 Task: Slide 8 - Frosting Ingredients.
Action: Mouse moved to (23, 72)
Screenshot: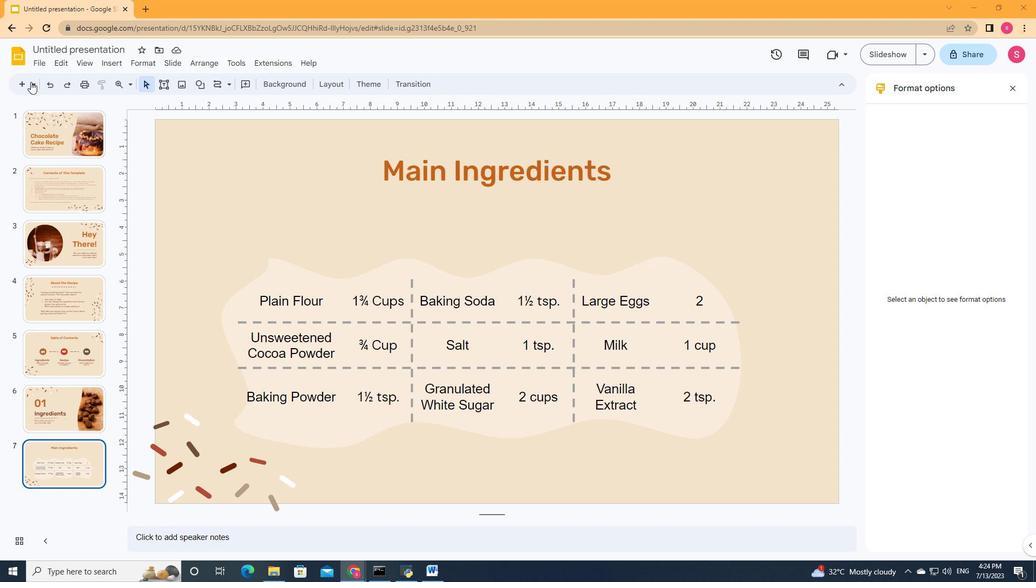 
Action: Mouse pressed left at (23, 72)
Screenshot: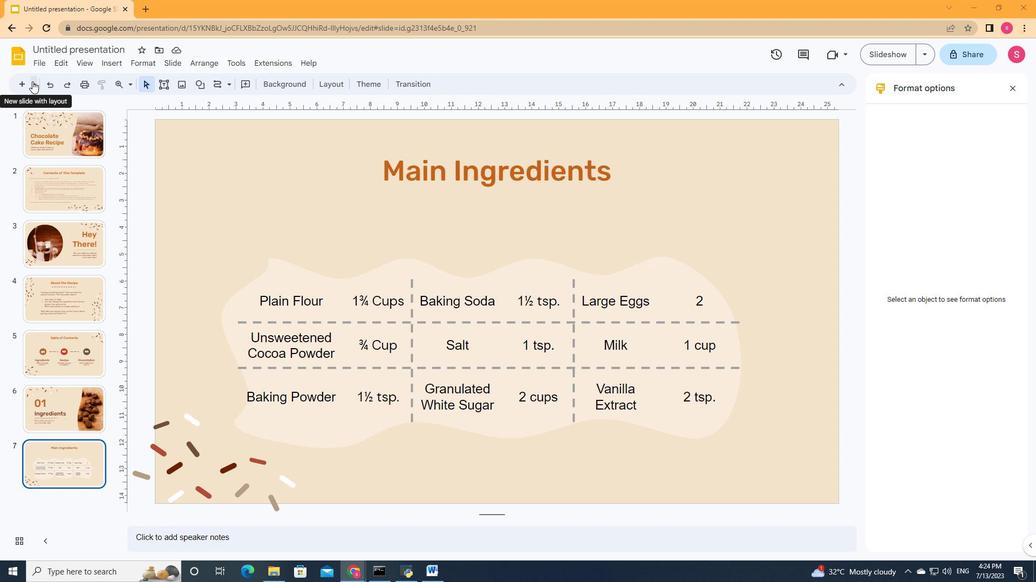 
Action: Mouse moved to (104, 219)
Screenshot: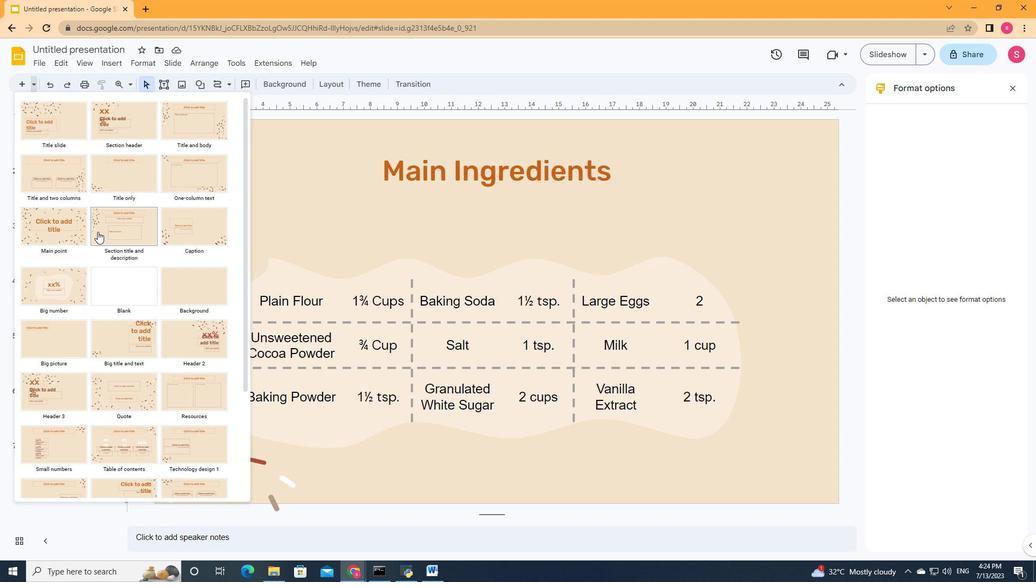 
Action: Mouse pressed left at (104, 219)
Screenshot: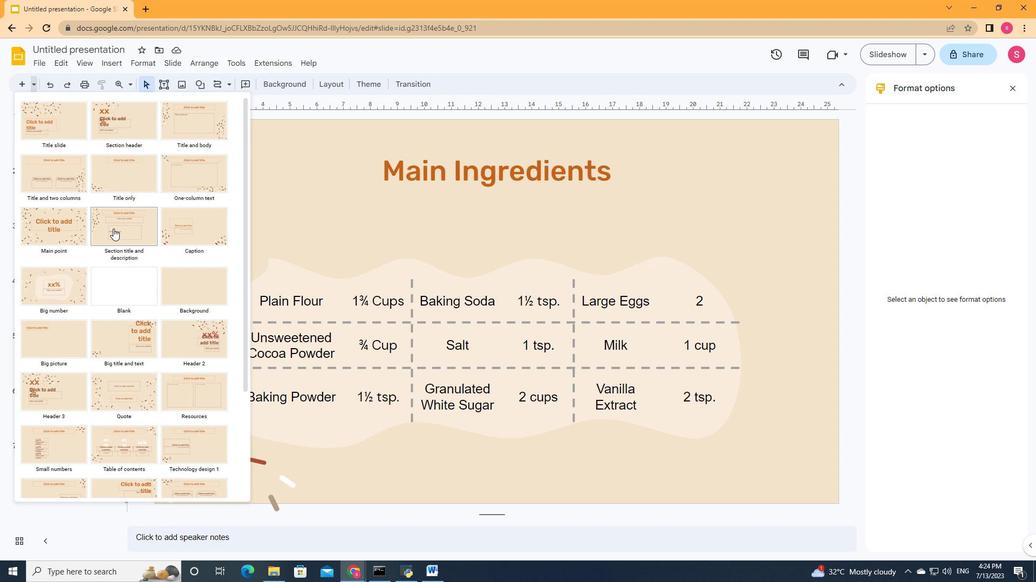 
Action: Mouse moved to (389, 171)
Screenshot: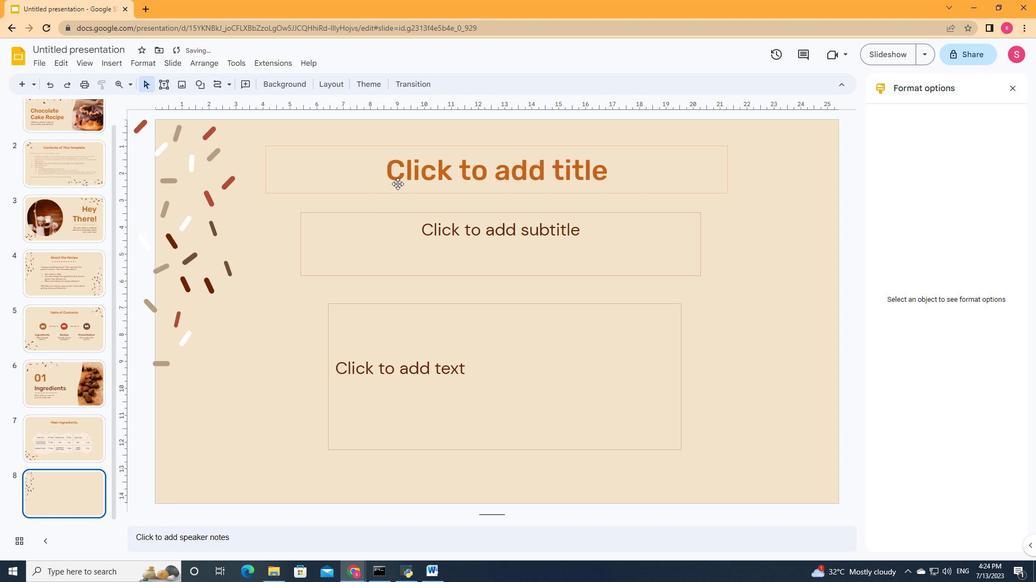 
Action: Mouse pressed left at (389, 171)
Screenshot: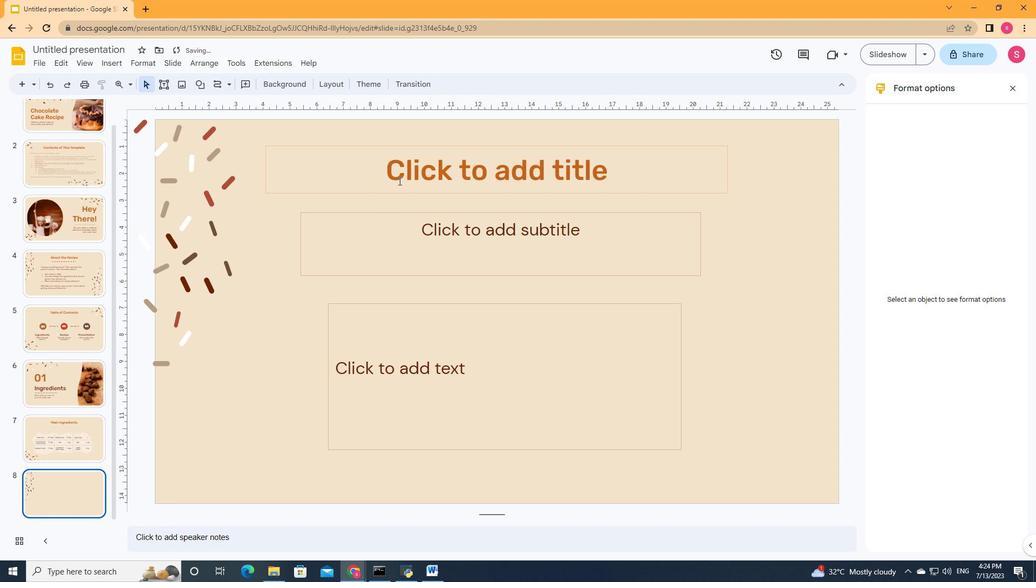 
Action: Key pressed <Key.shift><Key.shift><Key.shift><Key.shift>Frosting<Key.space><Key.shift>Ingredients
Screenshot: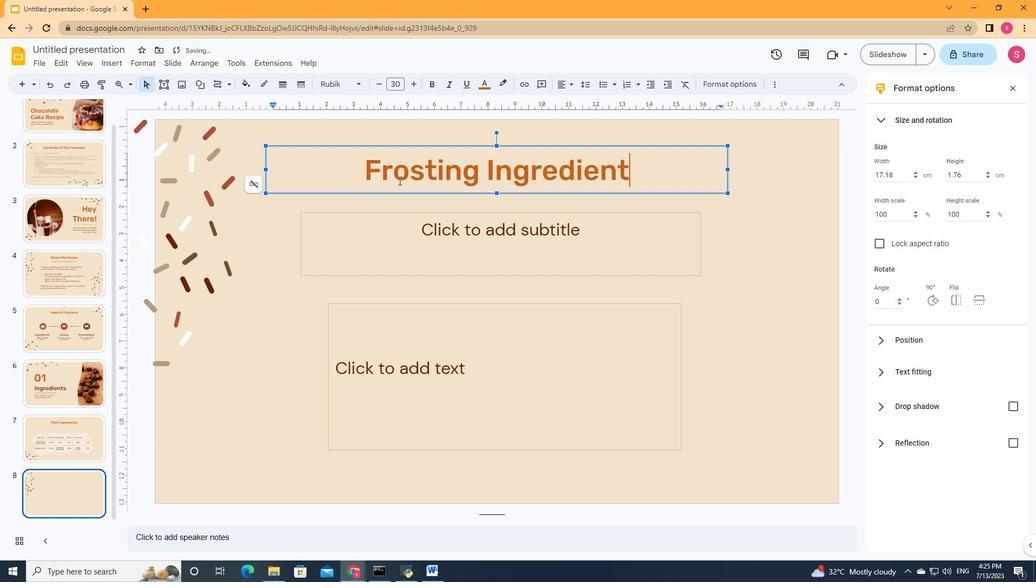 
Action: Mouse moved to (397, 236)
Screenshot: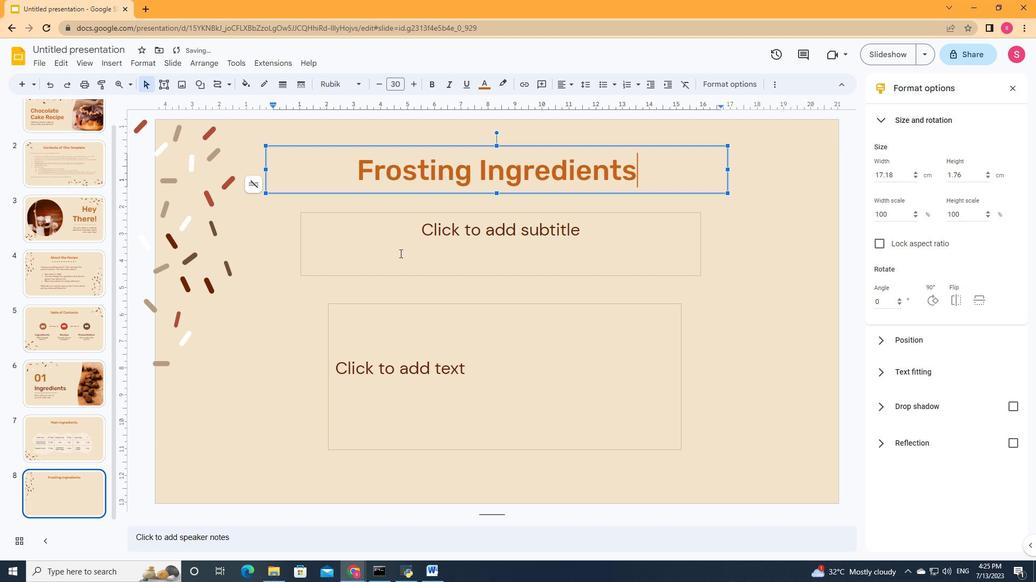 
Action: Mouse pressed left at (397, 236)
Screenshot: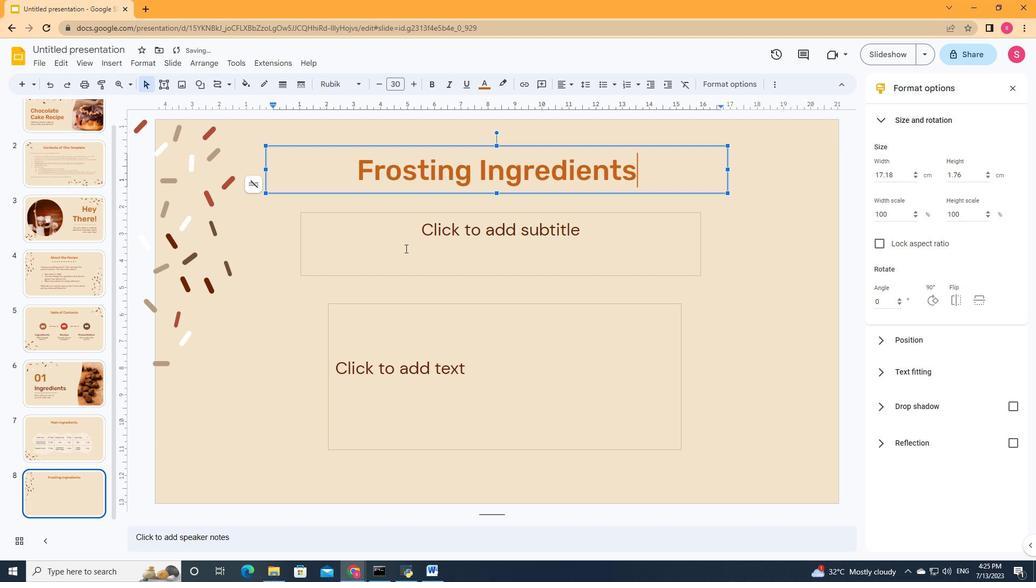 
Action: Key pressed <Key.shift>Noc<Key.backspace><Key.space>cake<Key.space>is<Key.space>complete<Key.space>without<Key.space>a<Key.space>sweet<Key.space>and<Key.space>buttery<Key.space>frosting.<Key.space><Key.shift>Here's<Key.space>what<Key.space>you<Key.space>need<Key.shift><Key.shift><Key.shift><Key.shift><Key.shift><Key.shift><Key.shift><Key.shift><Key.shift>:
Screenshot: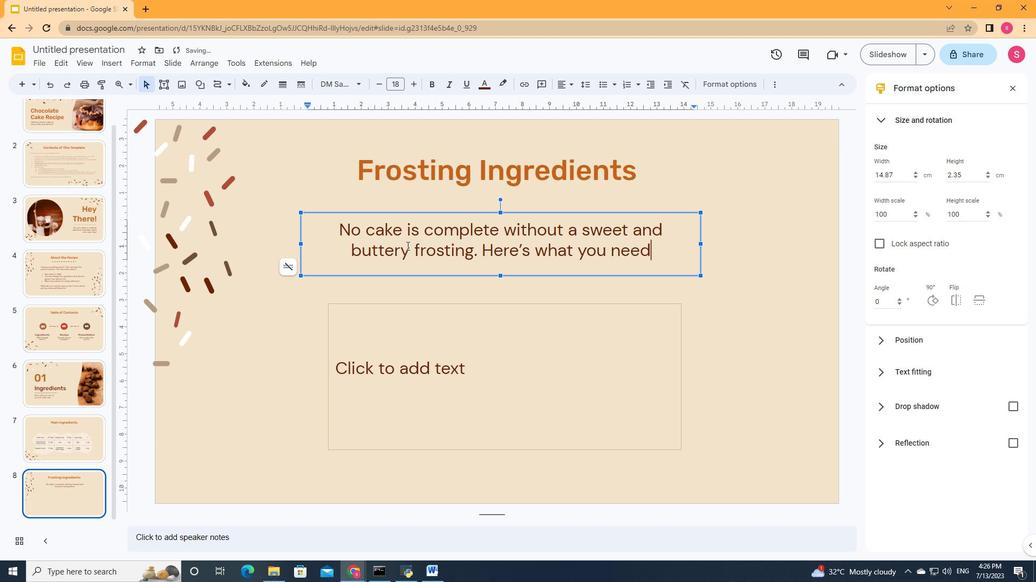 
Action: Mouse moved to (371, 396)
Screenshot: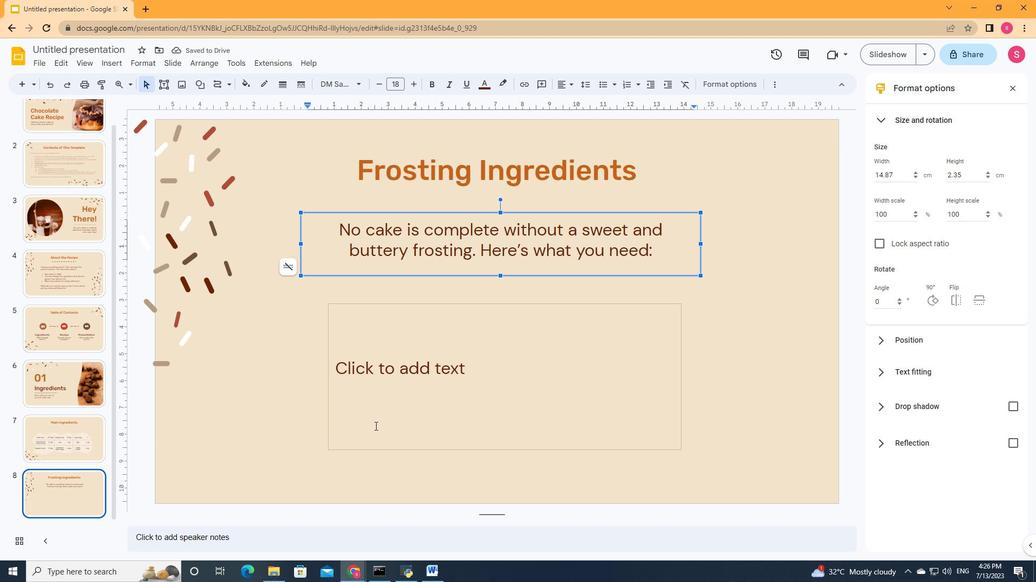 
Action: Mouse pressed left at (371, 396)
Screenshot: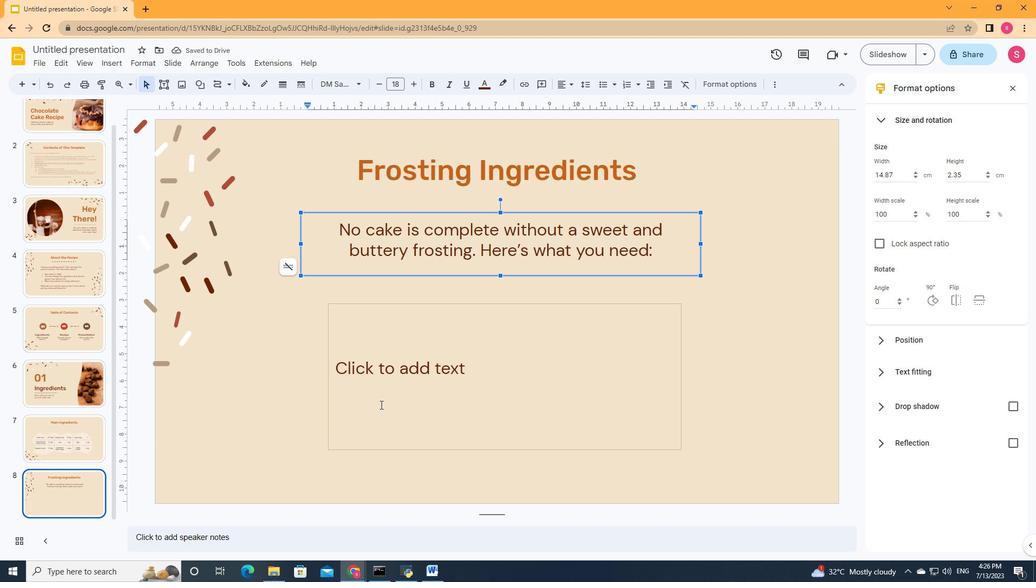 
Action: Key pressed <Key.shift><Key.shift><Key.shift><Key.shift><Key.shift><Key.shift><Key.shift><Key.shift><Key.shift><Key.shift>Butter
Screenshot: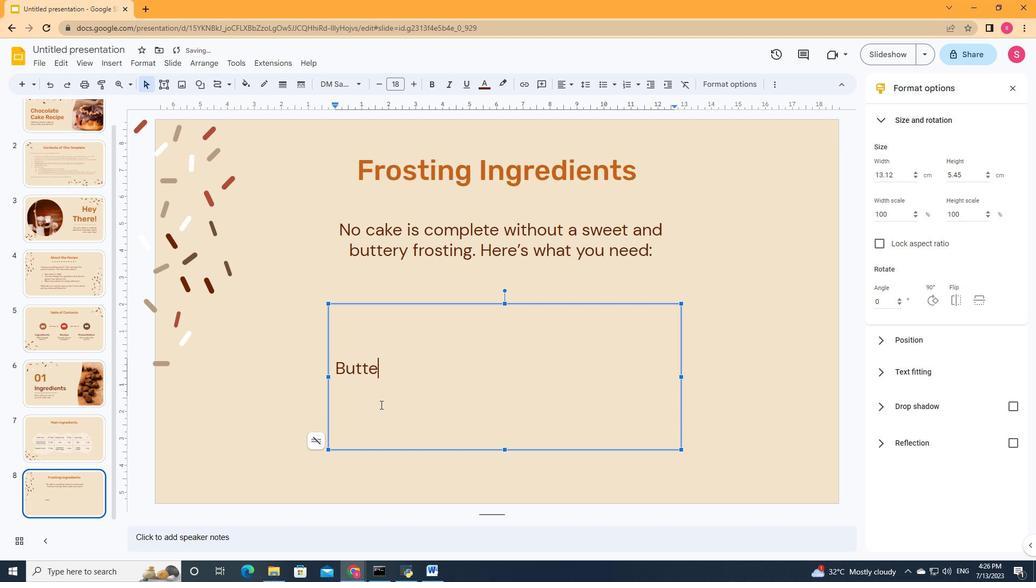 
Action: Mouse moved to (446, 362)
Screenshot: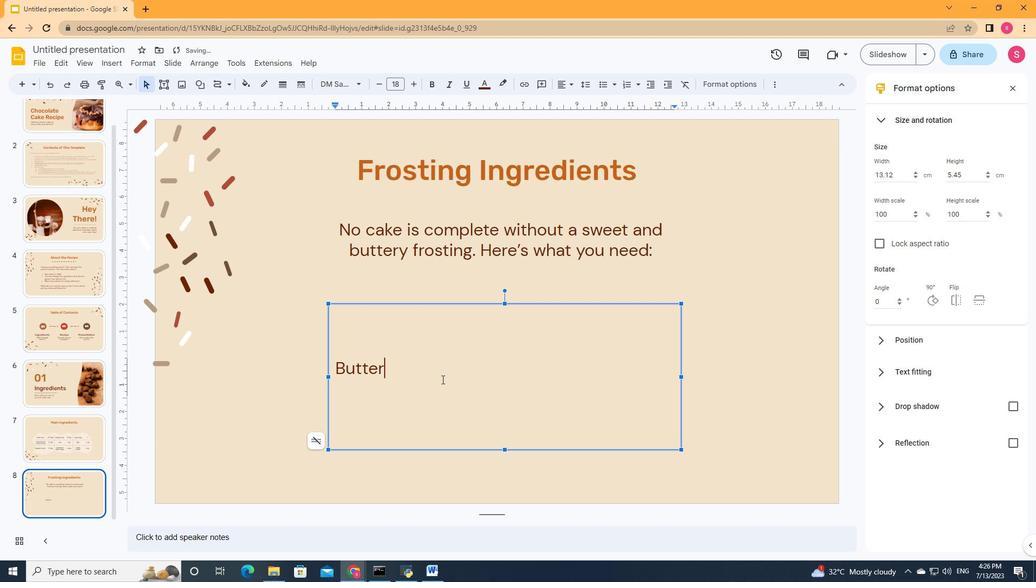 
Action: Mouse pressed left at (446, 362)
Screenshot: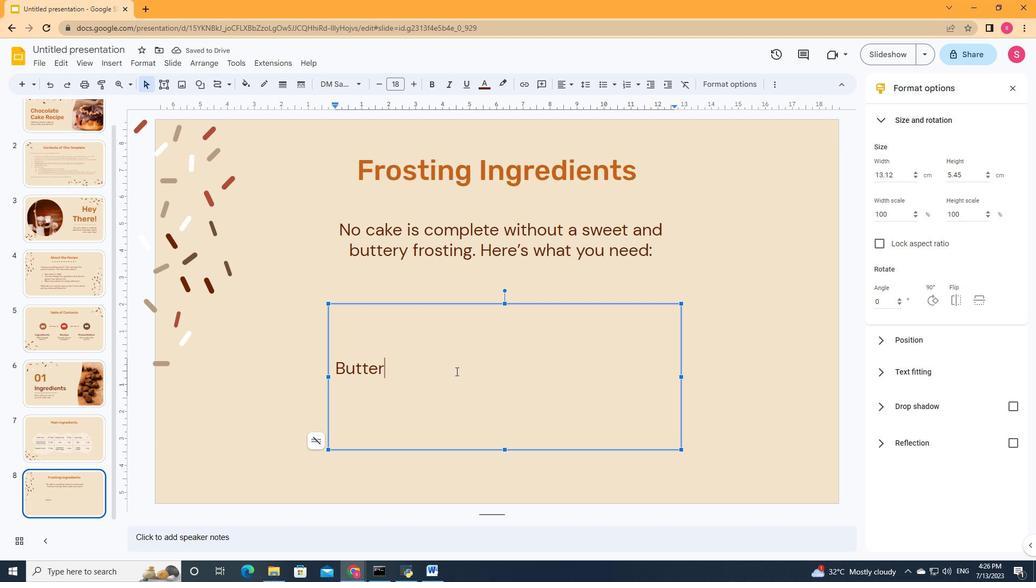
Action: Mouse moved to (219, 77)
Screenshot: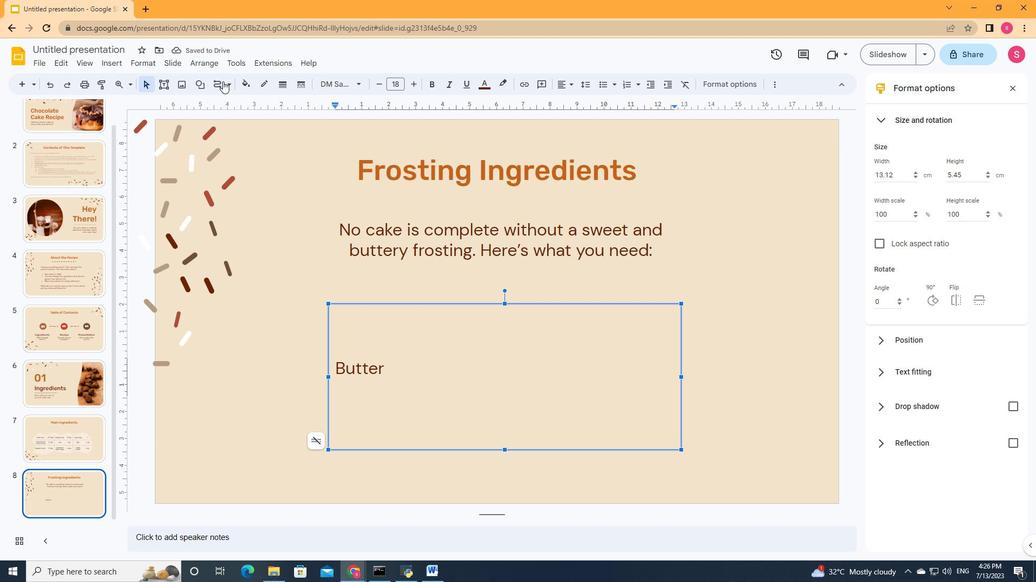 
Action: Mouse pressed left at (219, 77)
Screenshot: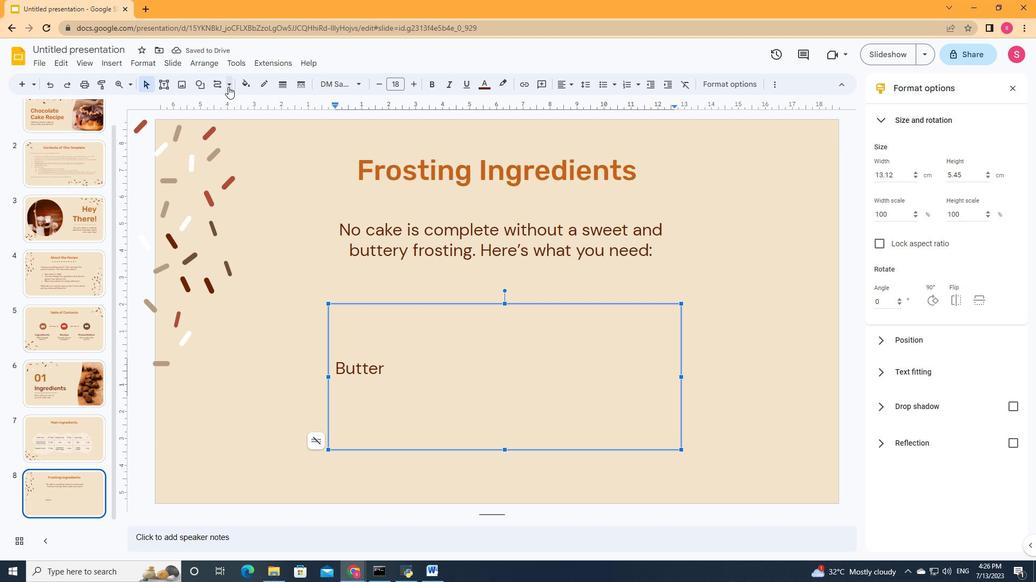 
Action: Mouse moved to (236, 159)
Screenshot: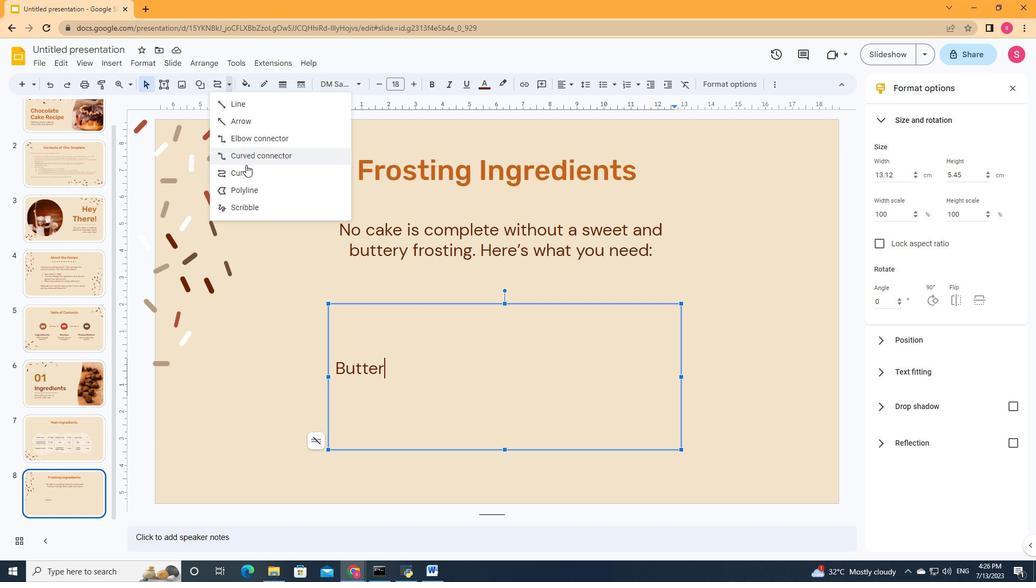 
Action: Mouse pressed left at (236, 159)
Screenshot: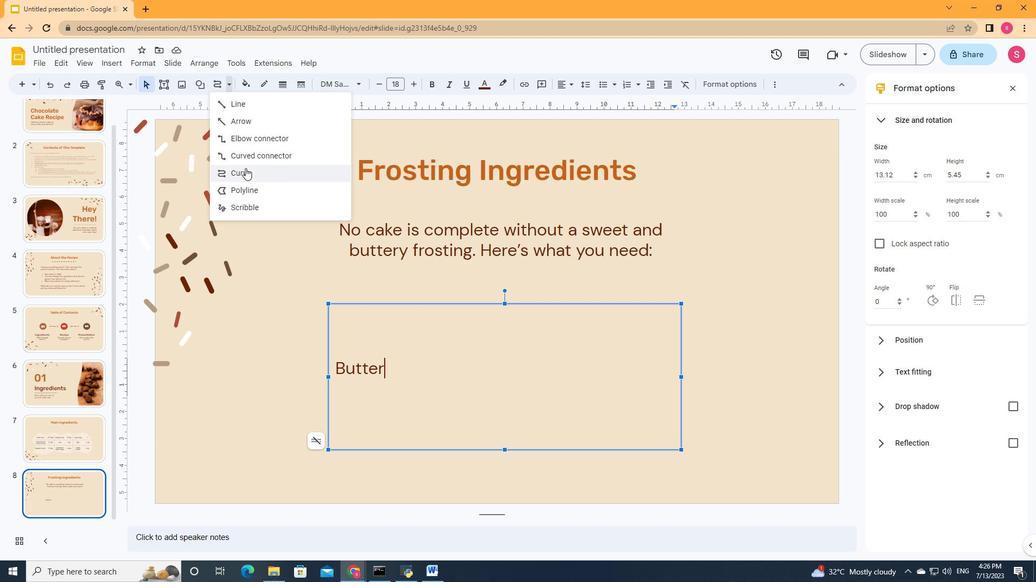 
Action: Mouse moved to (357, 310)
Screenshot: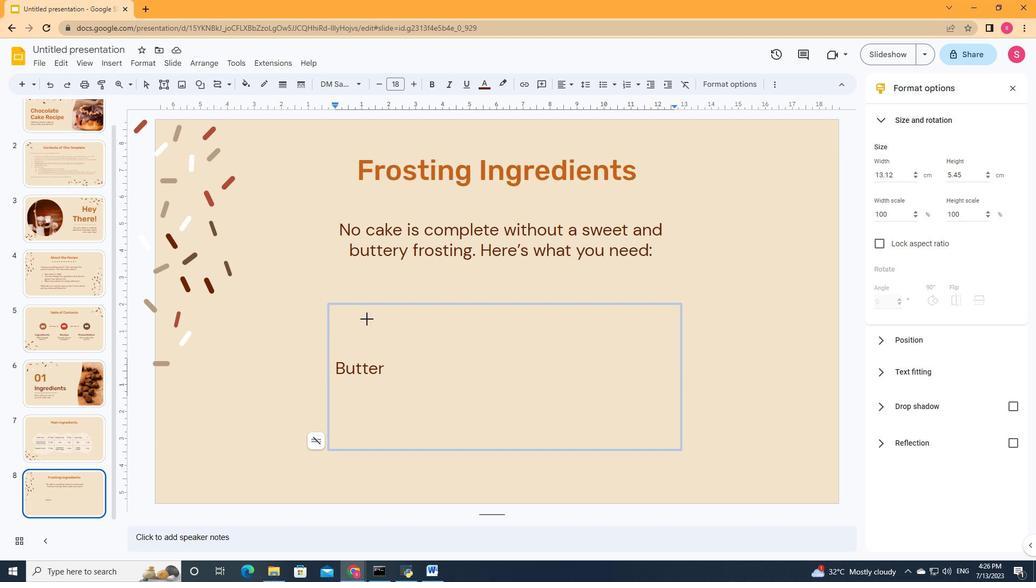 
Action: Mouse pressed left at (357, 310)
Screenshot: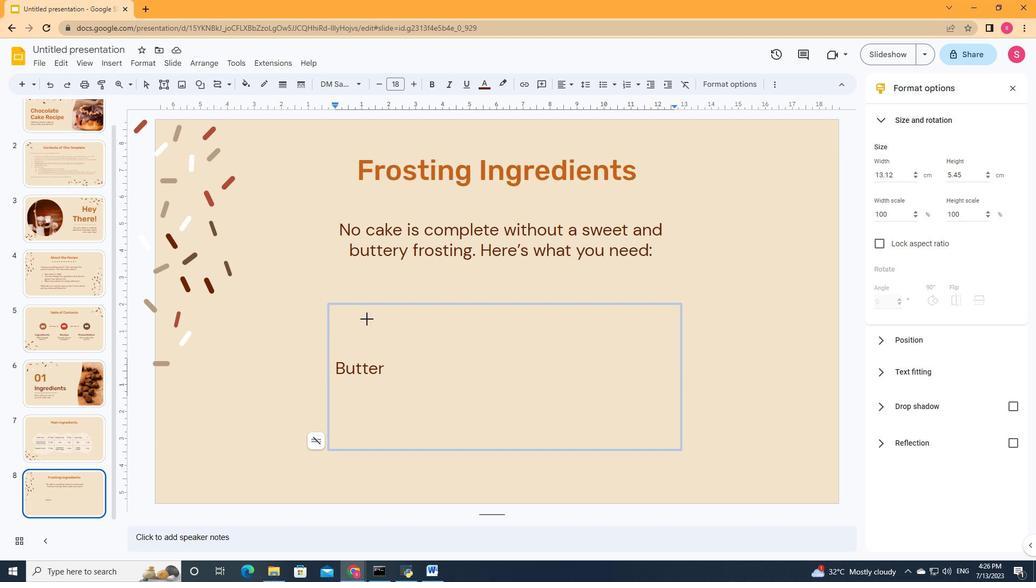 
Action: Mouse moved to (264, 351)
Screenshot: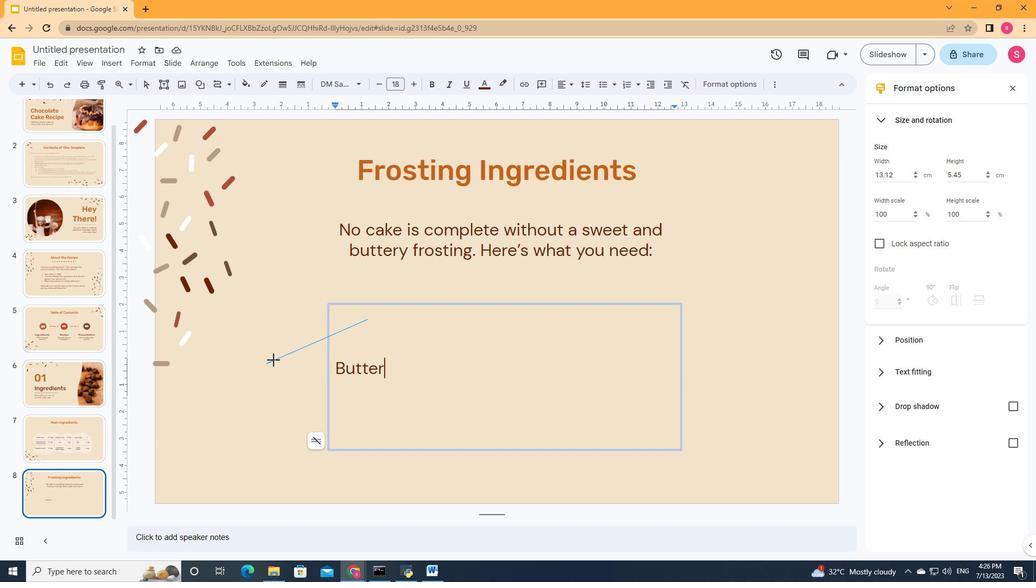 
Action: Mouse pressed left at (264, 351)
Screenshot: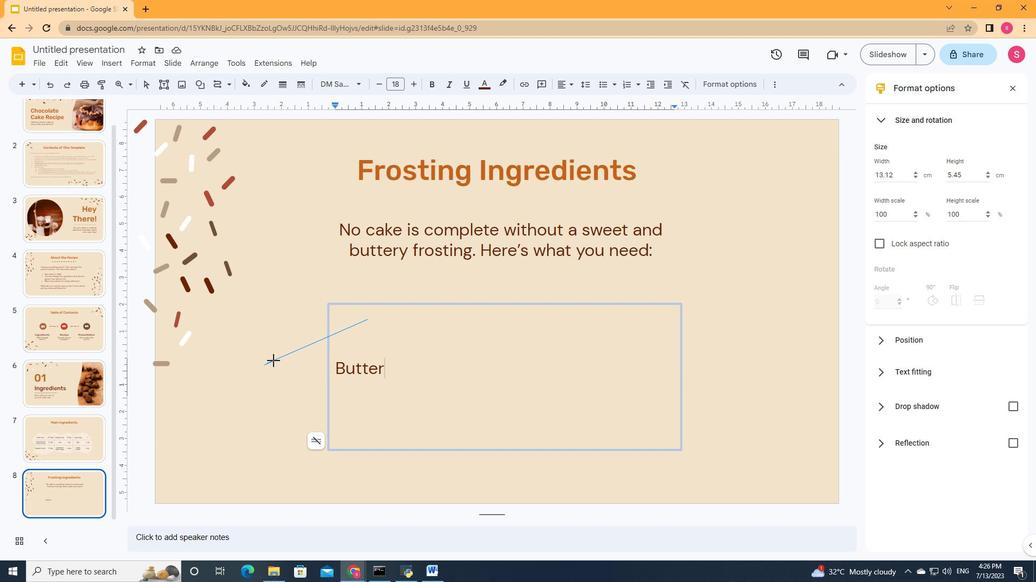 
Action: Mouse moved to (284, 392)
Screenshot: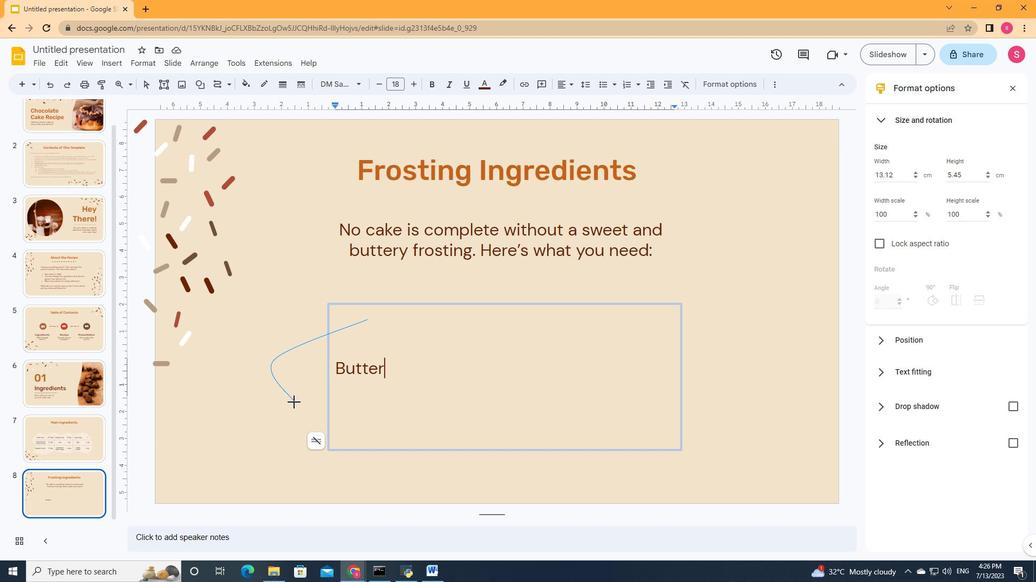 
Action: Key pressed ctrl+Z<'\x1a'><'\x1a'><'\x1a'>
Screenshot: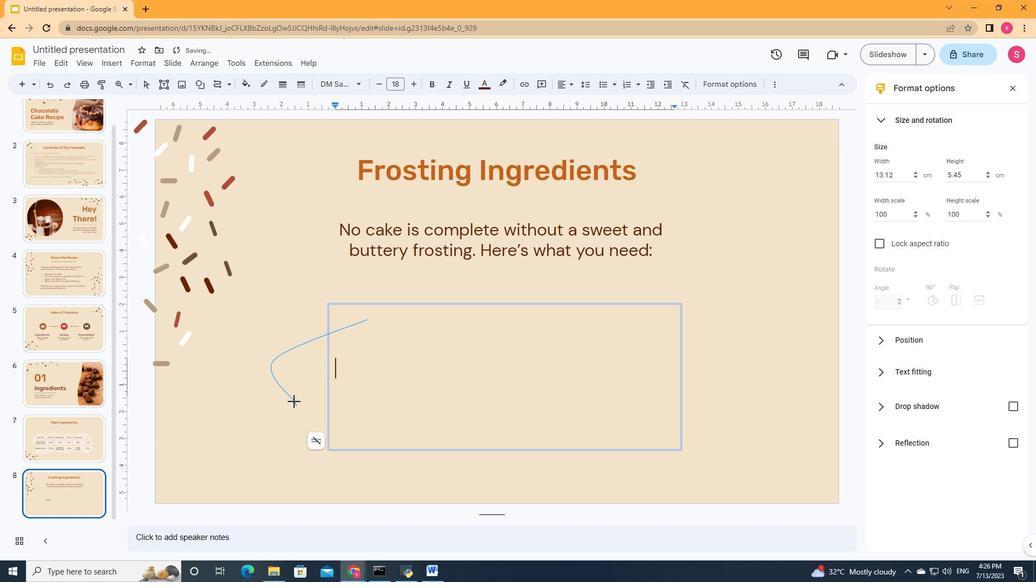 
Action: Mouse moved to (365, 353)
Screenshot: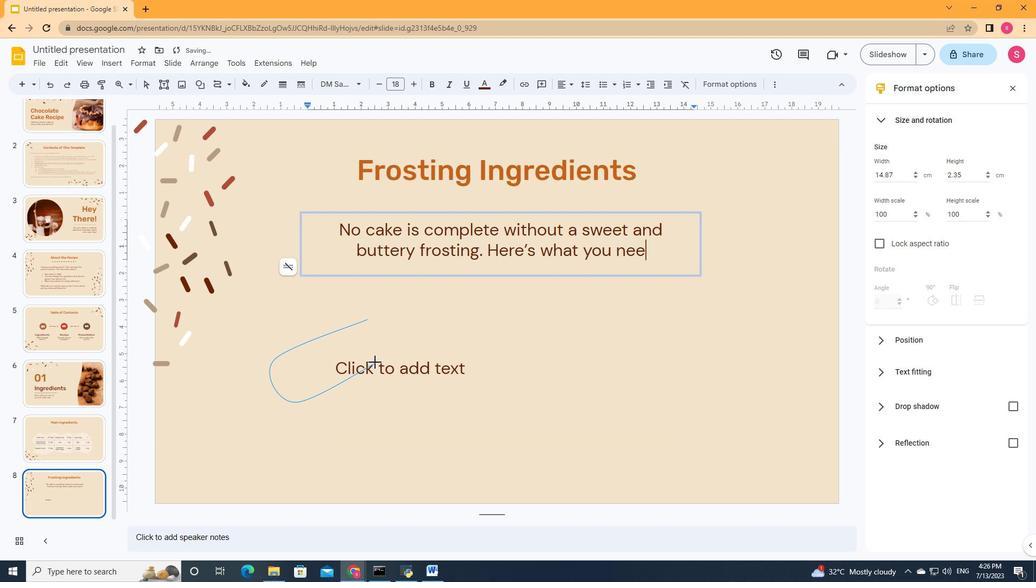 
Action: Mouse pressed left at (365, 353)
Screenshot: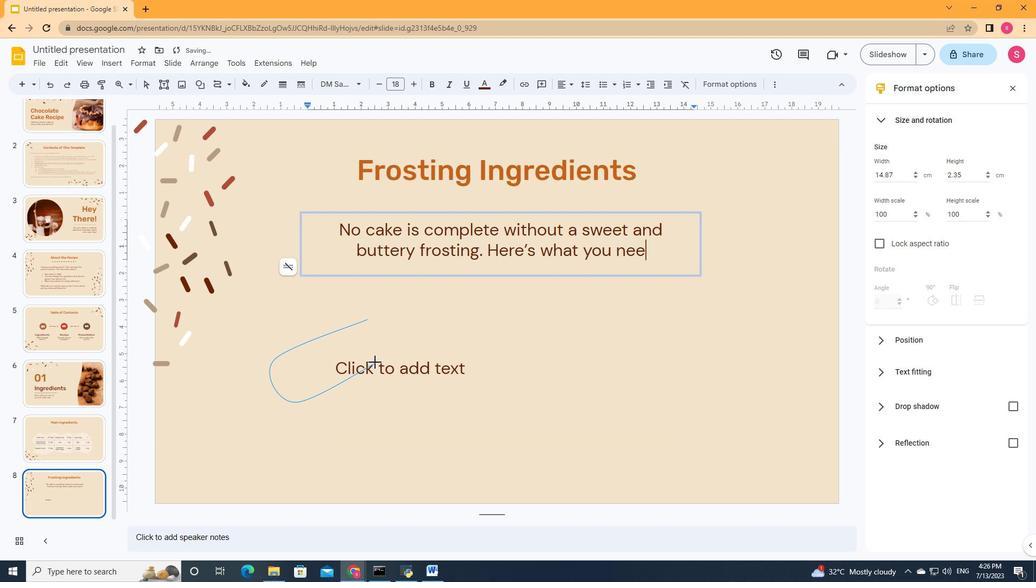 
Action: Mouse moved to (339, 334)
Screenshot: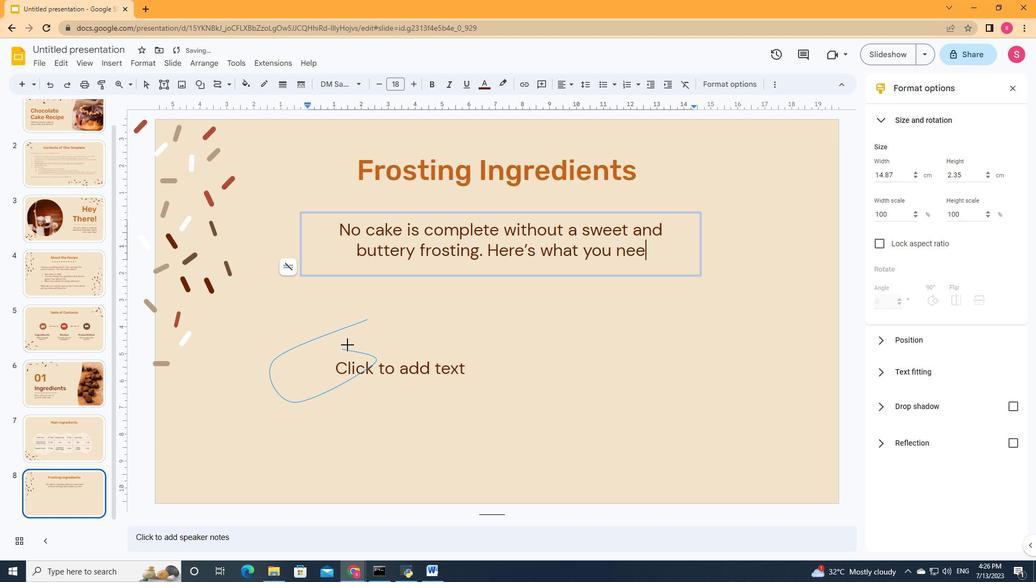 
Action: Mouse pressed left at (339, 334)
Screenshot: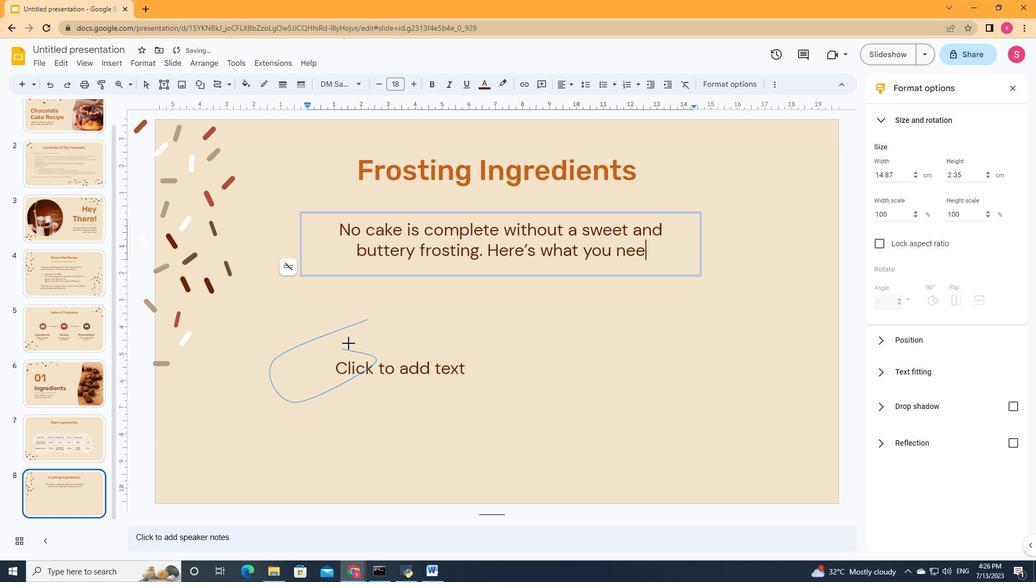 
Action: Mouse moved to (386, 329)
Screenshot: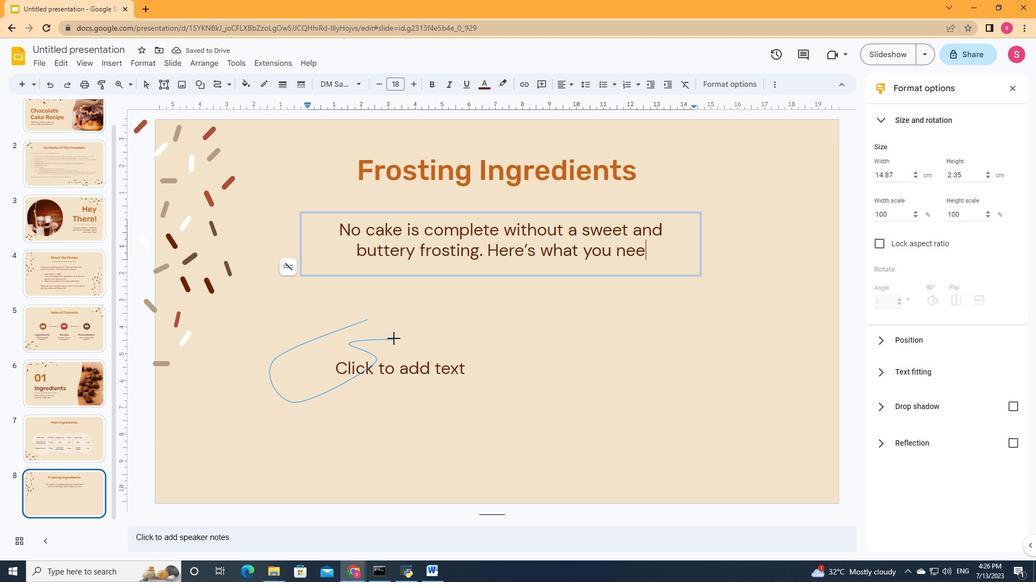 
Action: Key pressed d<Key.shift>:<Key.enter><Key.backspace>
Screenshot: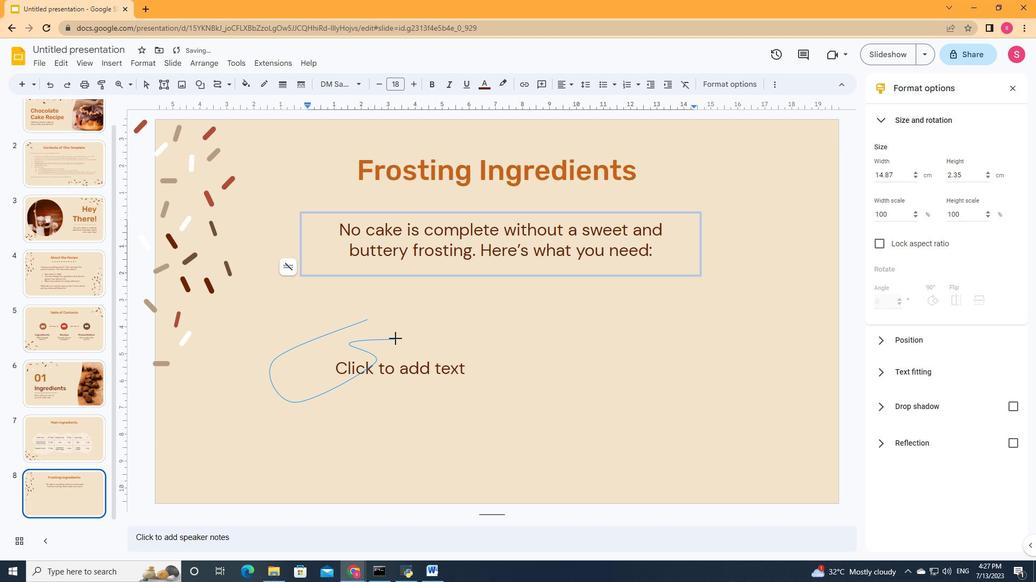 
Action: Mouse moved to (372, 334)
Screenshot: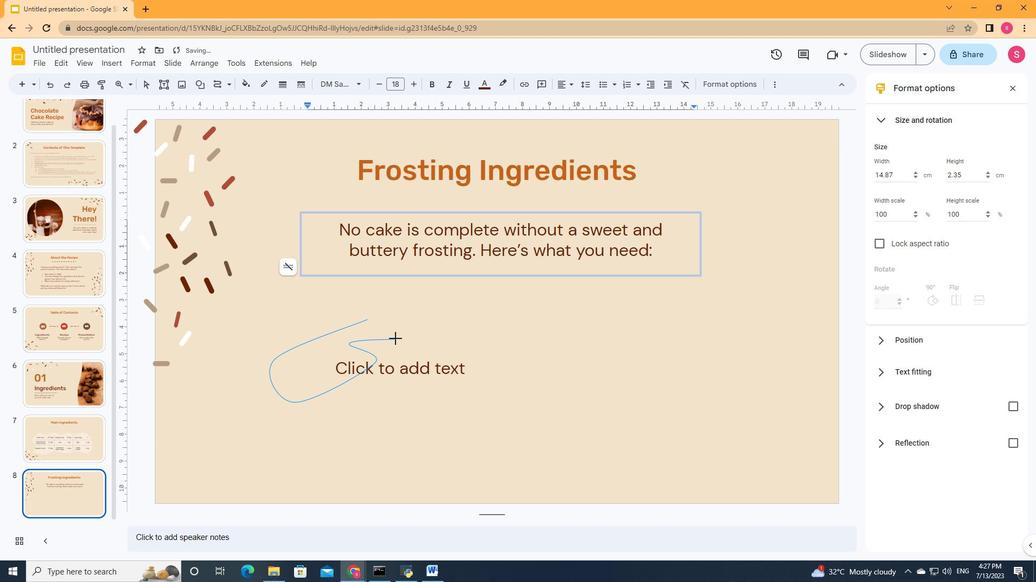 
Action: Mouse pressed left at (372, 334)
Screenshot: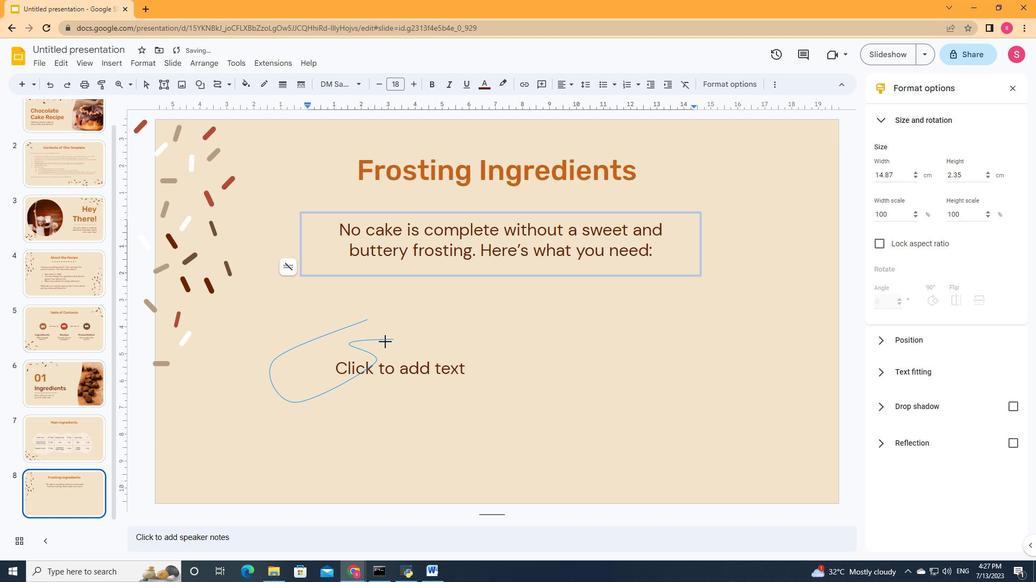 
Action: Mouse pressed left at (372, 334)
Screenshot: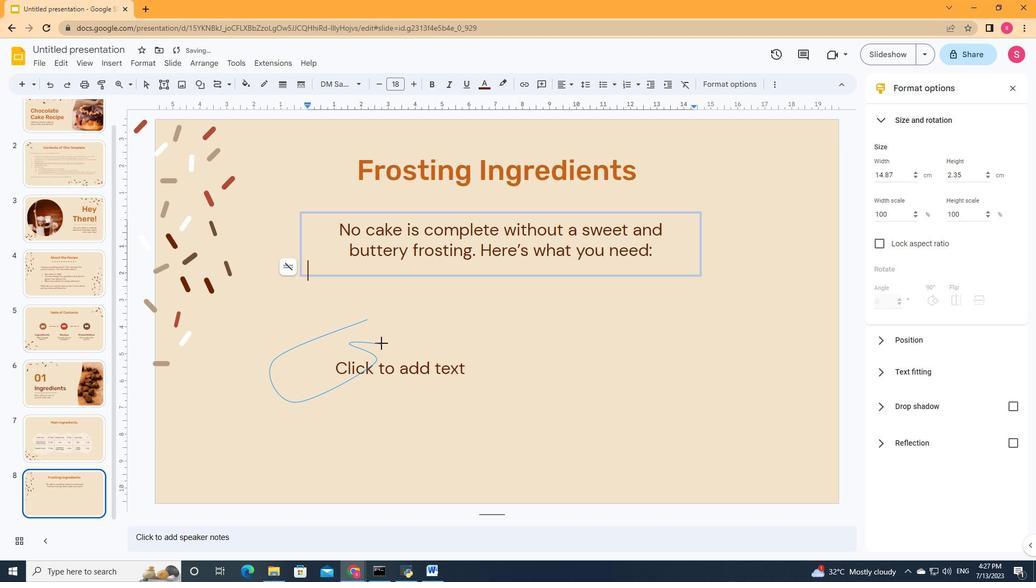 
Action: Mouse moved to (403, 328)
Screenshot: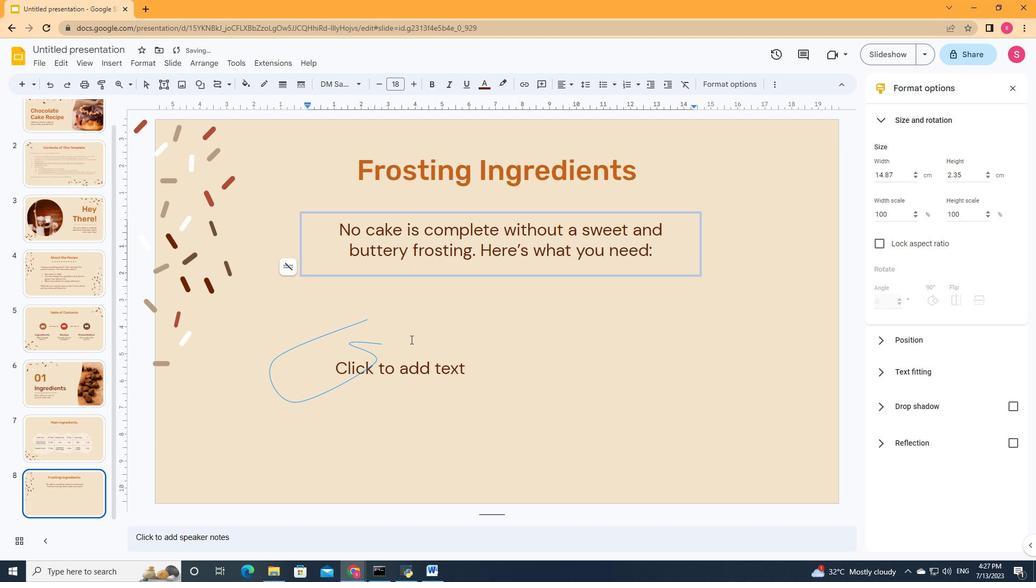 
Action: Mouse pressed left at (403, 328)
Screenshot: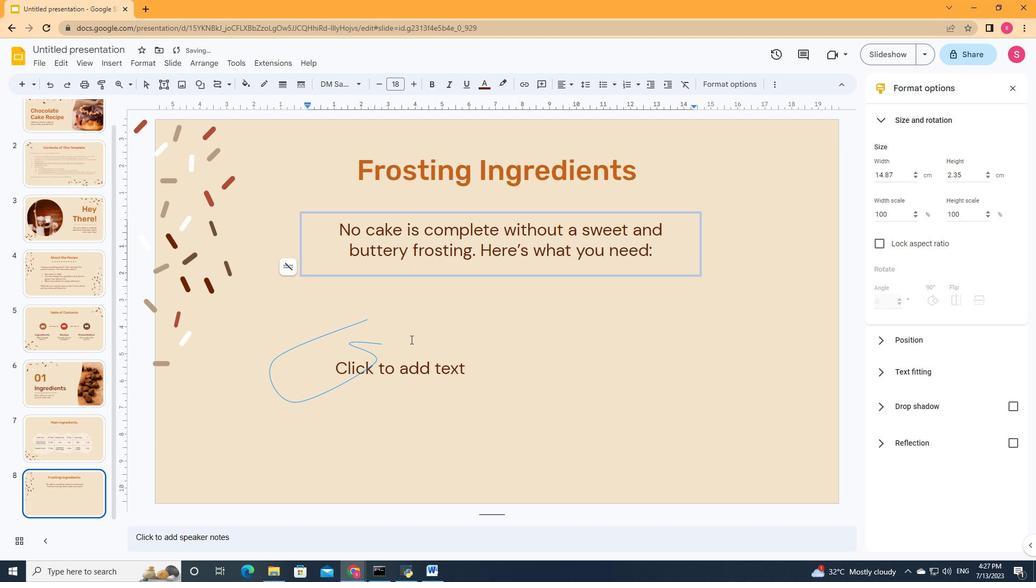
Action: Mouse moved to (395, 340)
Screenshot: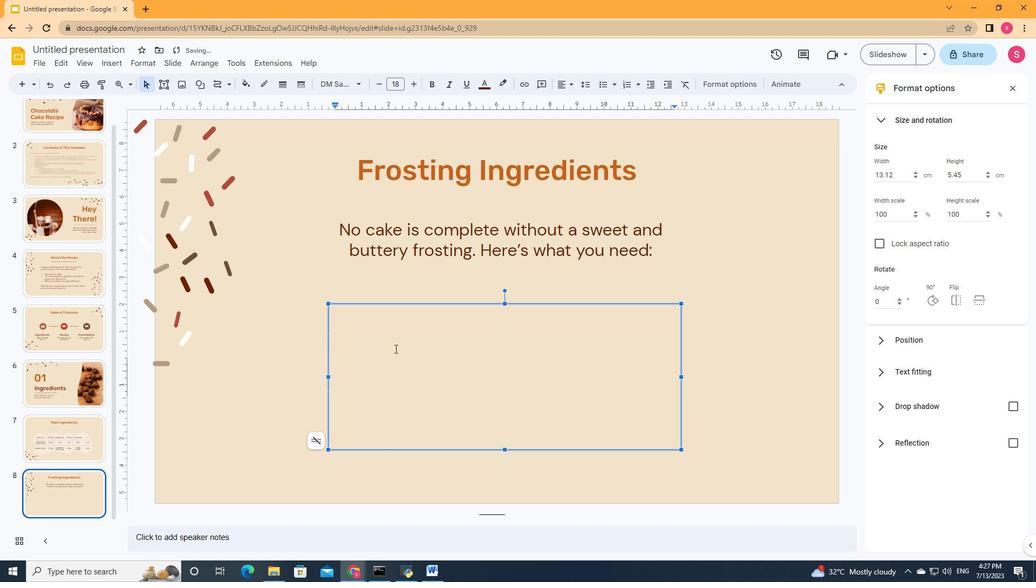
Action: Mouse pressed left at (395, 340)
Screenshot: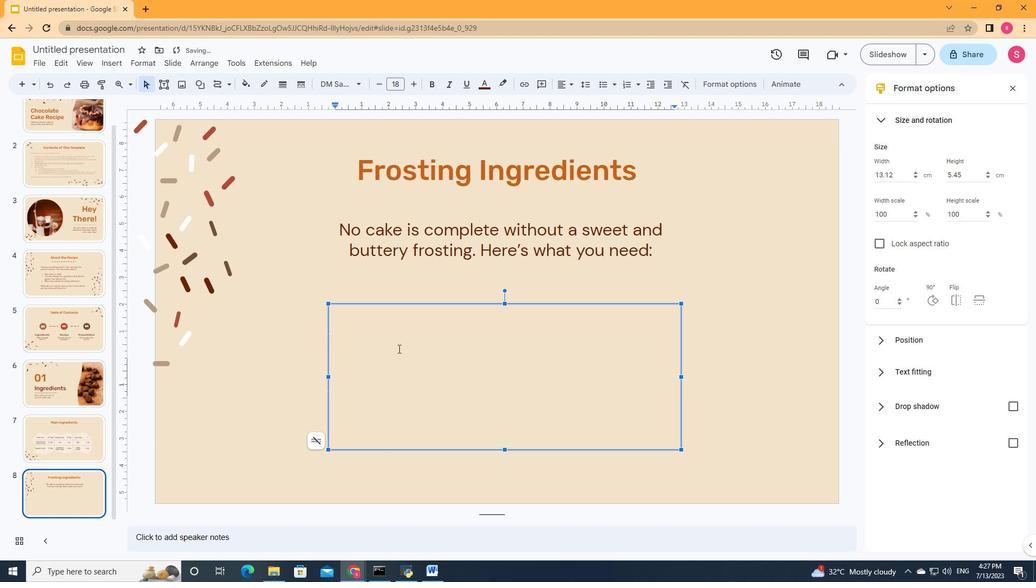 
Action: Mouse moved to (240, 351)
Screenshot: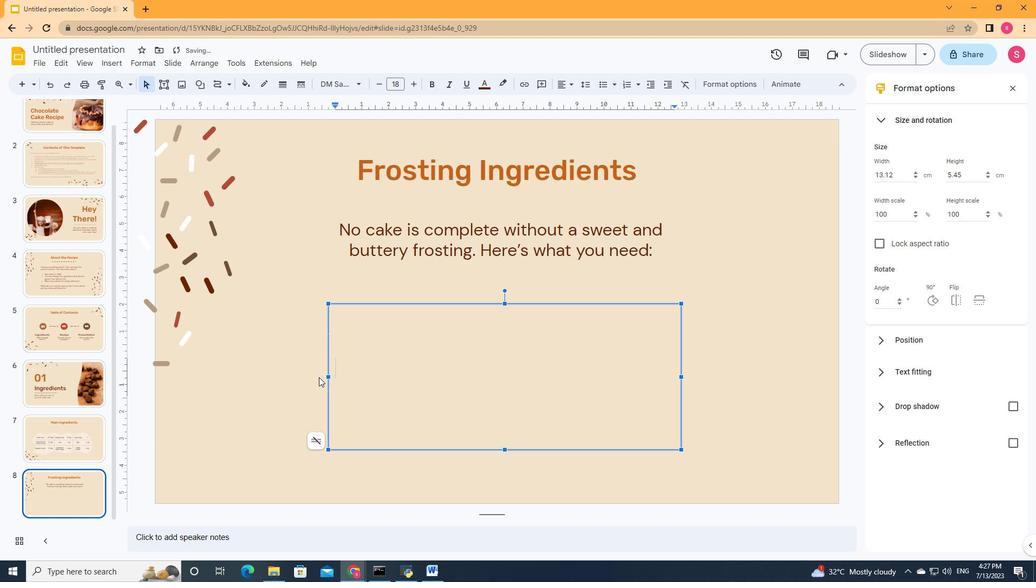 
Action: Mouse pressed left at (240, 351)
Screenshot: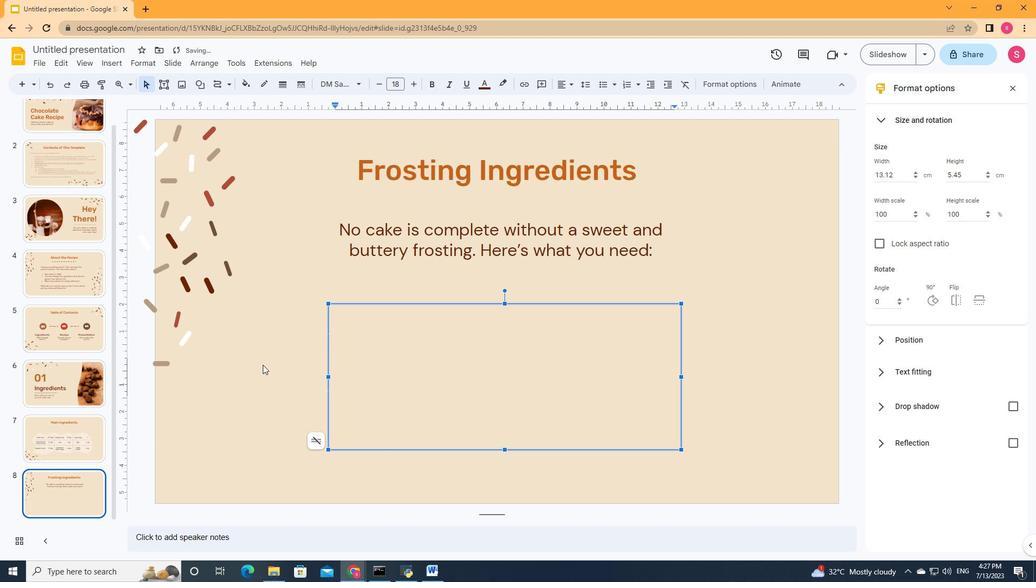 
Action: Mouse moved to (369, 362)
Screenshot: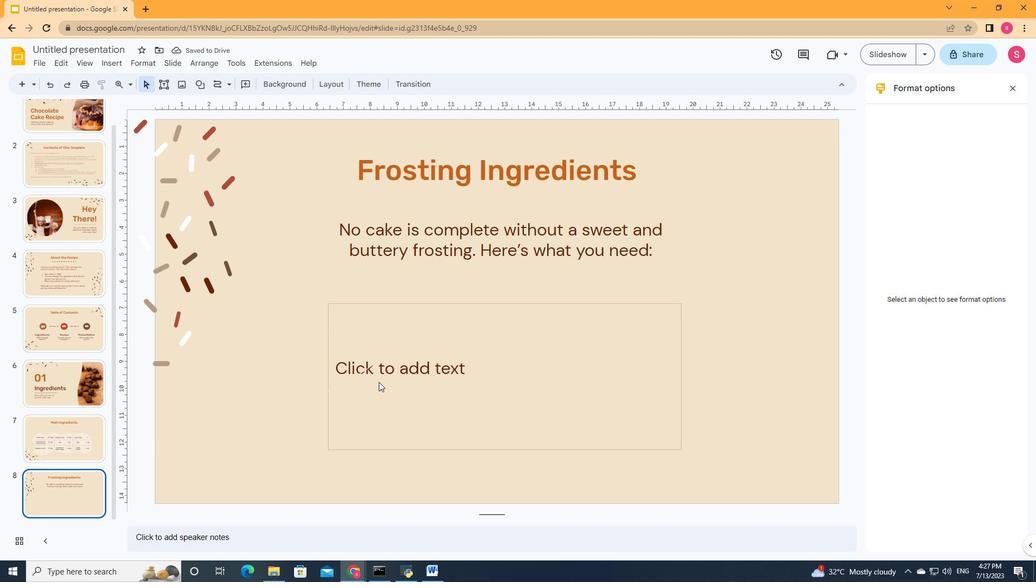 
Action: Mouse pressed left at (369, 362)
Screenshot: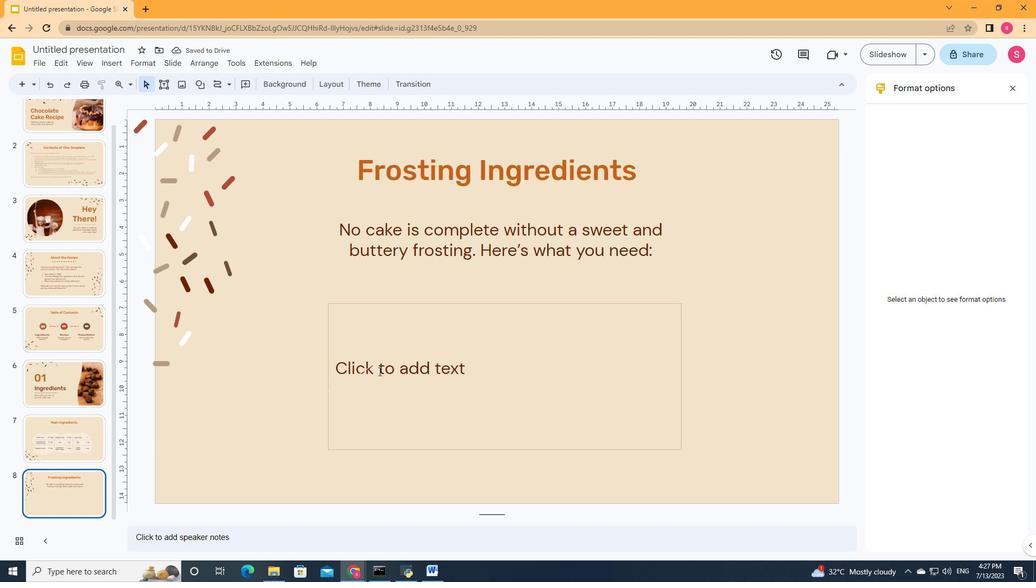 
Action: Mouse moved to (266, 352)
Screenshot: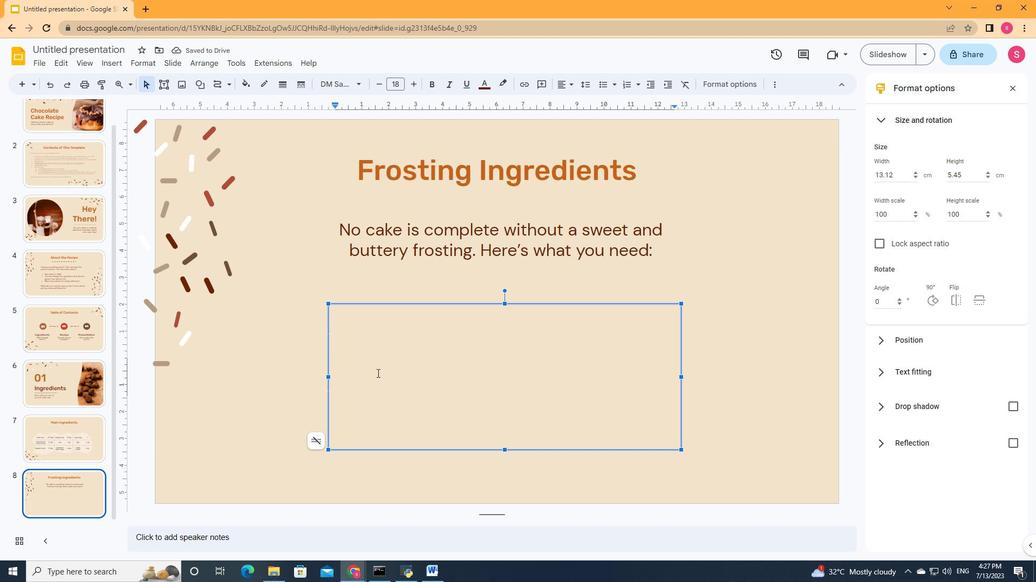 
Action: Mouse pressed left at (266, 352)
Screenshot: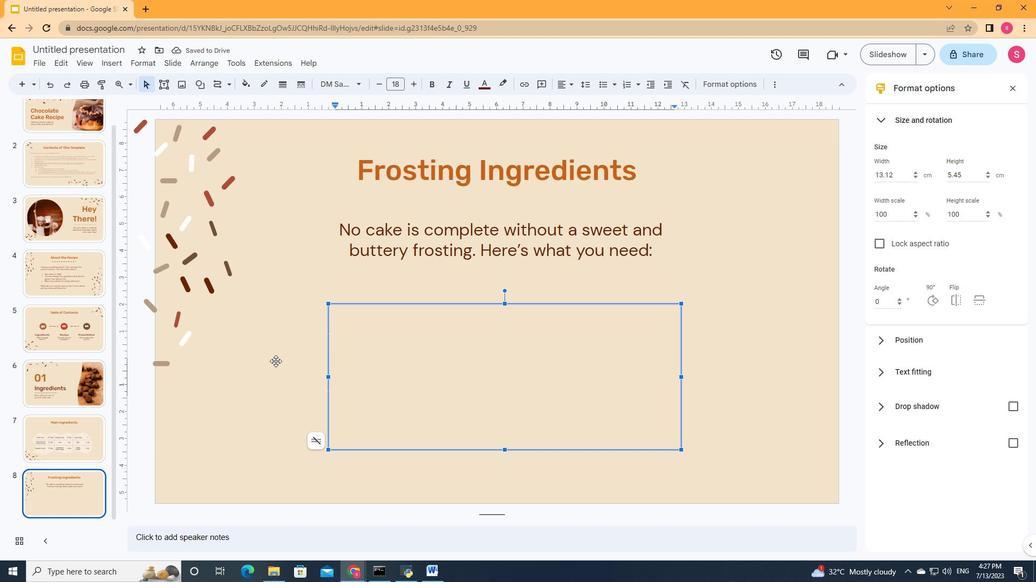 
Action: Mouse moved to (358, 362)
Screenshot: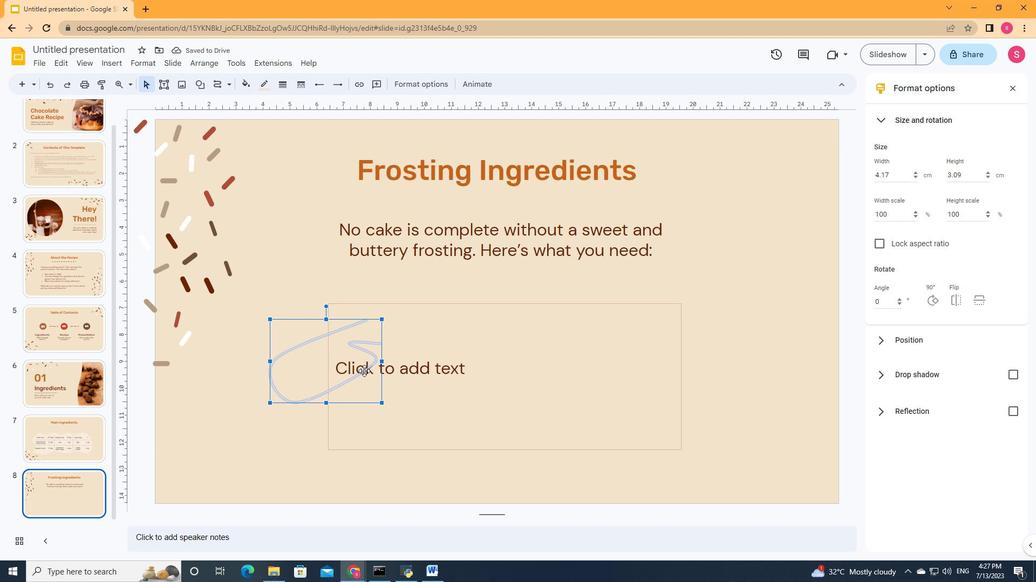 
Action: Key pressed <Key.delete>
Screenshot: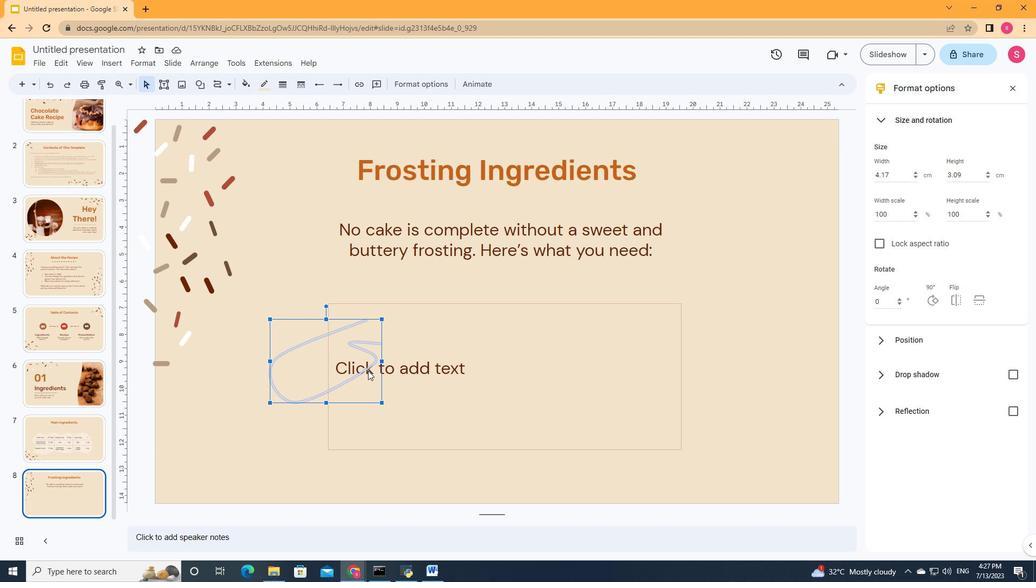 
Action: Mouse moved to (366, 348)
Screenshot: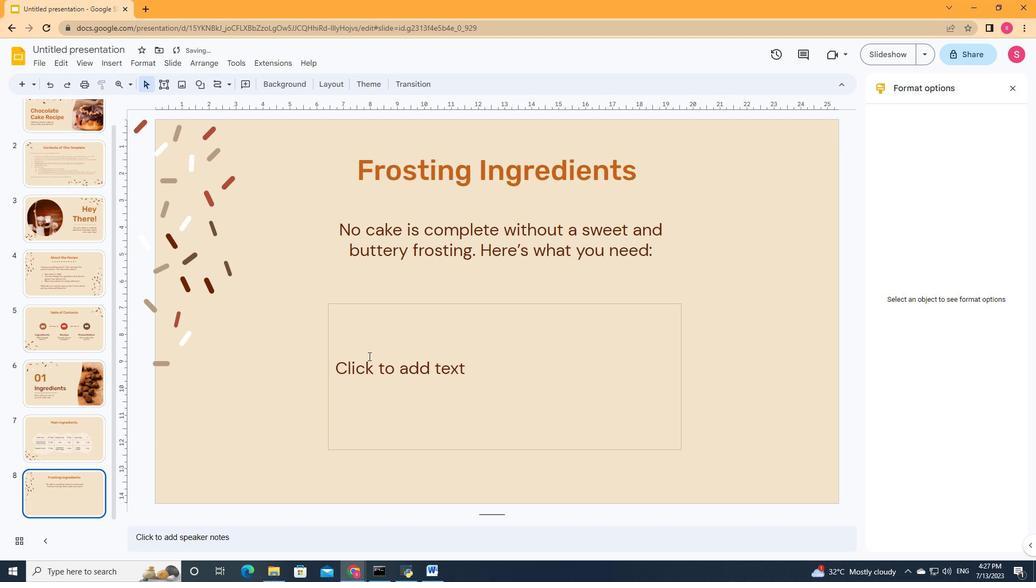 
Action: Mouse pressed left at (366, 348)
Screenshot: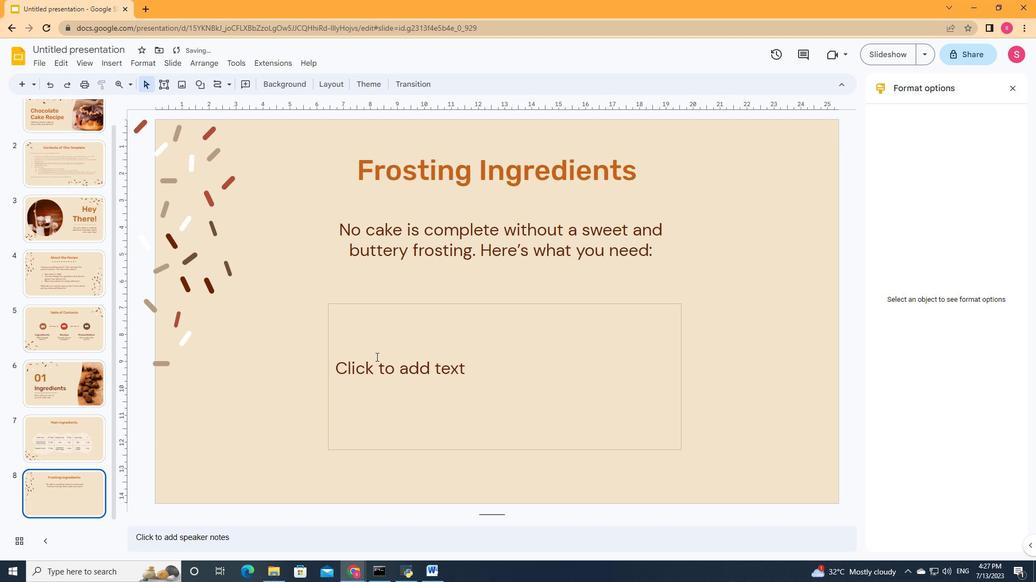 
Action: Mouse moved to (449, 359)
Screenshot: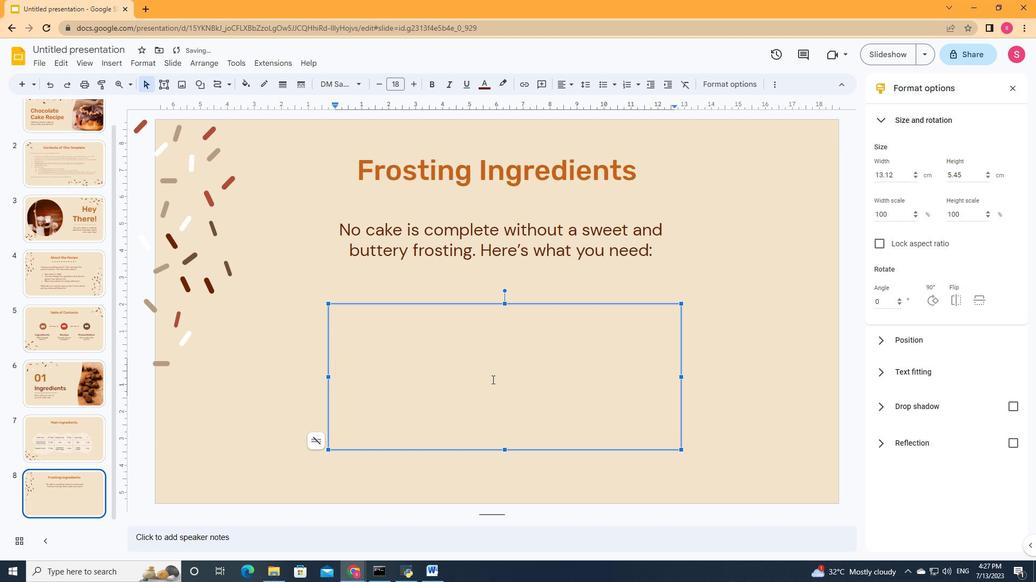 
Action: Mouse pressed left at (449, 359)
Screenshot: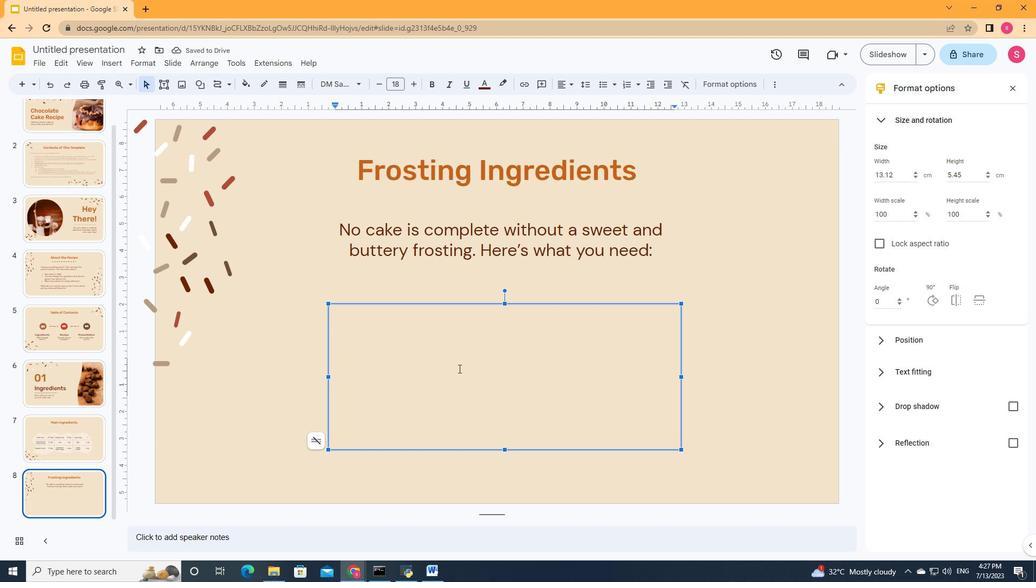 
Action: Mouse moved to (468, 338)
Screenshot: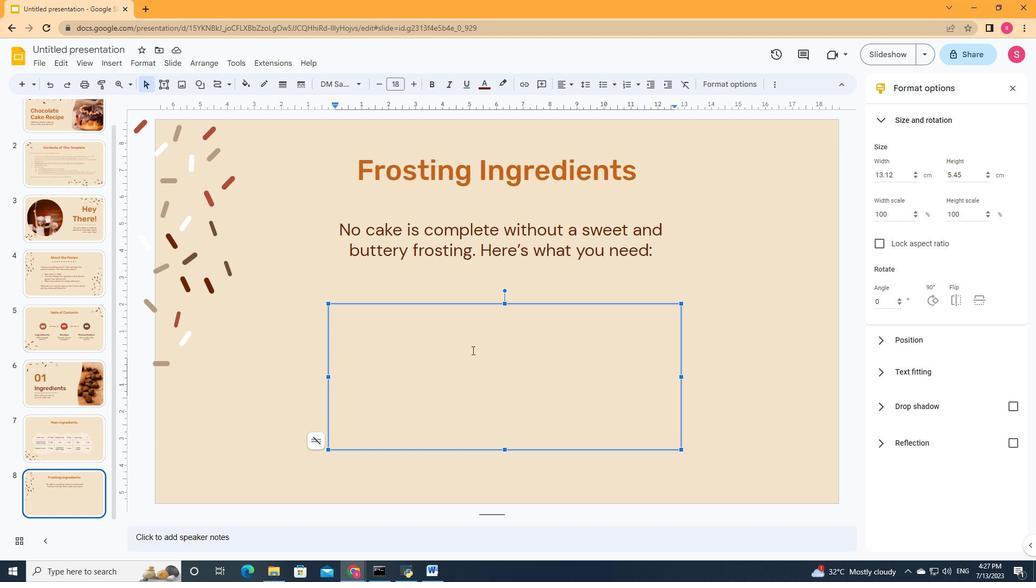 
Action: Key pressed <Key.delete>
Screenshot: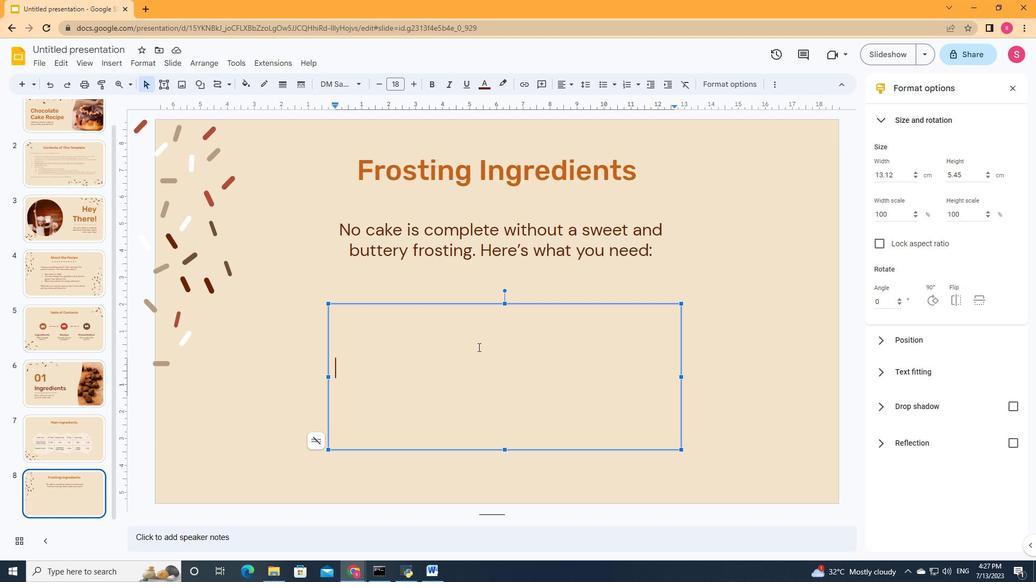 
Action: Mouse moved to (320, 294)
Screenshot: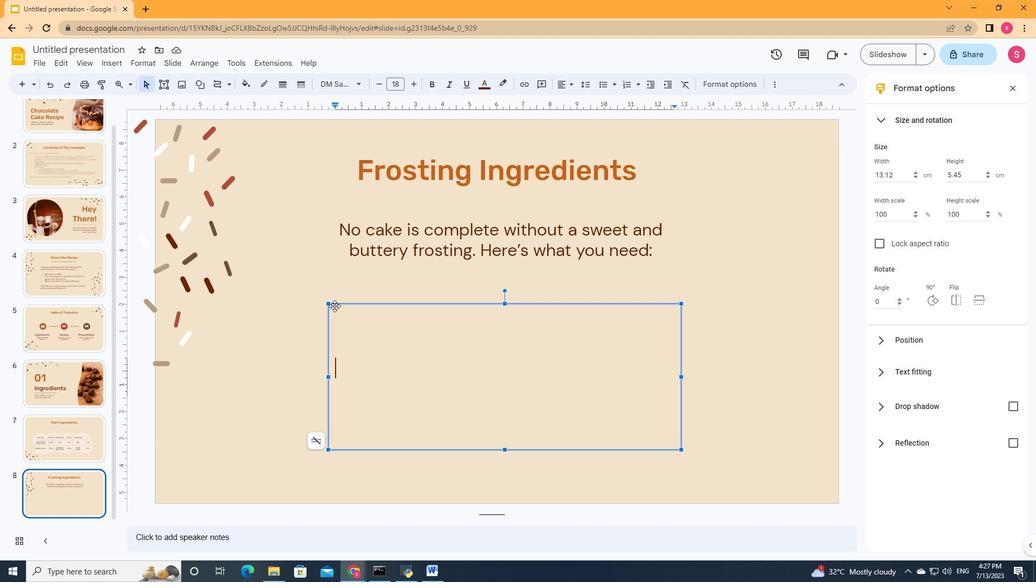 
Action: Mouse pressed left at (320, 294)
Screenshot: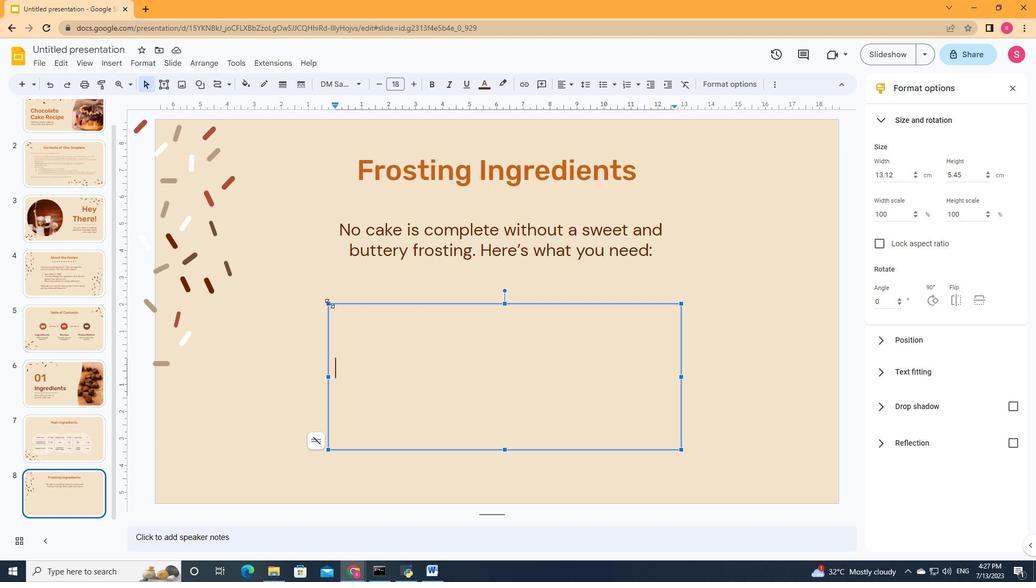
Action: Key pressed <Key.delete>
Screenshot: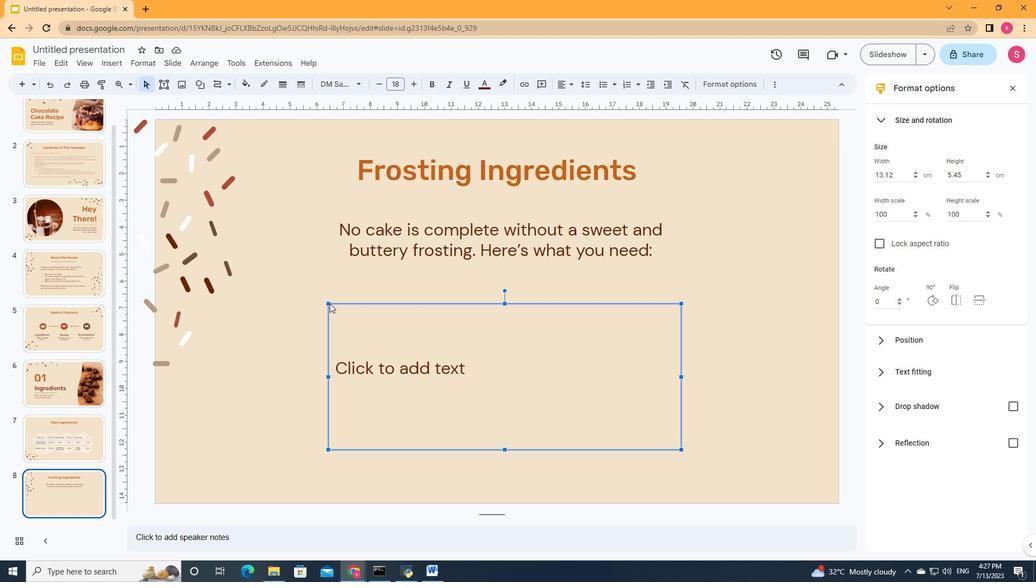 
Action: Mouse moved to (204, 75)
Screenshot: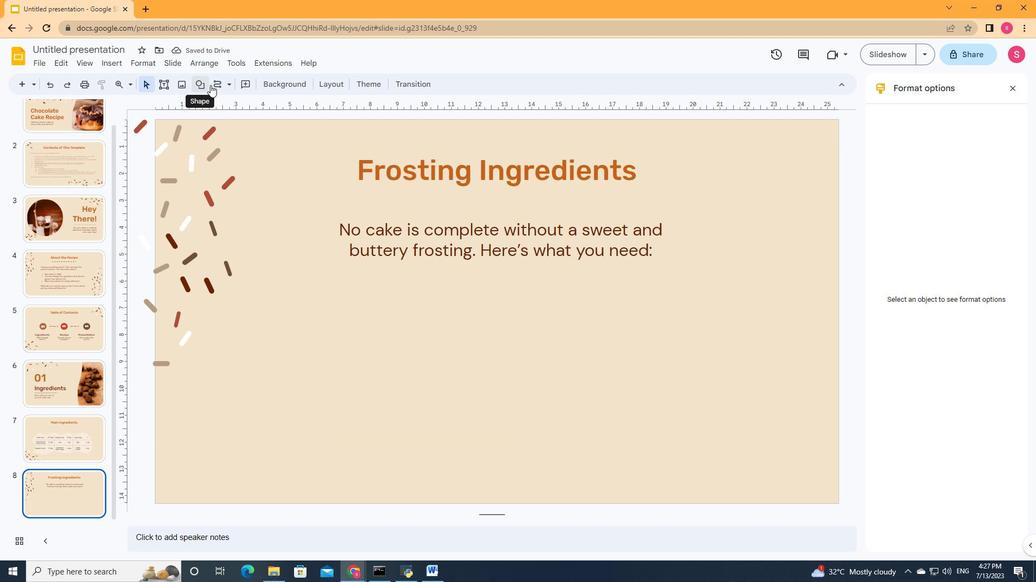
Action: Mouse pressed left at (204, 75)
Screenshot: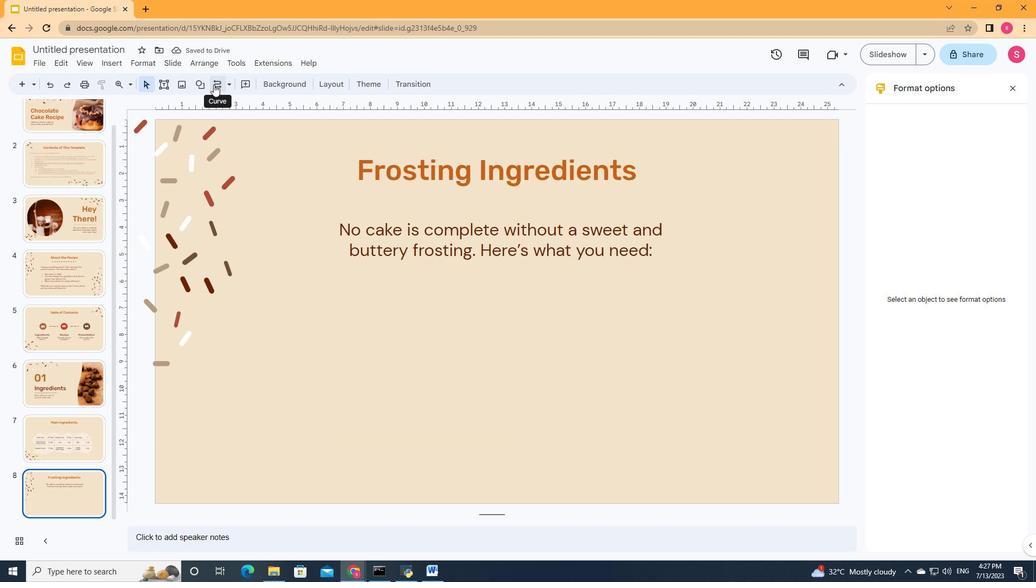 
Action: Mouse moved to (454, 299)
Screenshot: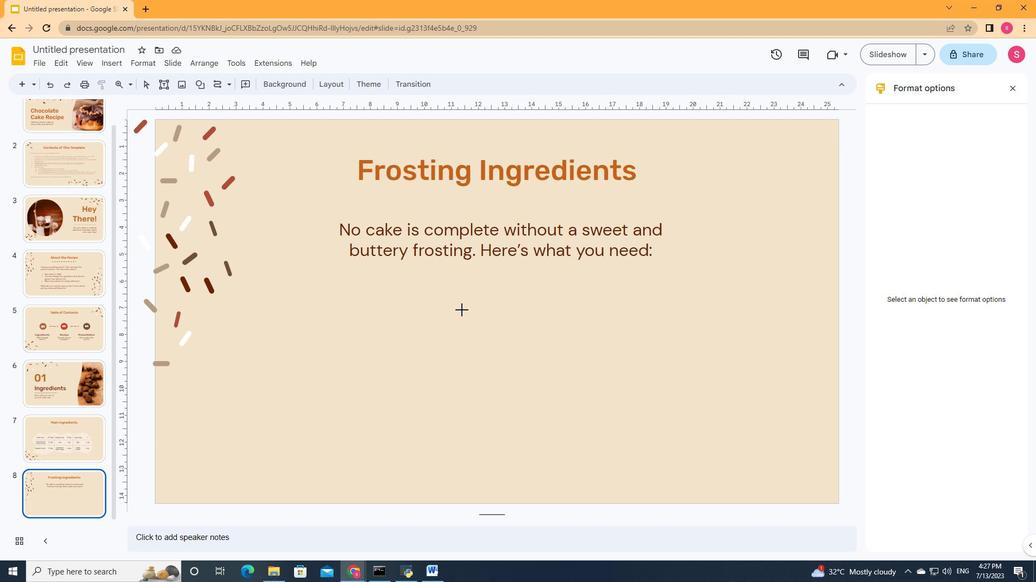 
Action: Mouse pressed left at (454, 299)
Screenshot: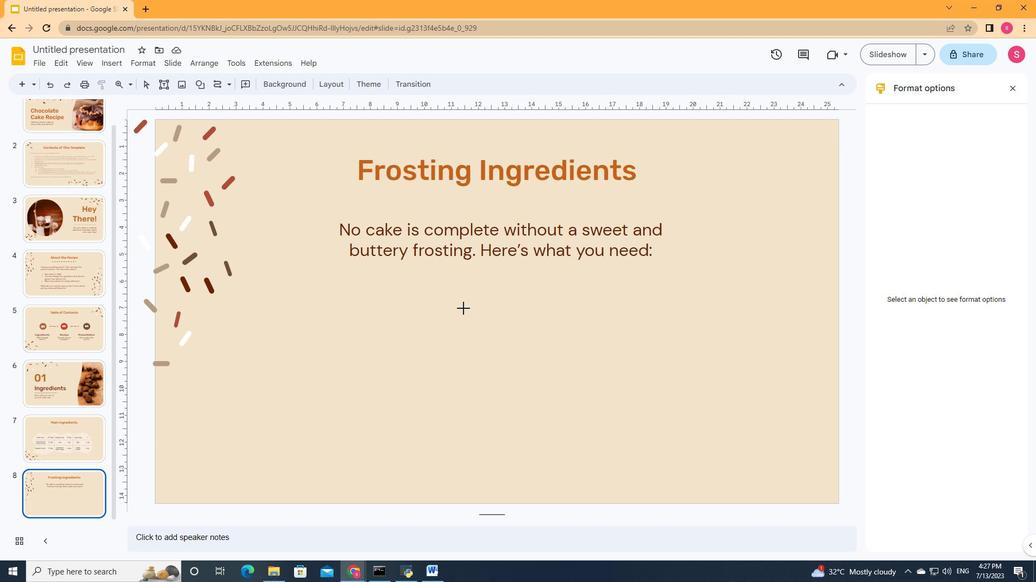 
Action: Mouse moved to (398, 296)
Screenshot: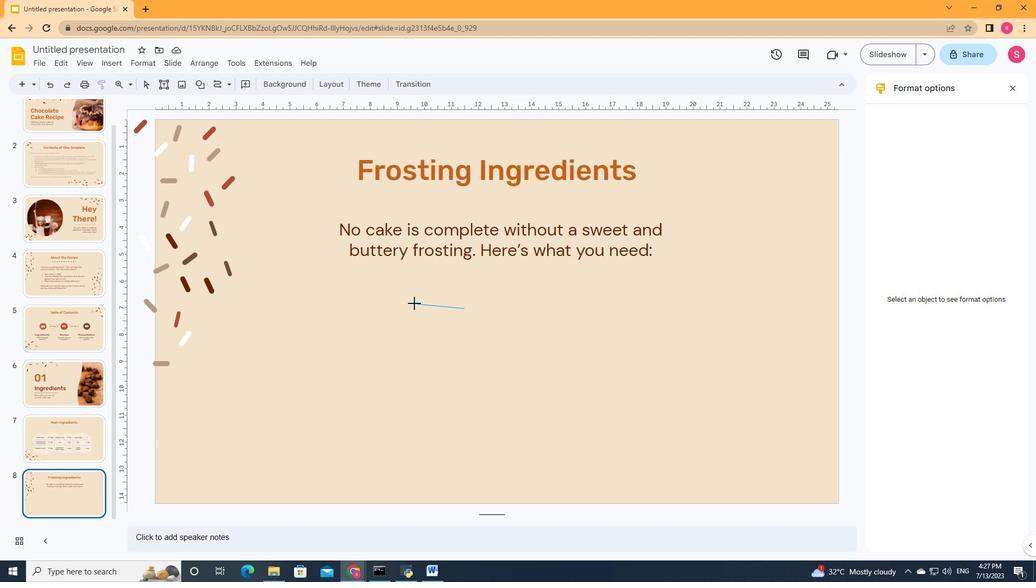 
Action: Mouse pressed left at (398, 296)
Screenshot: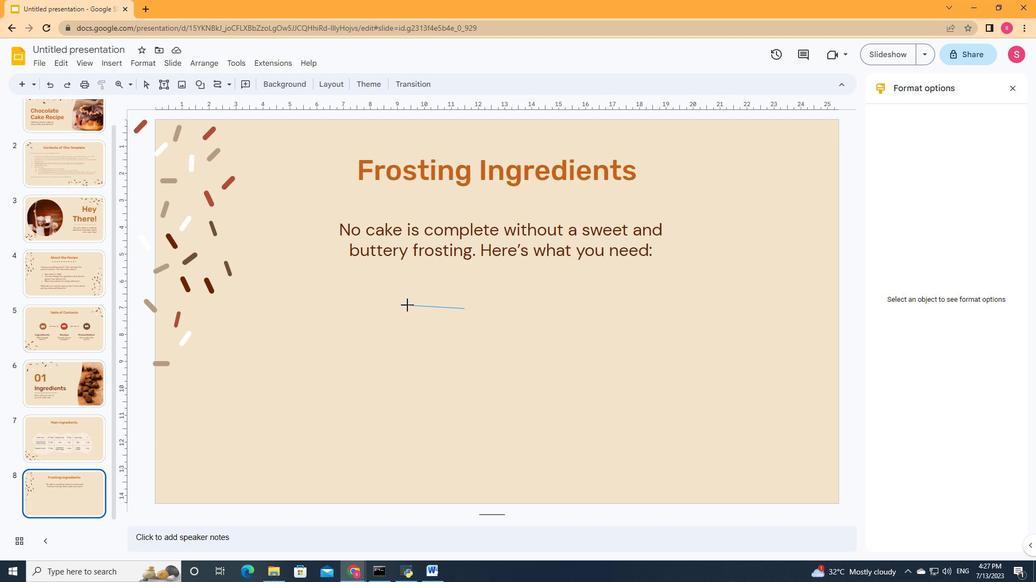 
Action: Mouse moved to (375, 325)
Screenshot: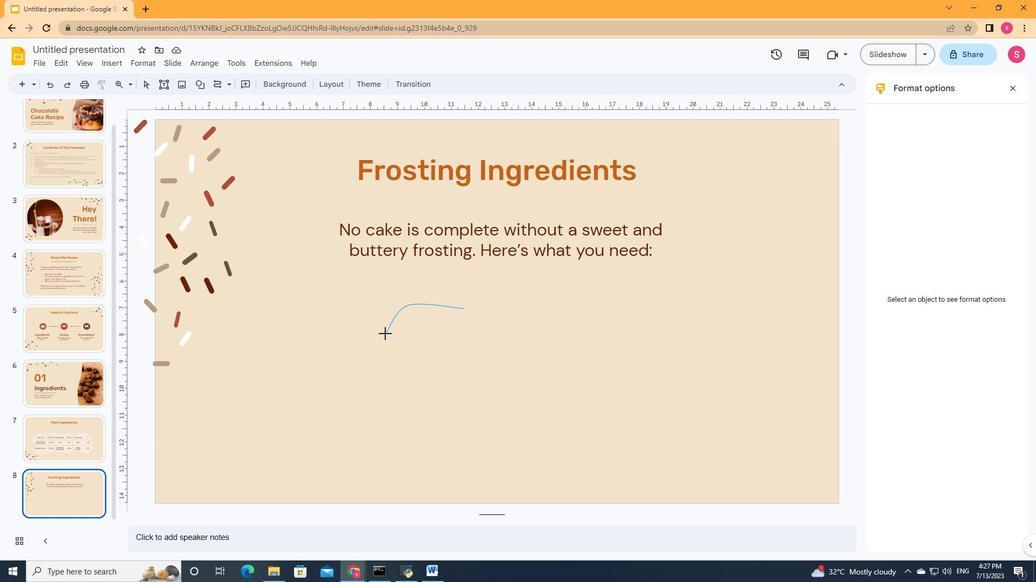 
Action: Mouse pressed left at (375, 325)
Screenshot: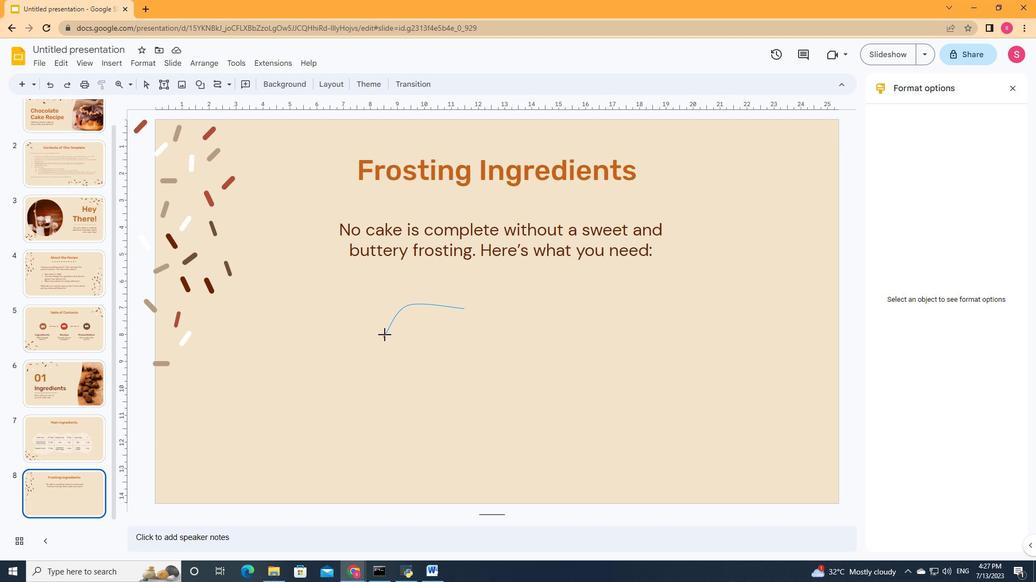 
Action: Mouse moved to (385, 365)
Screenshot: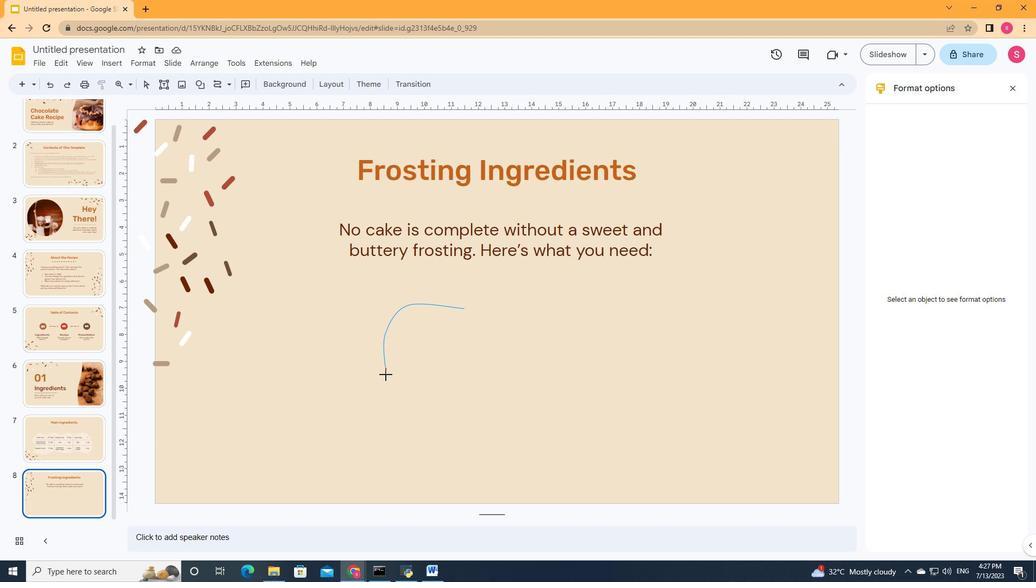 
Action: Mouse pressed left at (385, 365)
Screenshot: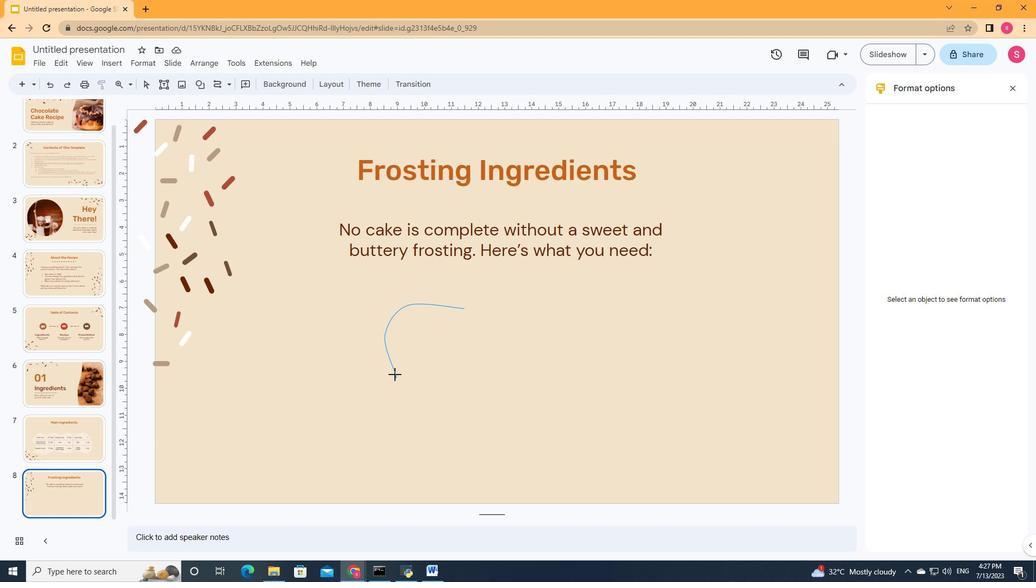 
Action: Mouse moved to (373, 393)
Screenshot: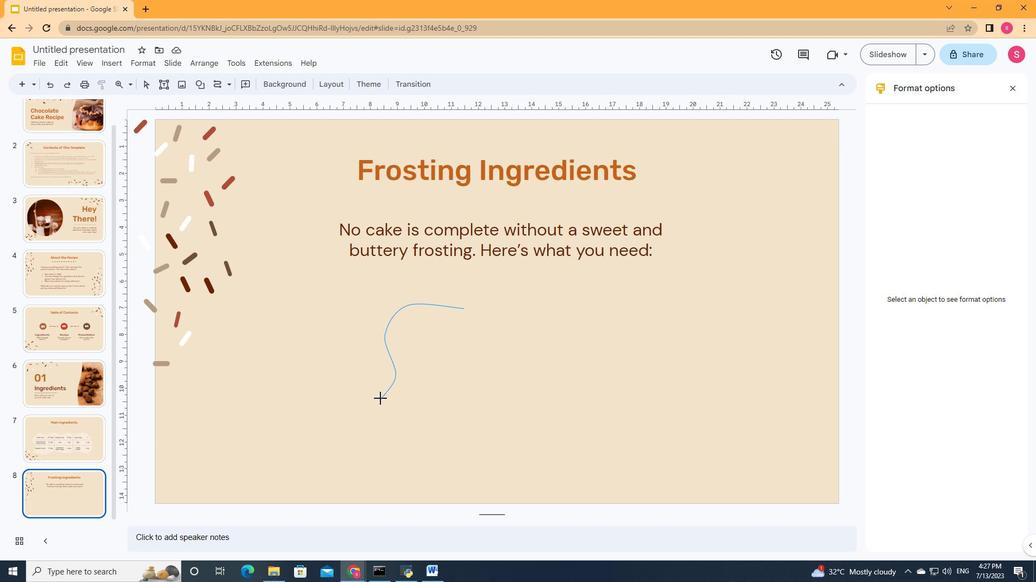 
Action: Mouse pressed left at (373, 393)
Screenshot: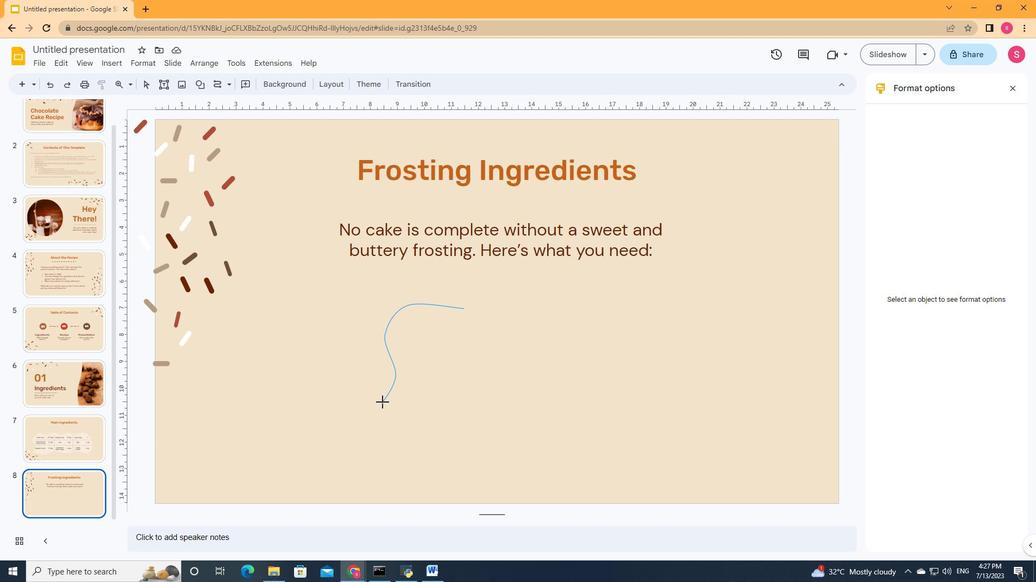 
Action: Mouse moved to (393, 422)
Screenshot: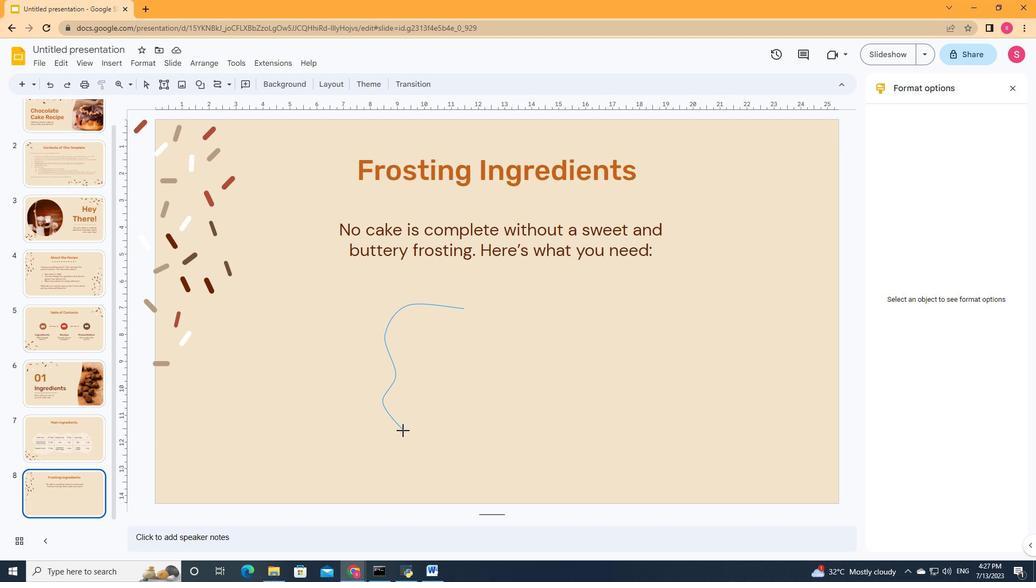 
Action: Mouse pressed left at (393, 422)
Screenshot: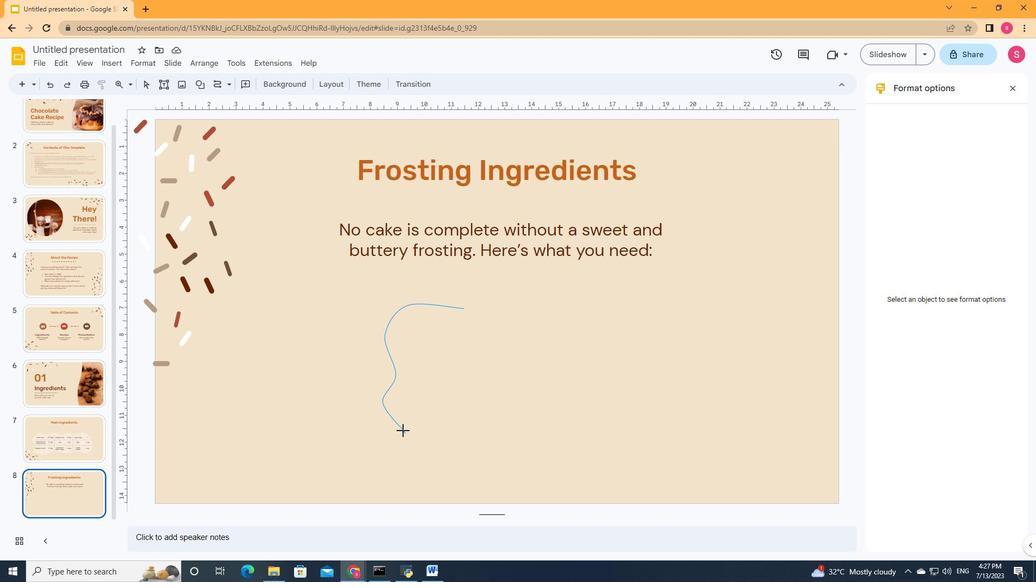 
Action: Mouse moved to (438, 423)
Screenshot: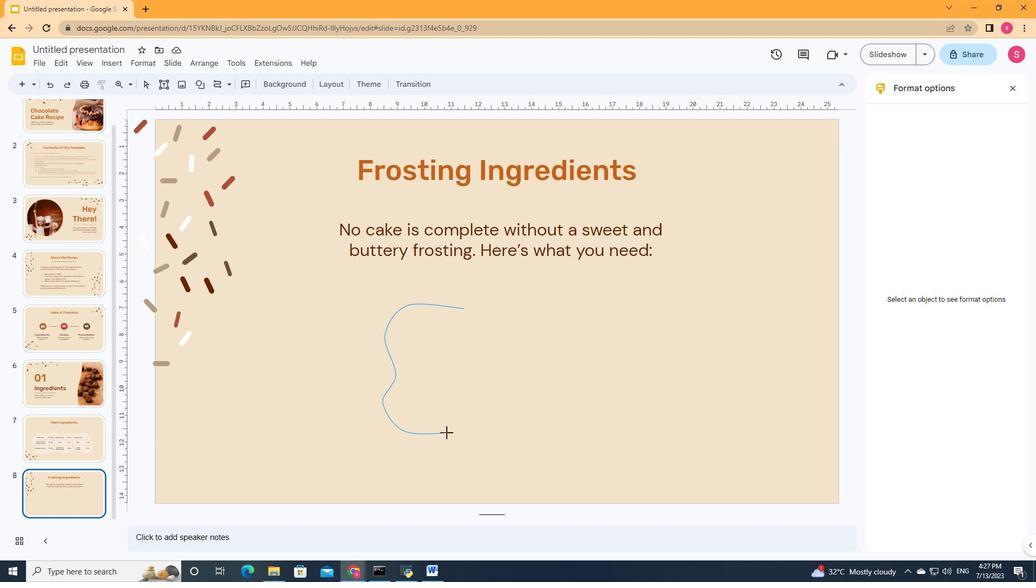 
Action: Mouse pressed left at (438, 423)
Screenshot: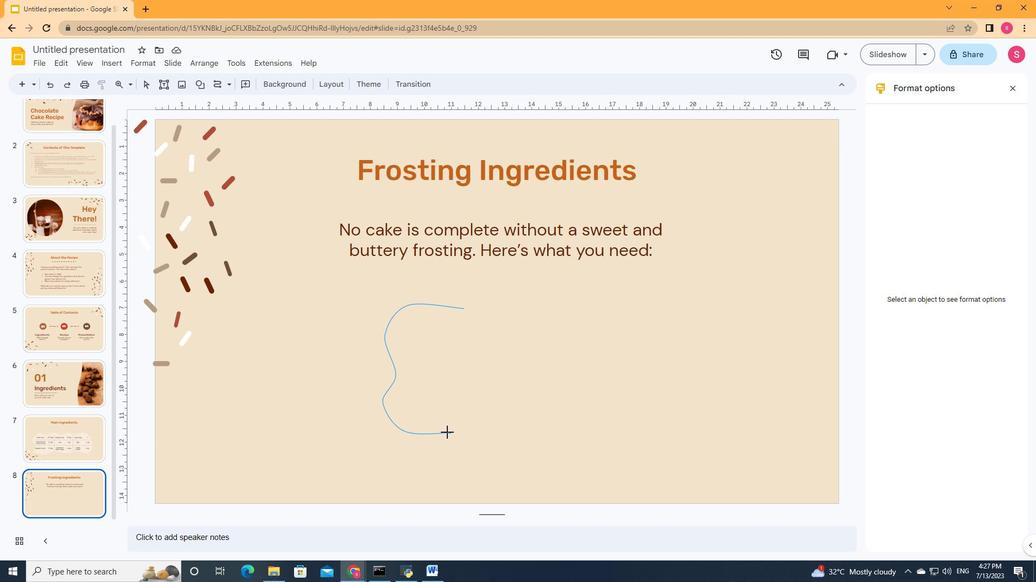
Action: Mouse moved to (492, 415)
Screenshot: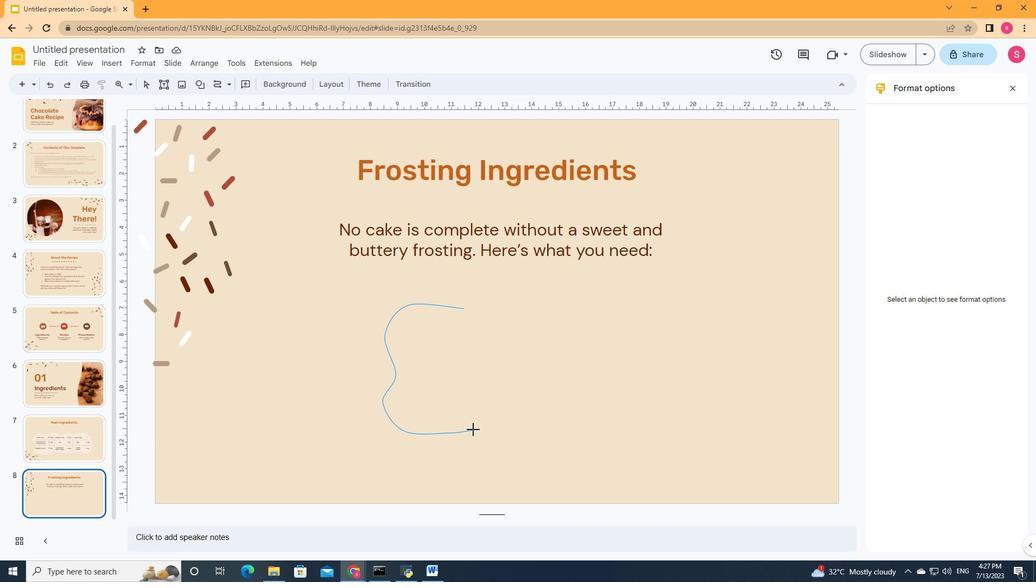 
Action: Mouse pressed left at (492, 415)
Screenshot: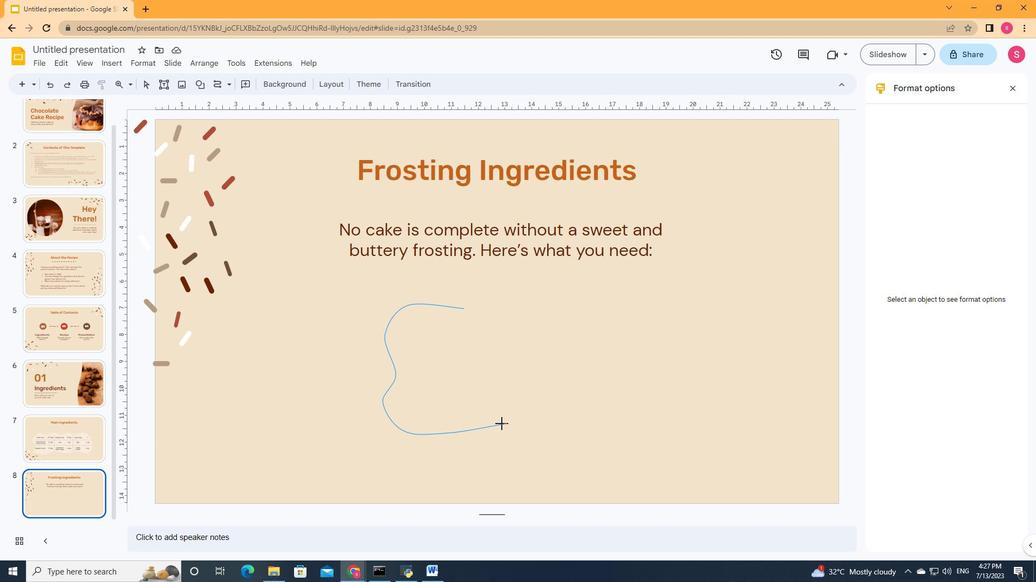 
Action: Mouse moved to (547, 425)
Screenshot: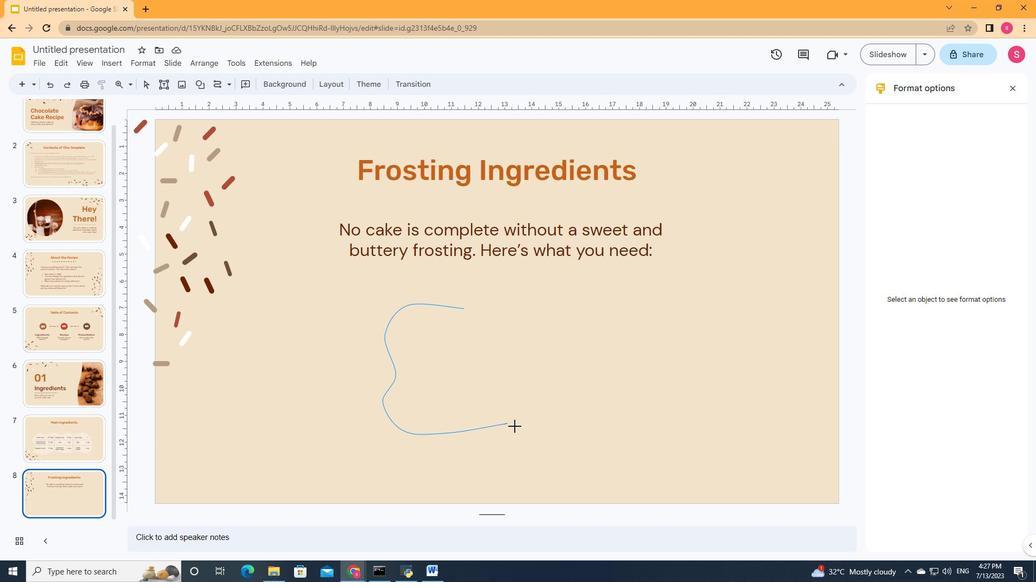 
Action: Mouse pressed left at (547, 425)
Screenshot: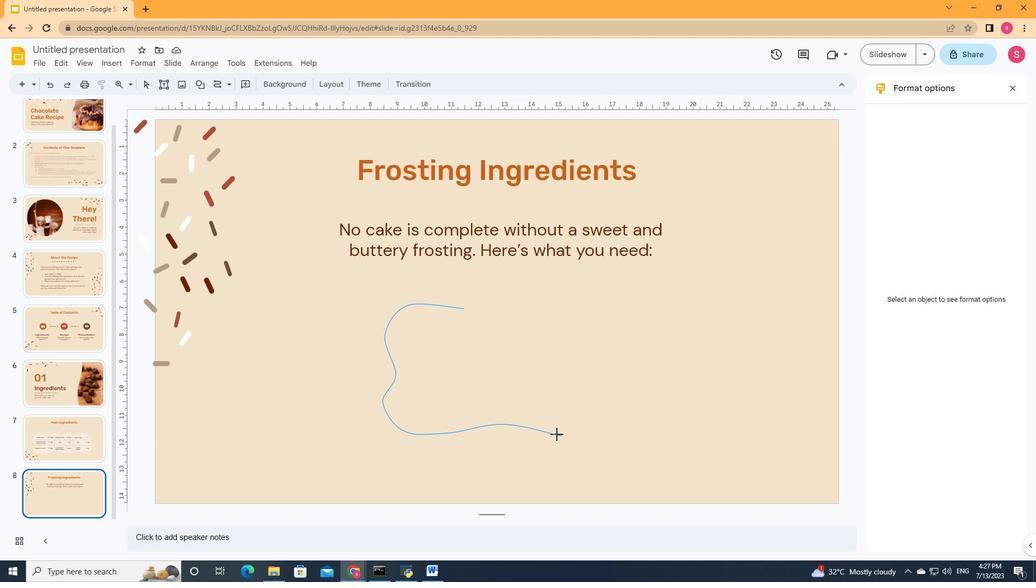 
Action: Mouse moved to (604, 431)
Screenshot: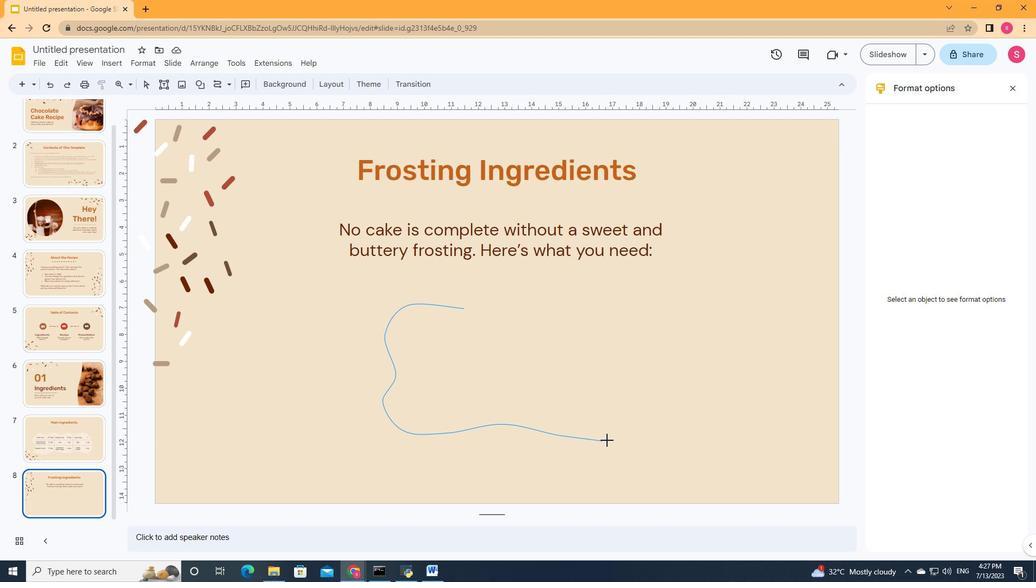 
Action: Mouse pressed left at (604, 431)
Screenshot: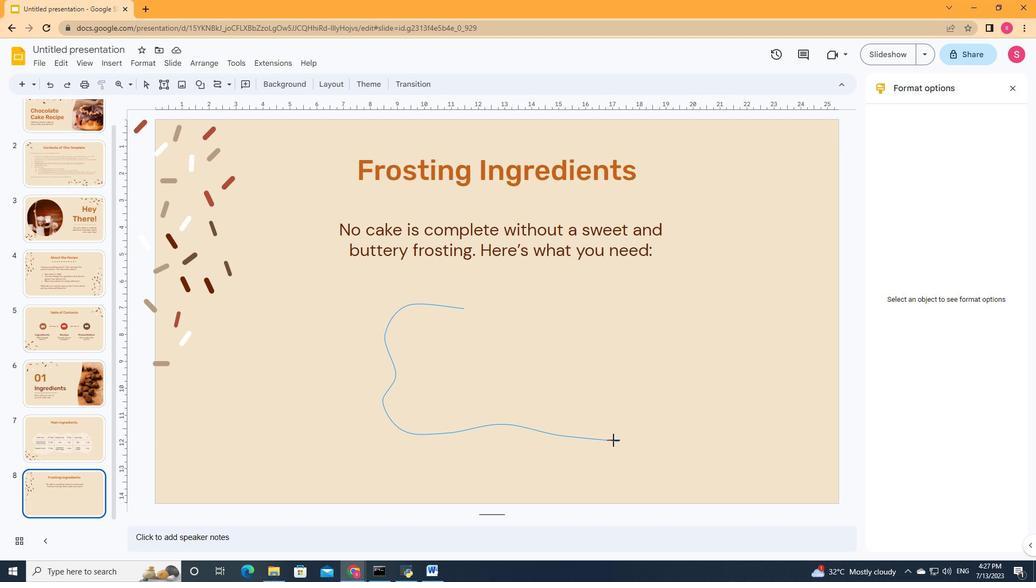 
Action: Mouse moved to (627, 418)
Screenshot: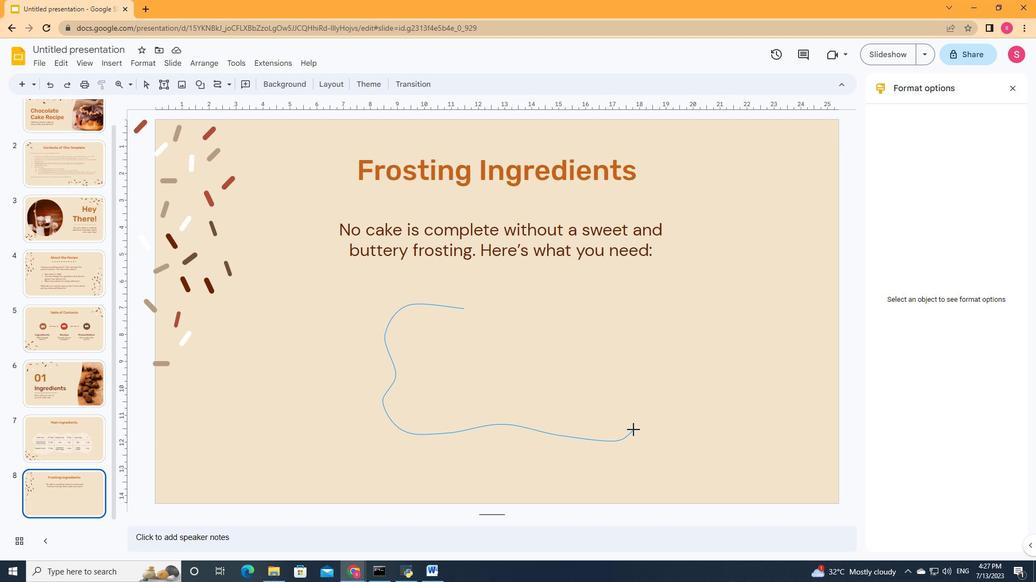 
Action: Mouse pressed left at (627, 418)
Screenshot: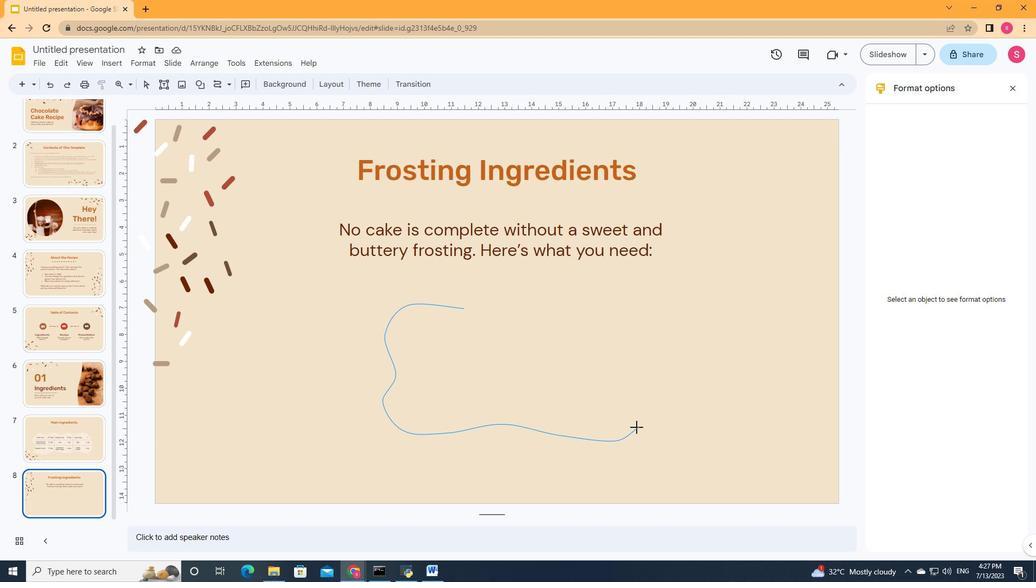 
Action: Mouse moved to (631, 381)
Screenshot: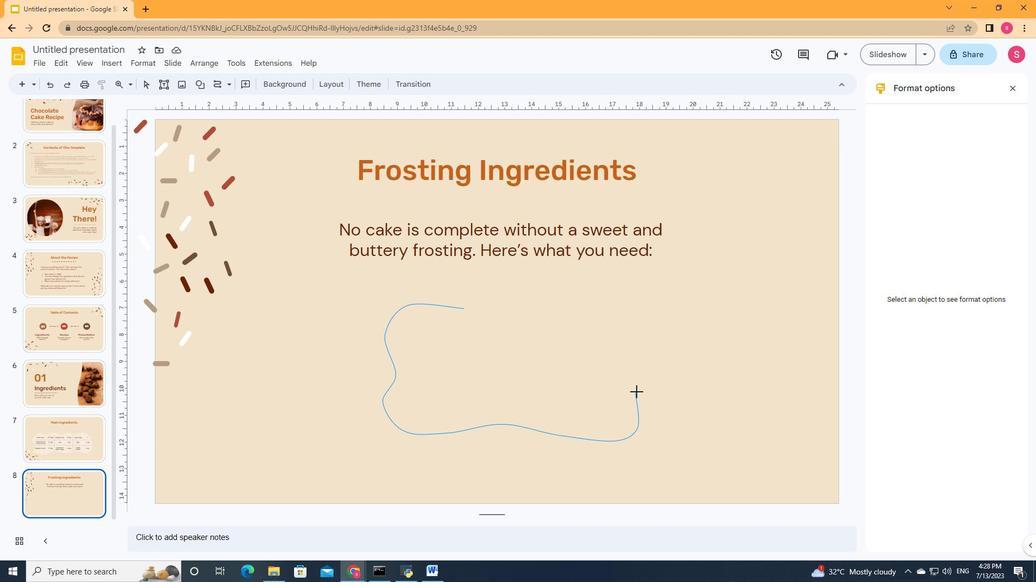 
Action: Mouse pressed left at (631, 381)
Screenshot: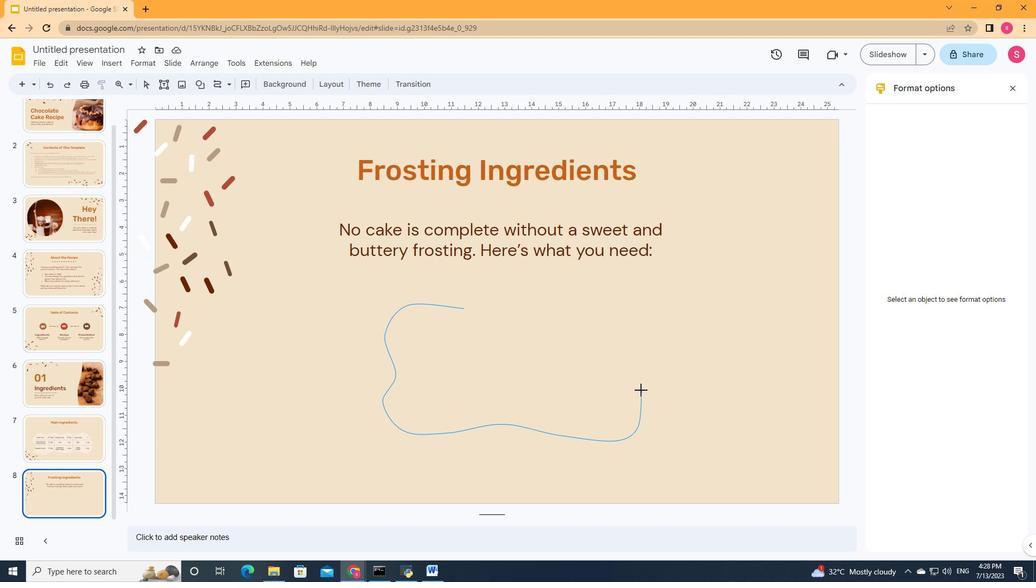 
Action: Mouse moved to (620, 351)
Screenshot: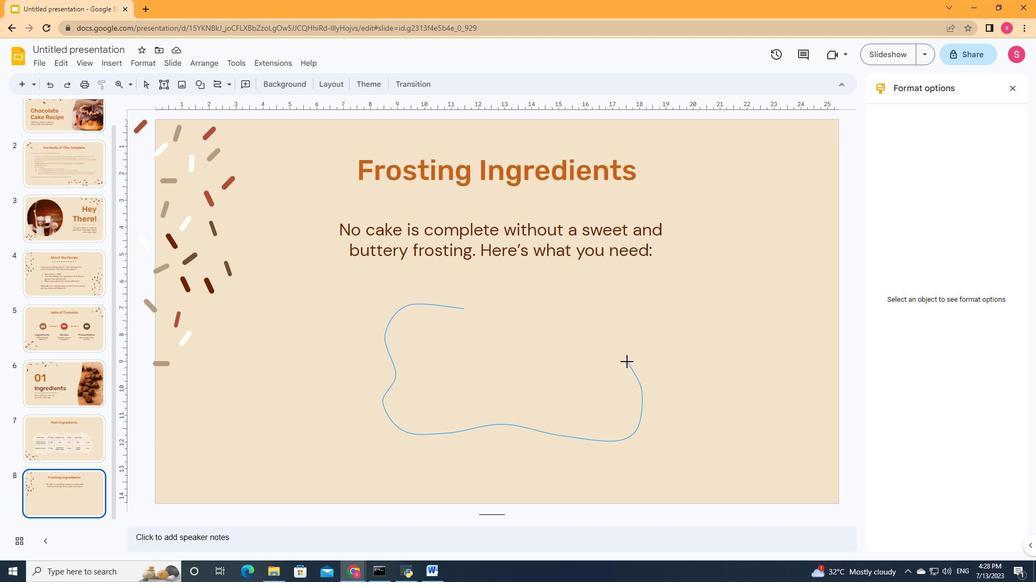 
Action: Mouse pressed left at (620, 351)
Screenshot: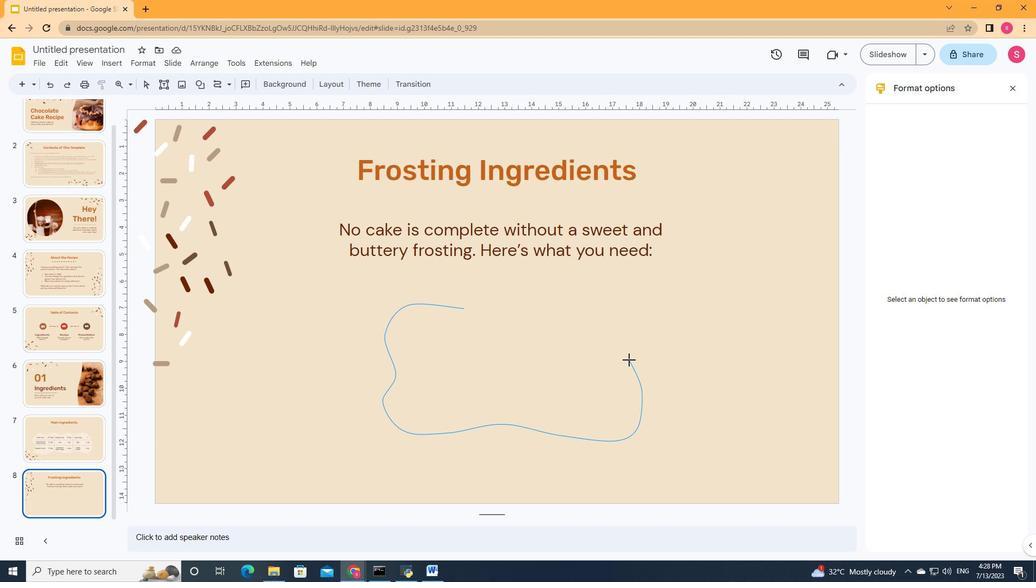 
Action: Mouse moved to (624, 313)
Screenshot: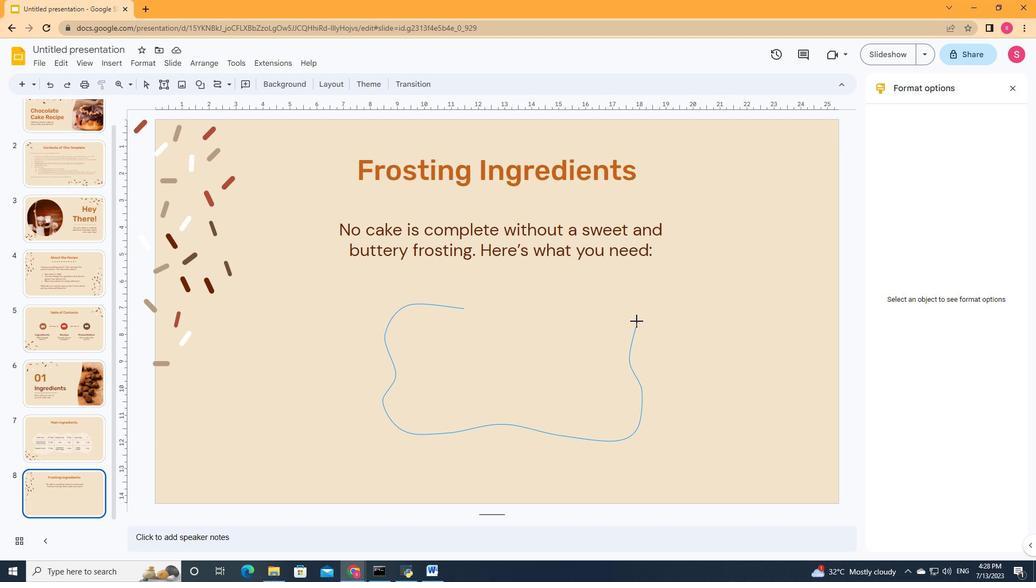 
Action: Mouse pressed left at (624, 313)
Screenshot: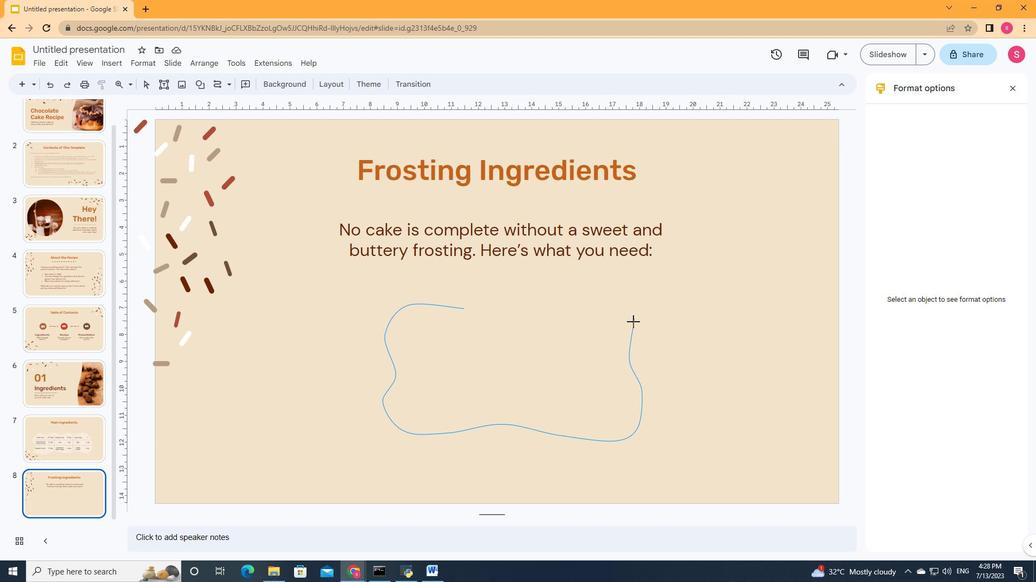 
Action: Mouse moved to (603, 296)
Screenshot: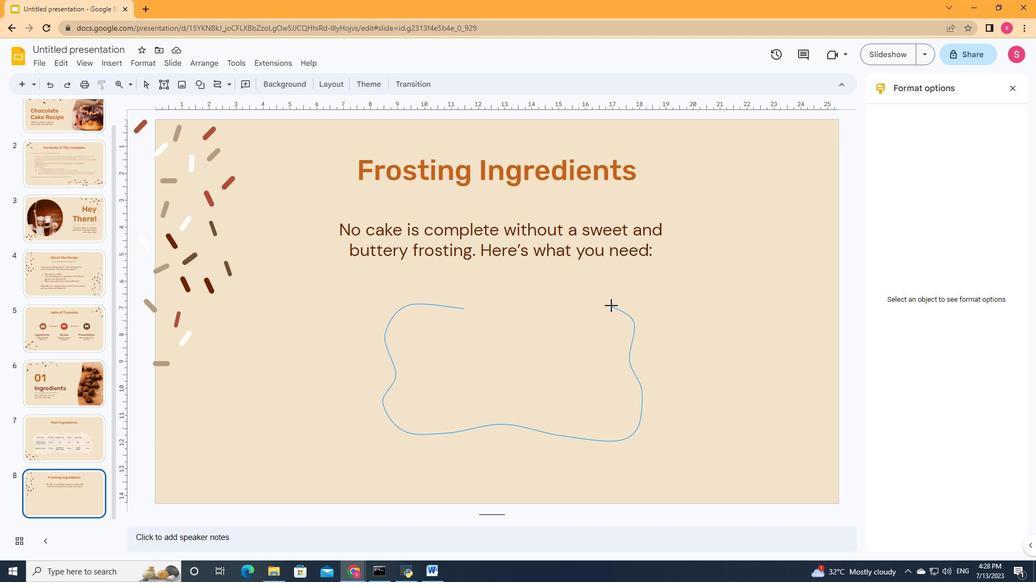 
Action: Mouse pressed left at (603, 296)
Screenshot: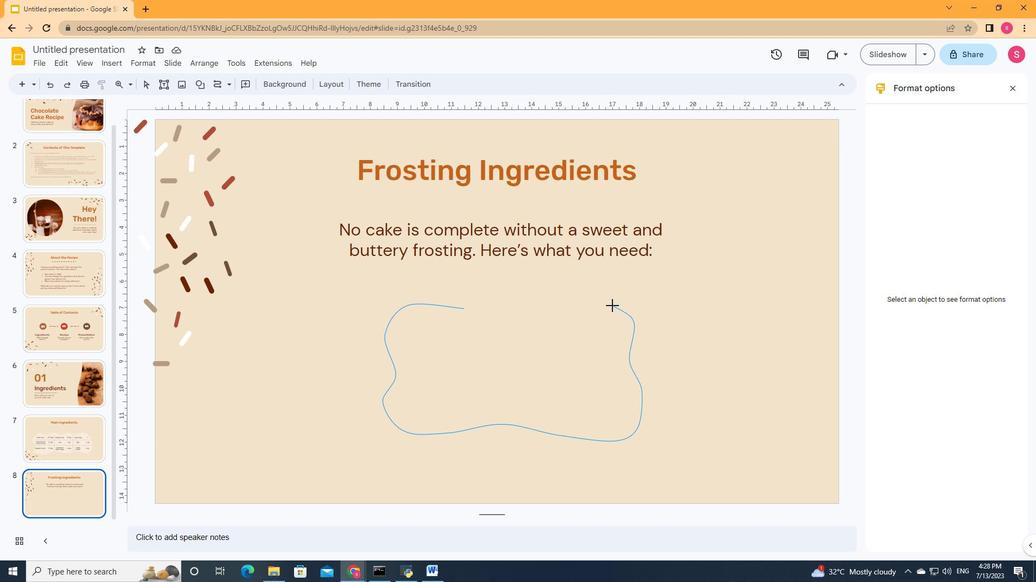 
Action: Mouse moved to (566, 300)
Screenshot: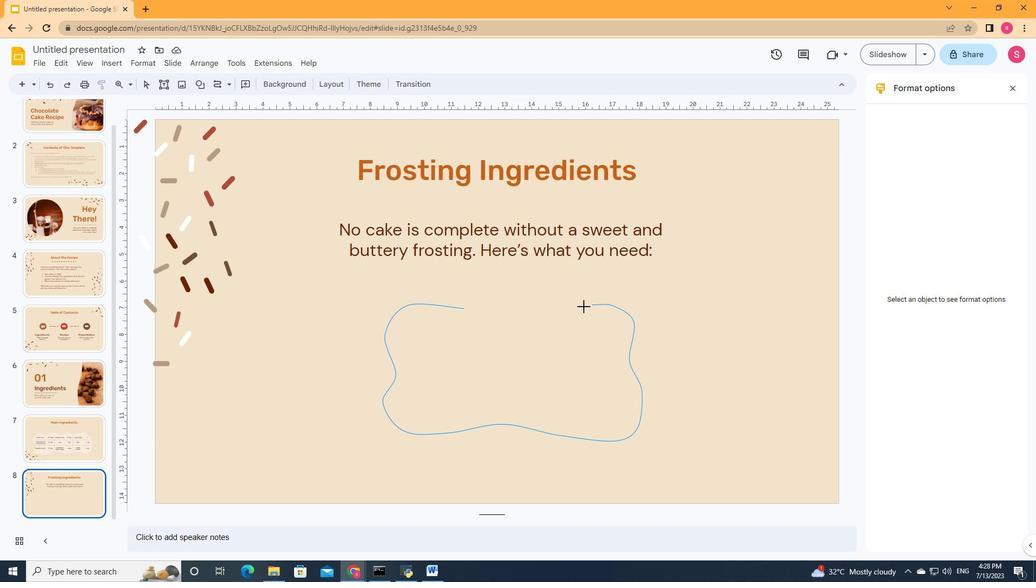 
Action: Mouse pressed left at (566, 300)
Screenshot: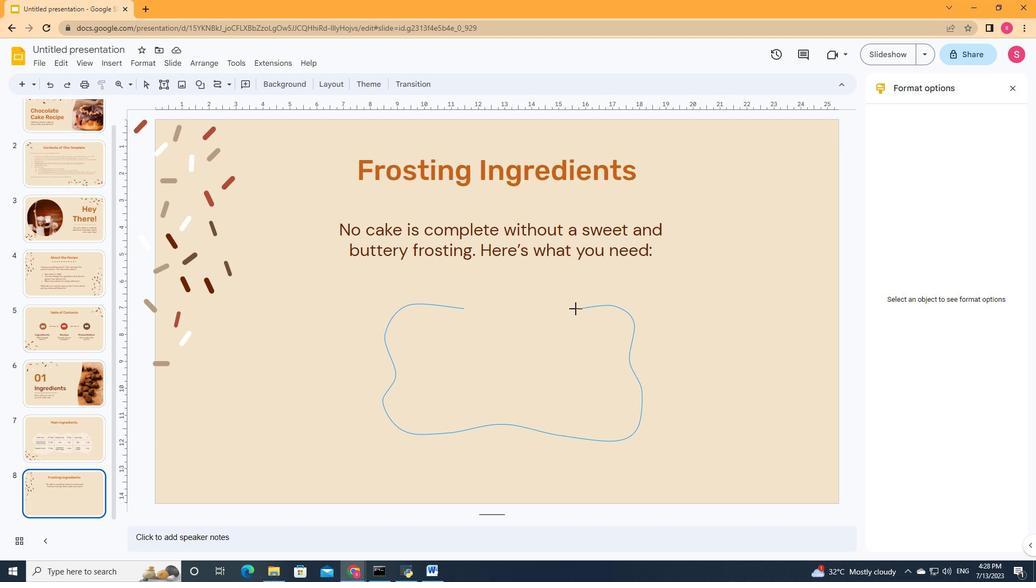 
Action: Mouse moved to (542, 294)
Screenshot: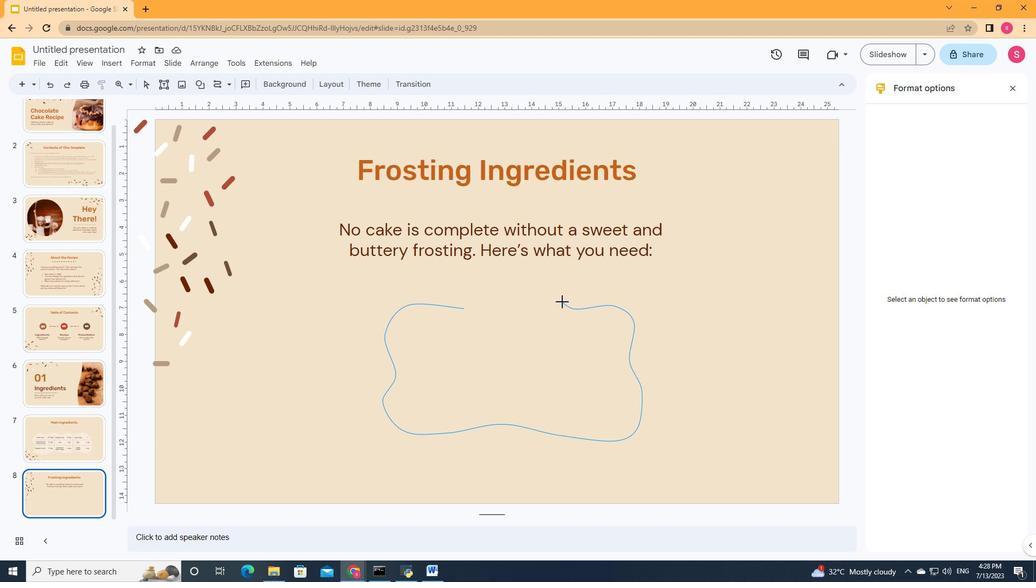 
Action: Mouse pressed left at (542, 294)
Screenshot: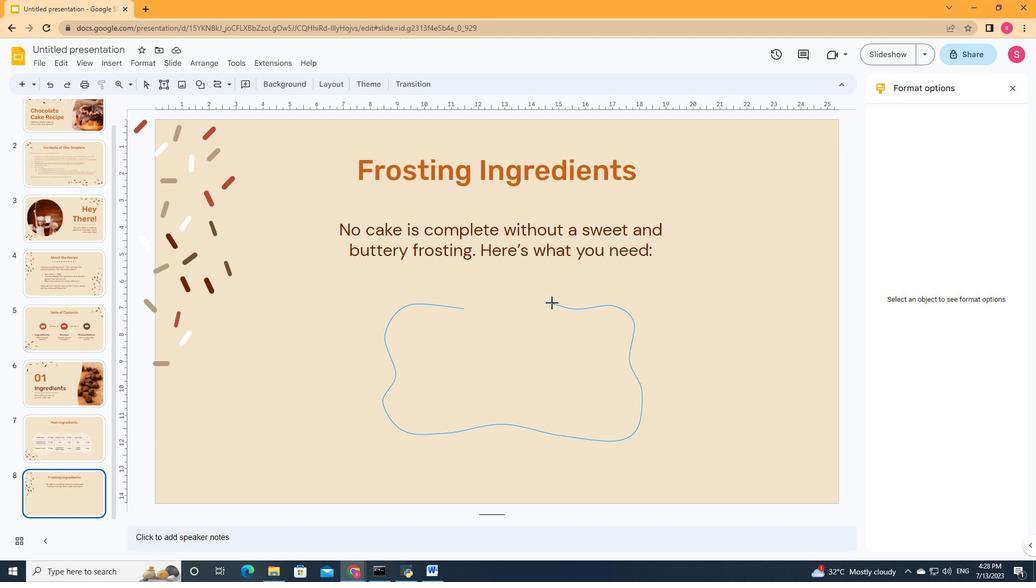 
Action: Mouse moved to (511, 301)
Screenshot: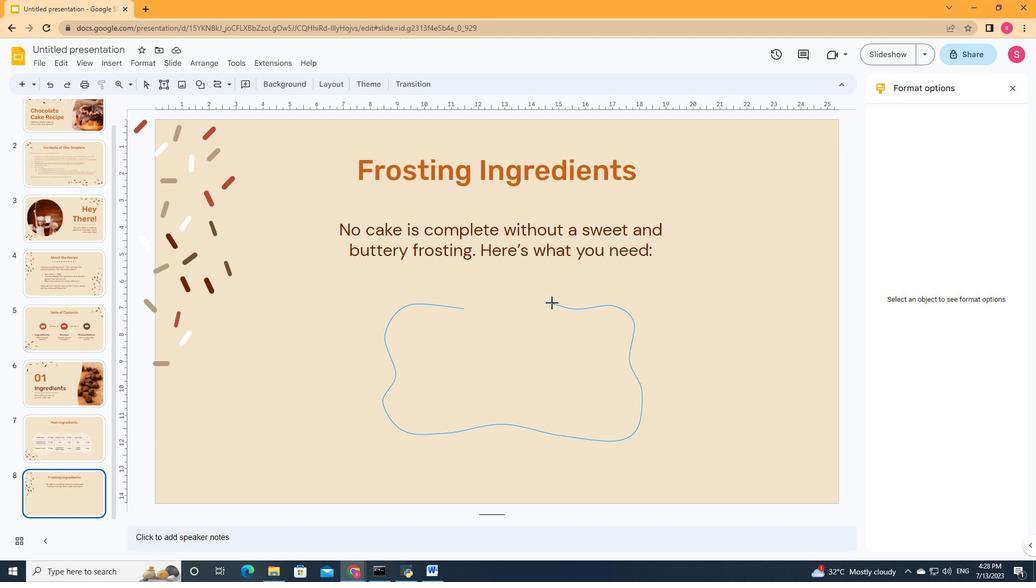 
Action: Mouse pressed left at (511, 301)
Screenshot: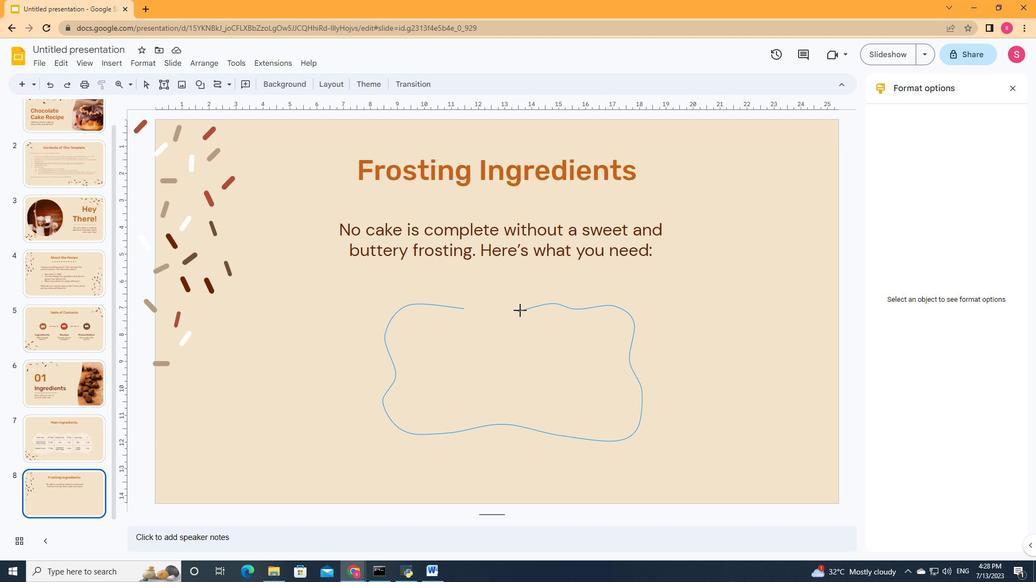 
Action: Mouse moved to (481, 285)
Screenshot: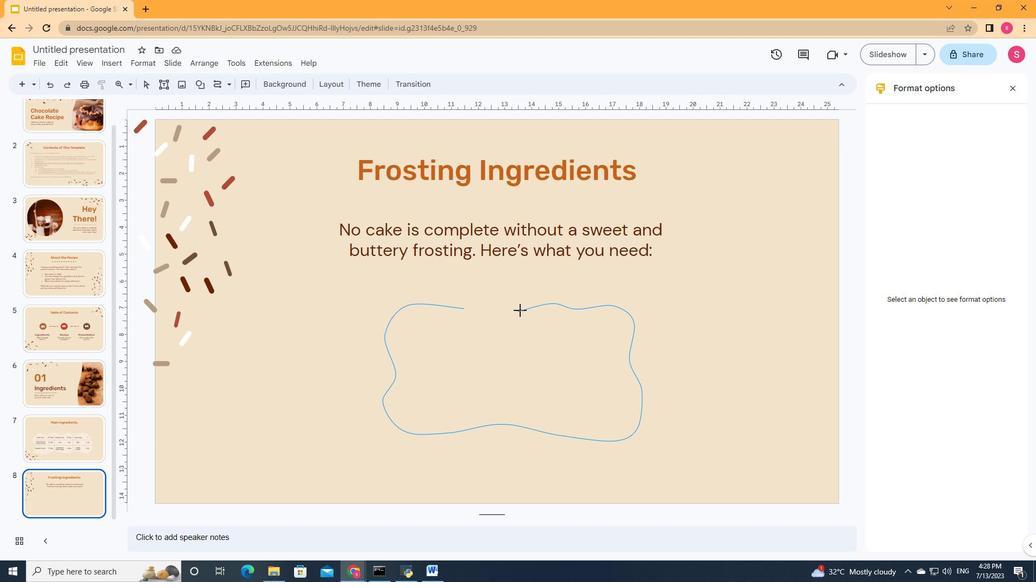 
Action: Mouse pressed left at (481, 285)
Screenshot: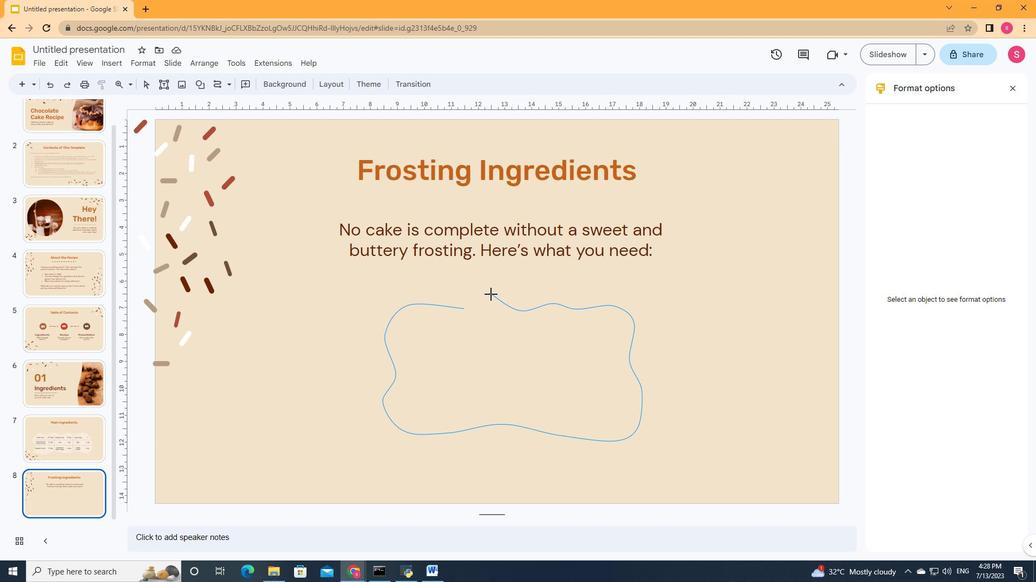 
Action: Mouse moved to (234, 78)
Screenshot: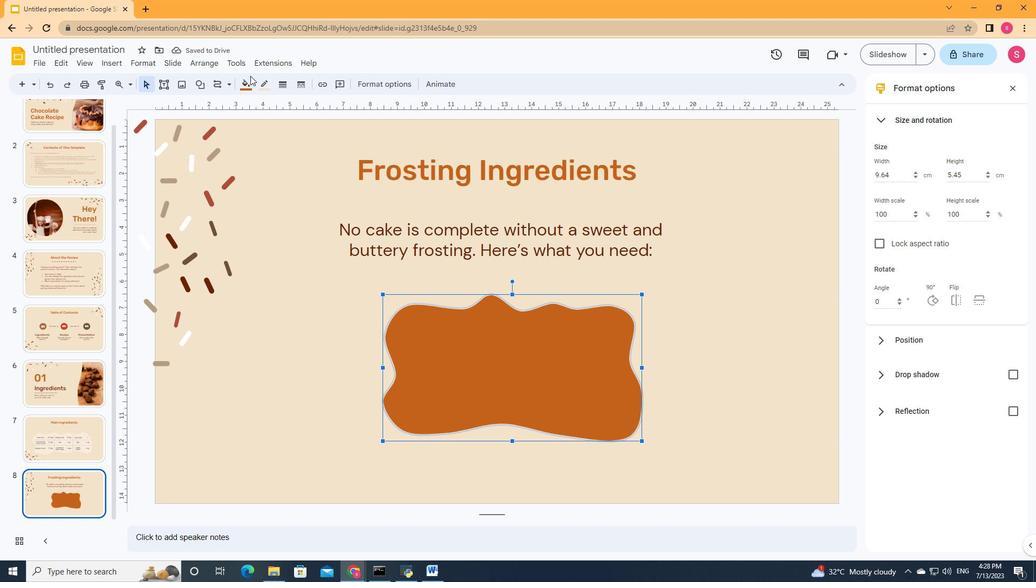 
Action: Mouse pressed left at (234, 78)
Screenshot: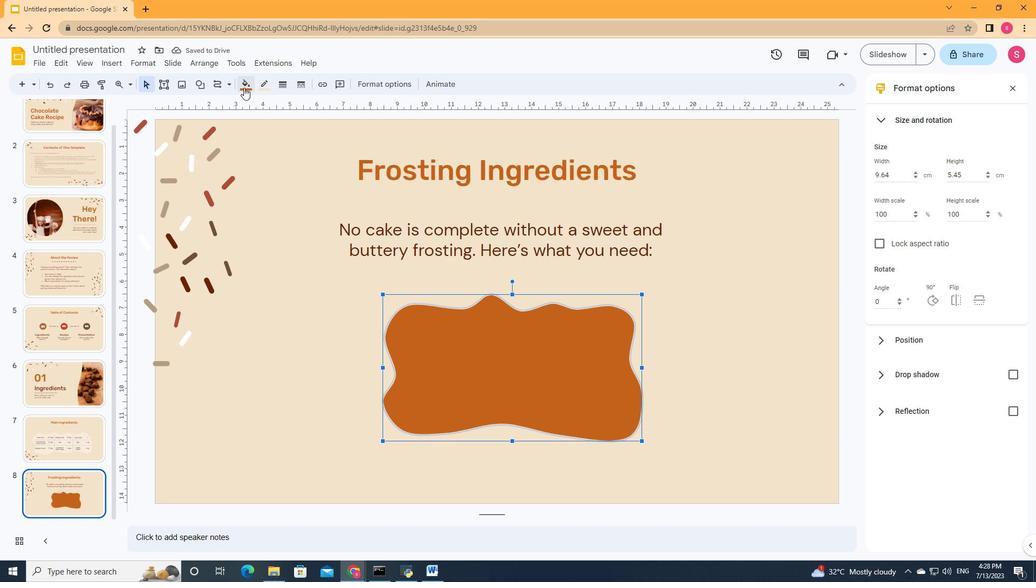 
Action: Mouse moved to (331, 129)
Screenshot: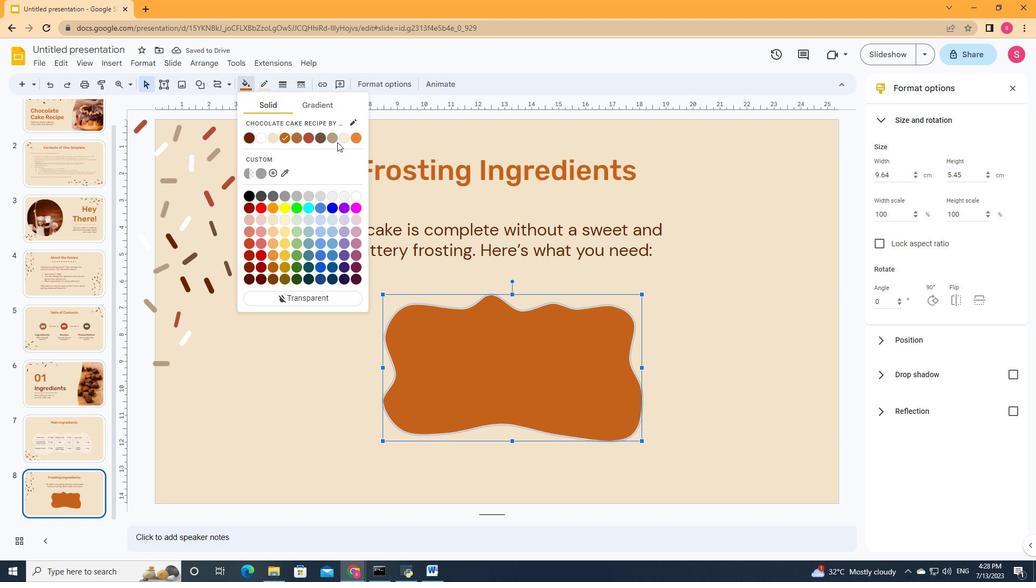 
Action: Mouse pressed left at (331, 129)
Screenshot: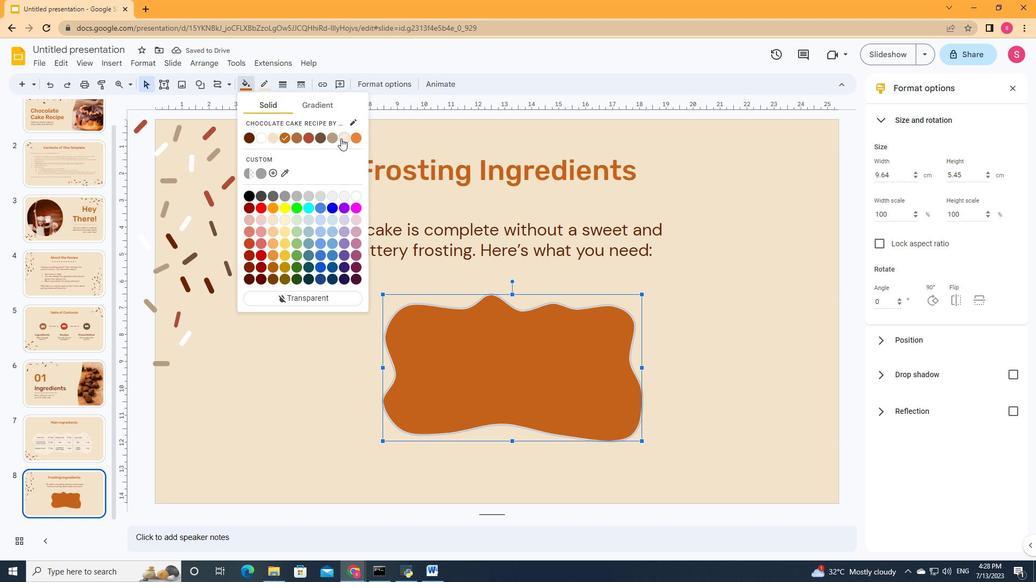 
Action: Mouse moved to (520, 322)
Screenshot: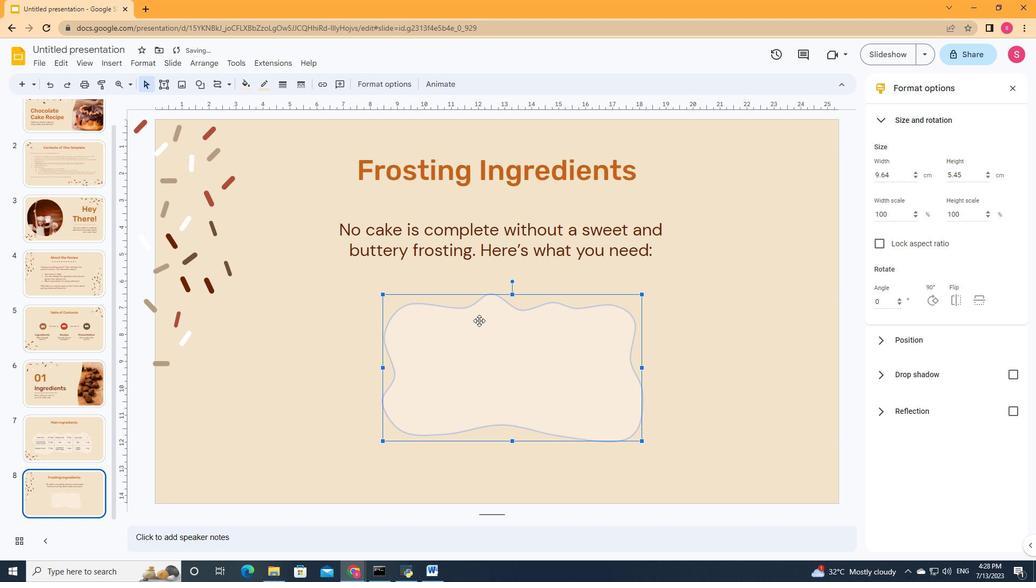 
Action: Mouse pressed left at (520, 322)
Screenshot: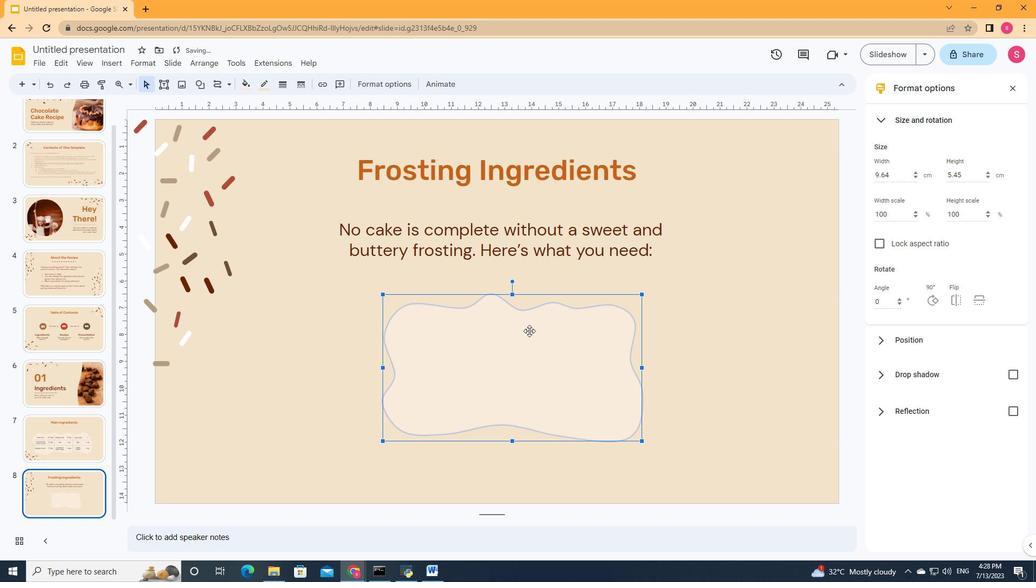
Action: Mouse moved to (507, 328)
Screenshot: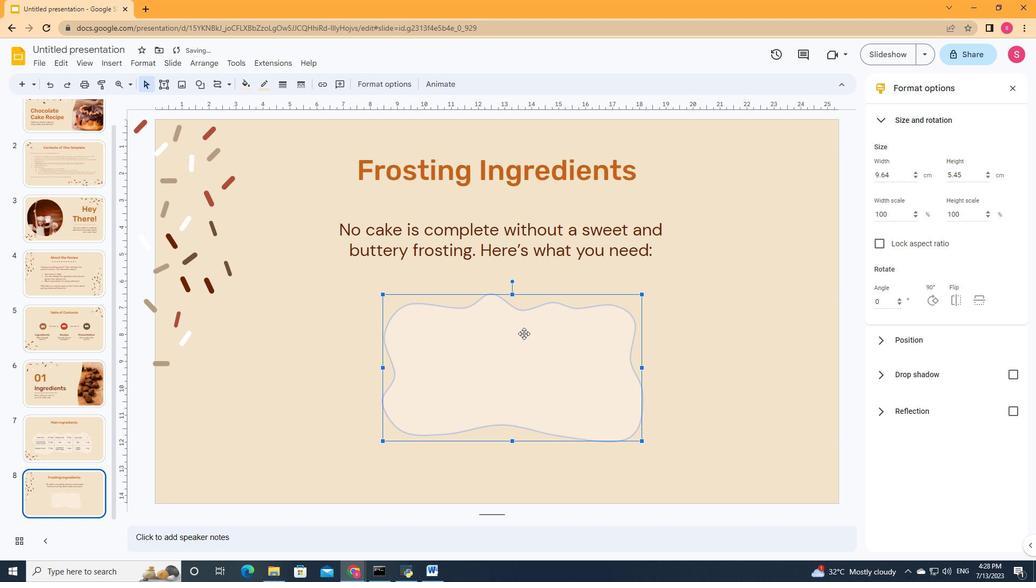 
Action: Mouse pressed left at (507, 328)
Screenshot: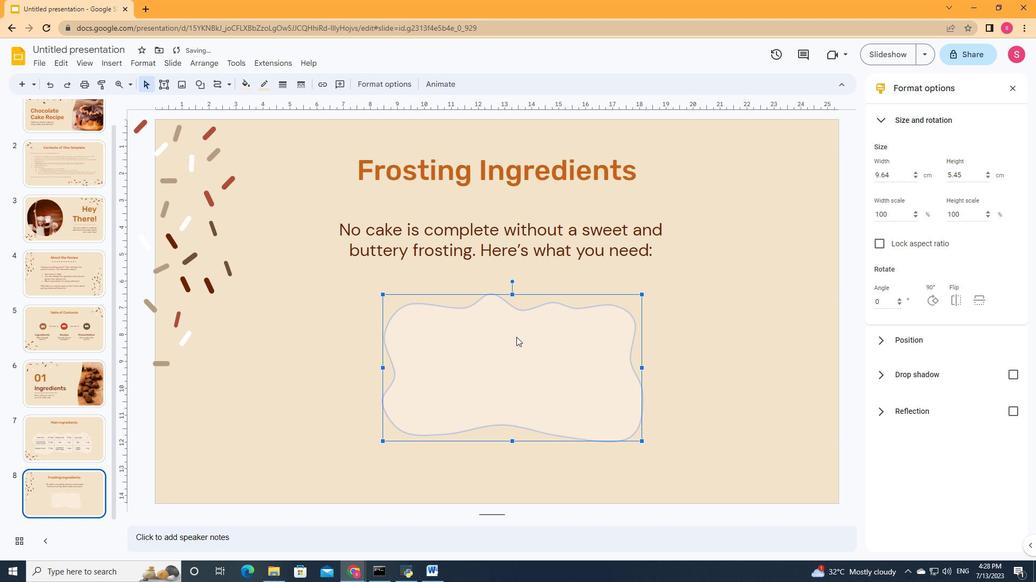 
Action: Mouse moved to (478, 326)
Screenshot: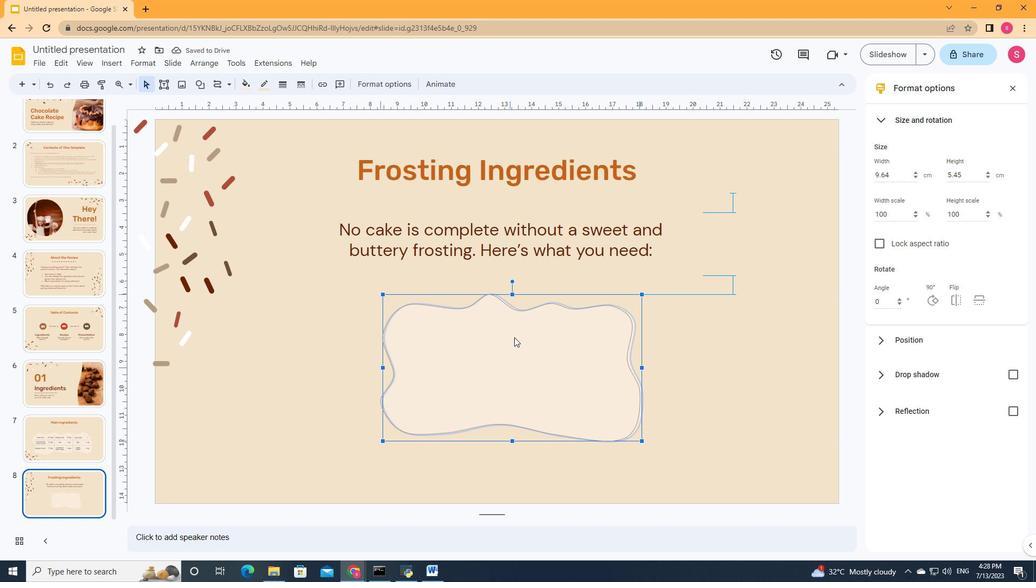 
Action: Mouse pressed left at (478, 326)
Screenshot: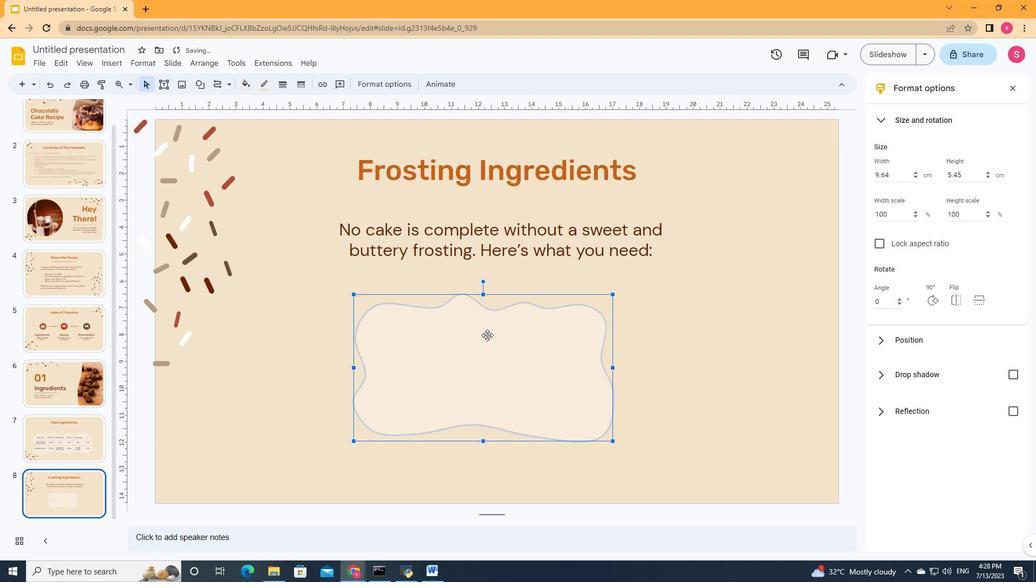 
Action: Mouse moved to (487, 326)
Screenshot: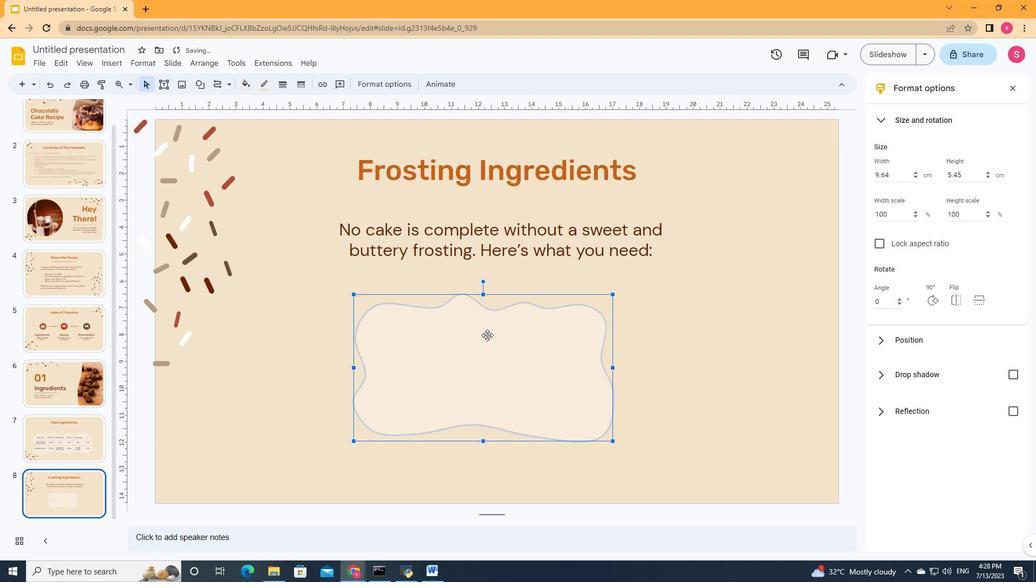 
Action: Mouse pressed left at (487, 326)
Screenshot: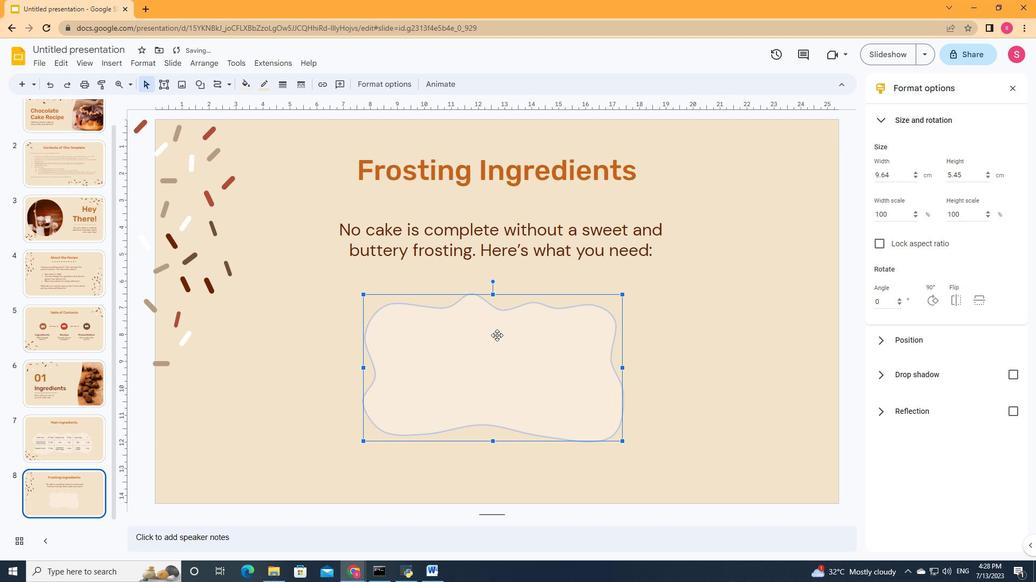 
Action: Mouse moved to (359, 428)
Screenshot: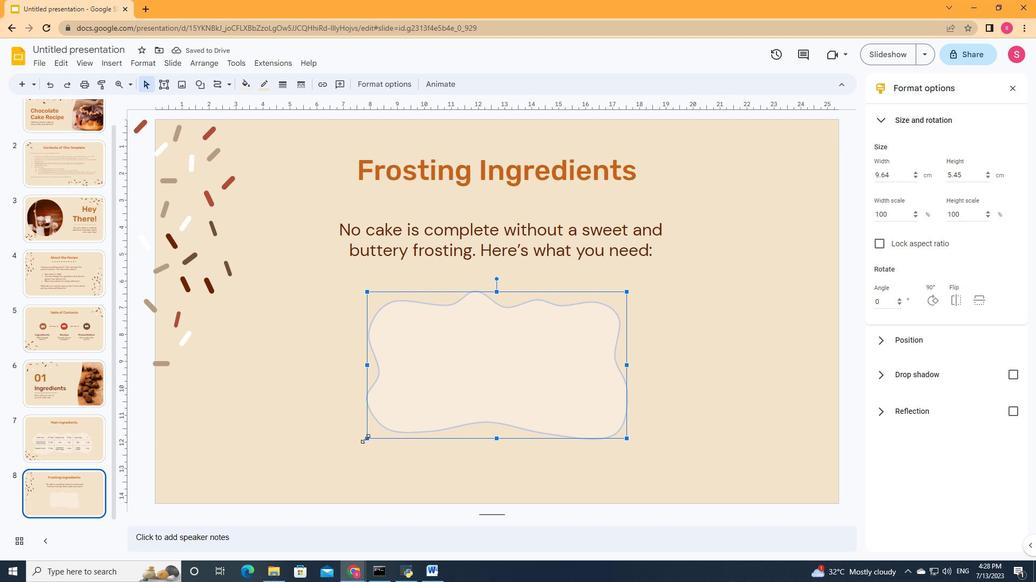 
Action: Mouse pressed left at (359, 428)
Screenshot: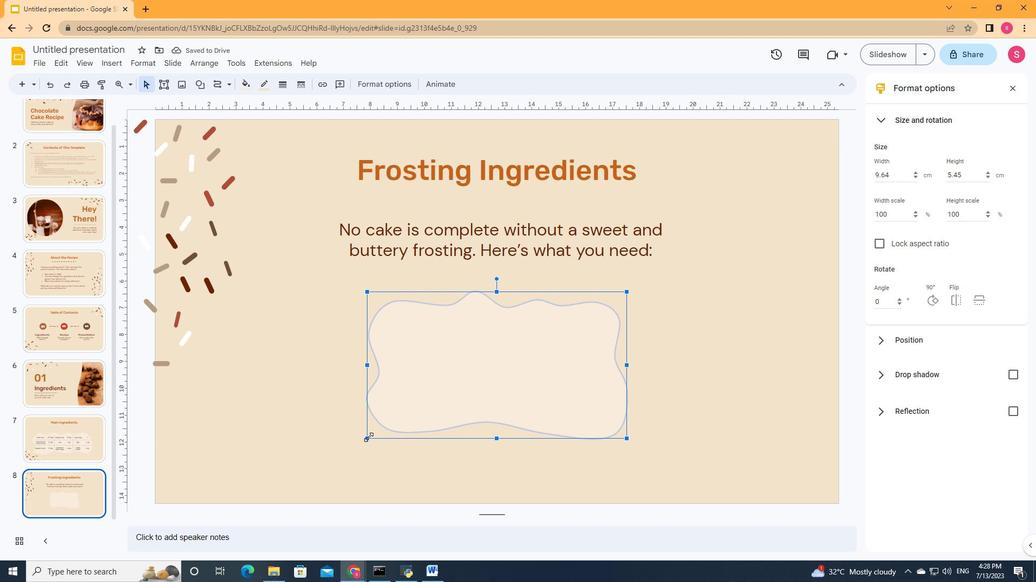 
Action: Mouse moved to (454, 393)
Screenshot: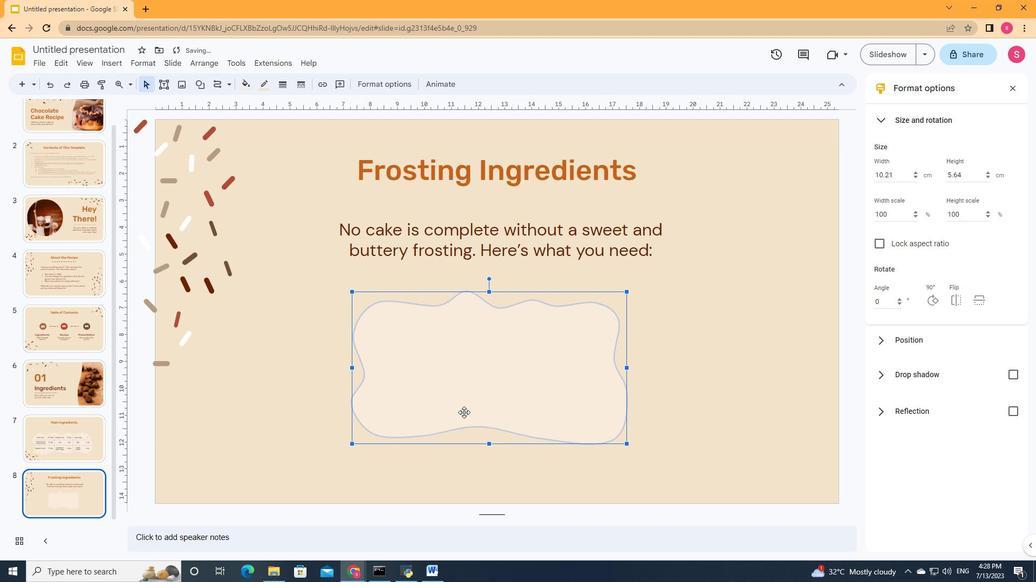 
Action: Mouse pressed left at (454, 393)
Screenshot: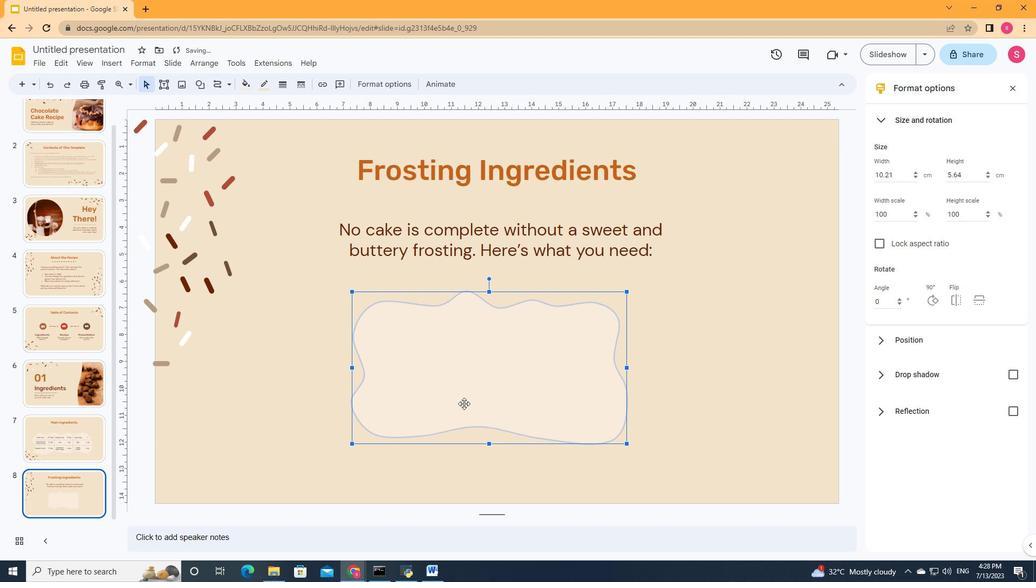
Action: Mouse moved to (468, 390)
Screenshot: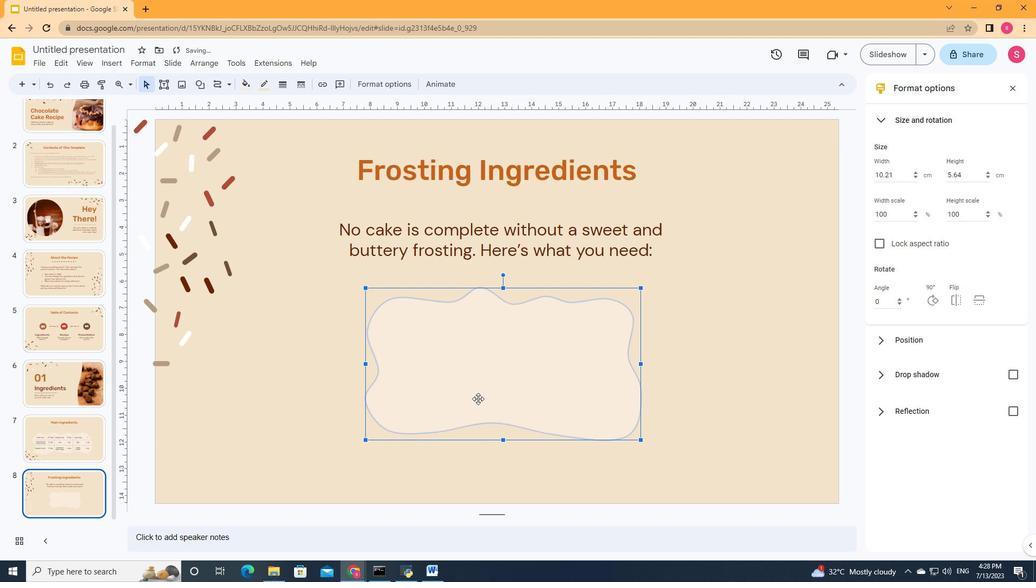 
Action: Mouse pressed left at (468, 390)
Screenshot: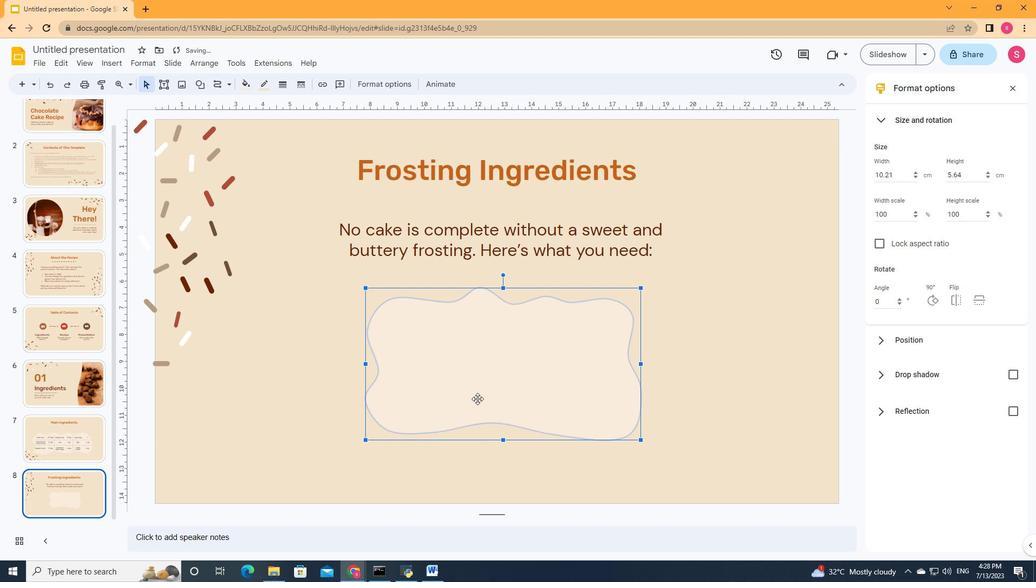 
Action: Mouse moved to (152, 77)
Screenshot: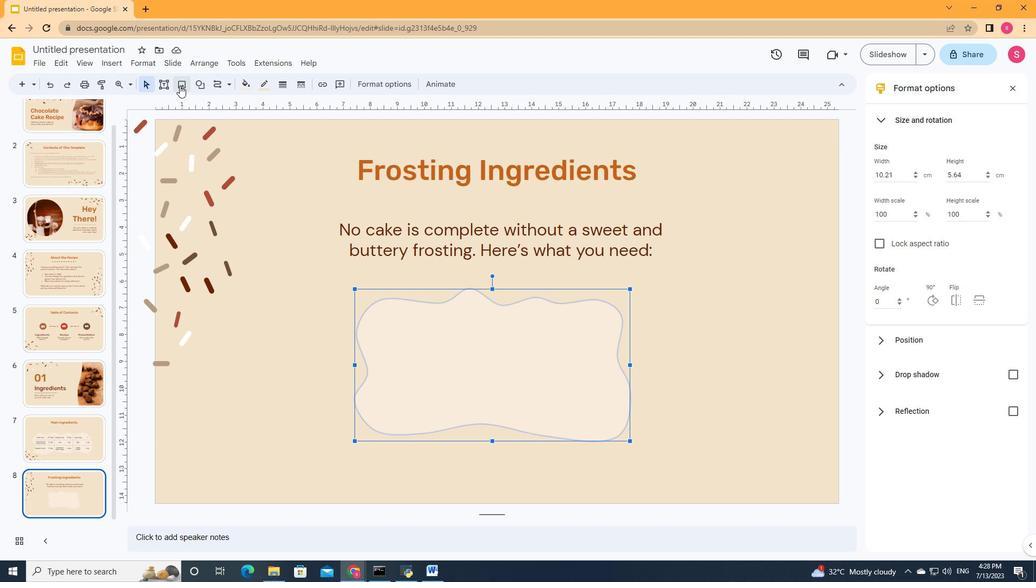 
Action: Mouse pressed left at (152, 77)
Screenshot: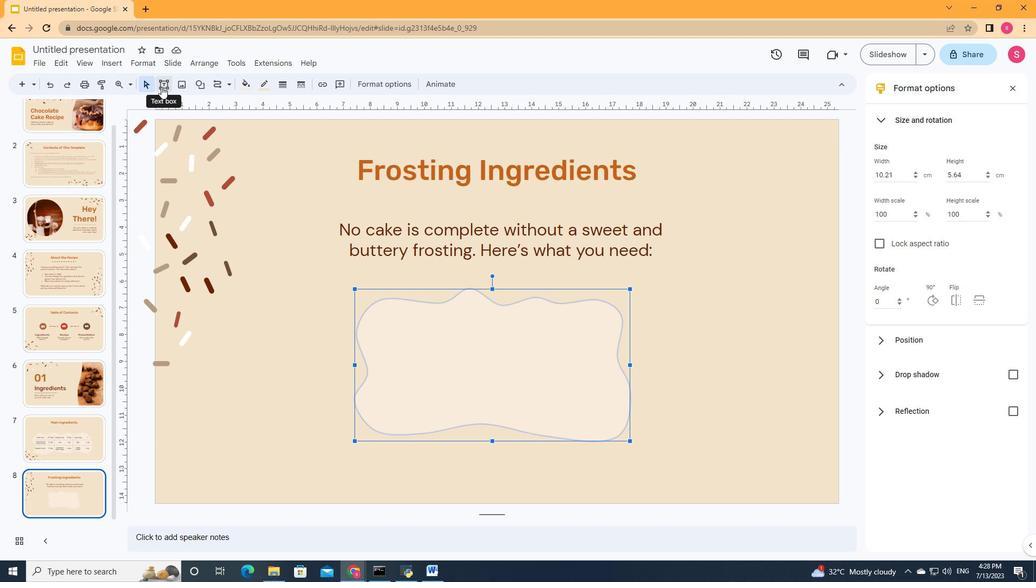 
Action: Mouse moved to (365, 279)
Screenshot: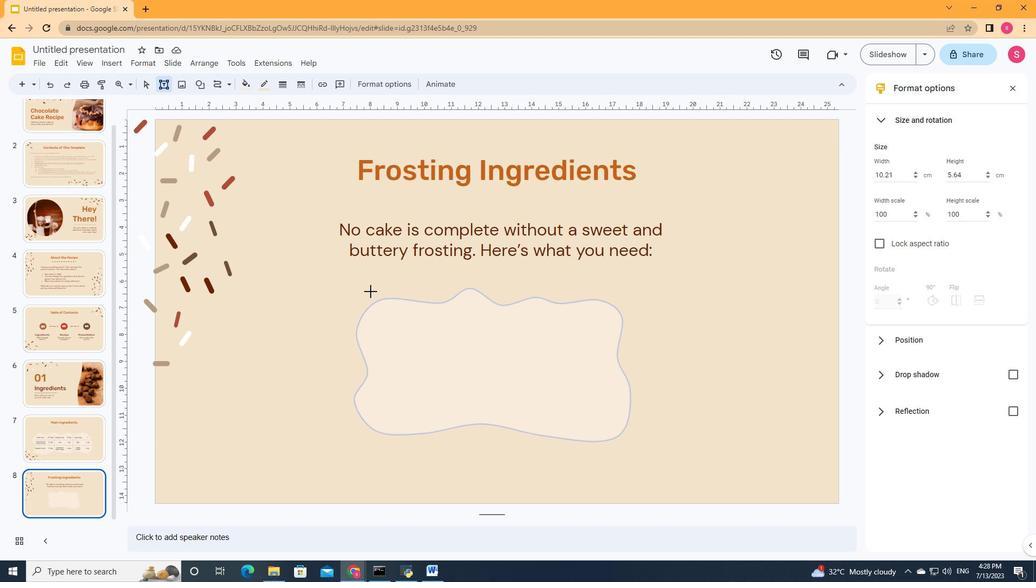 
Action: Mouse pressed left at (365, 279)
Screenshot: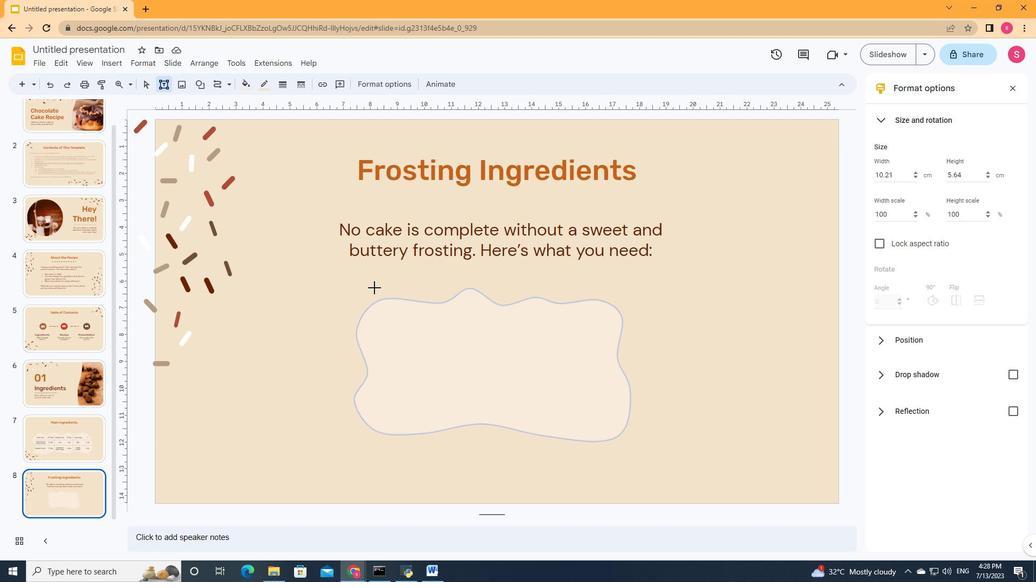 
Action: Mouse moved to (429, 368)
Screenshot: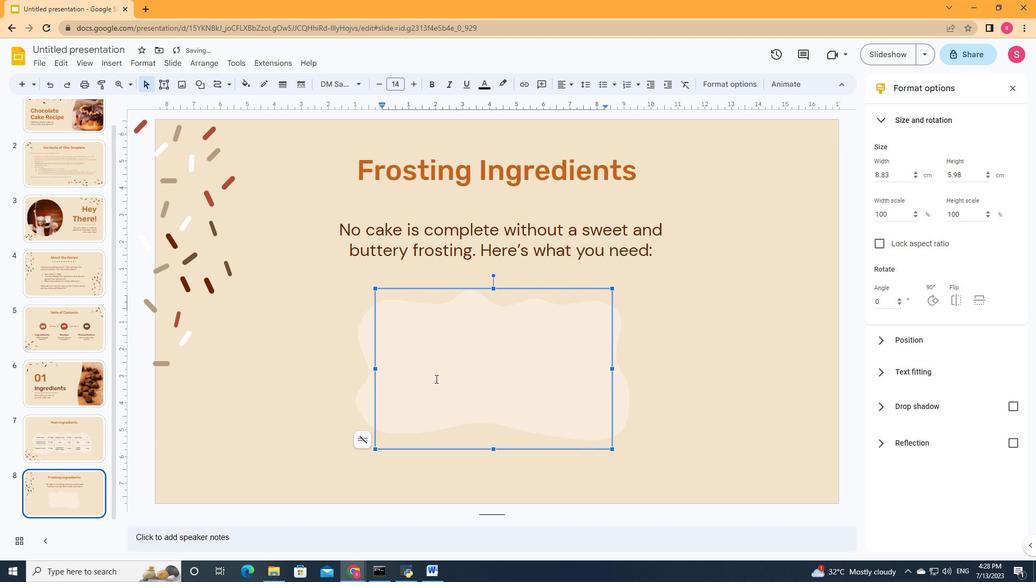 
Action: Key pressed <Key.shift>Butter
Screenshot: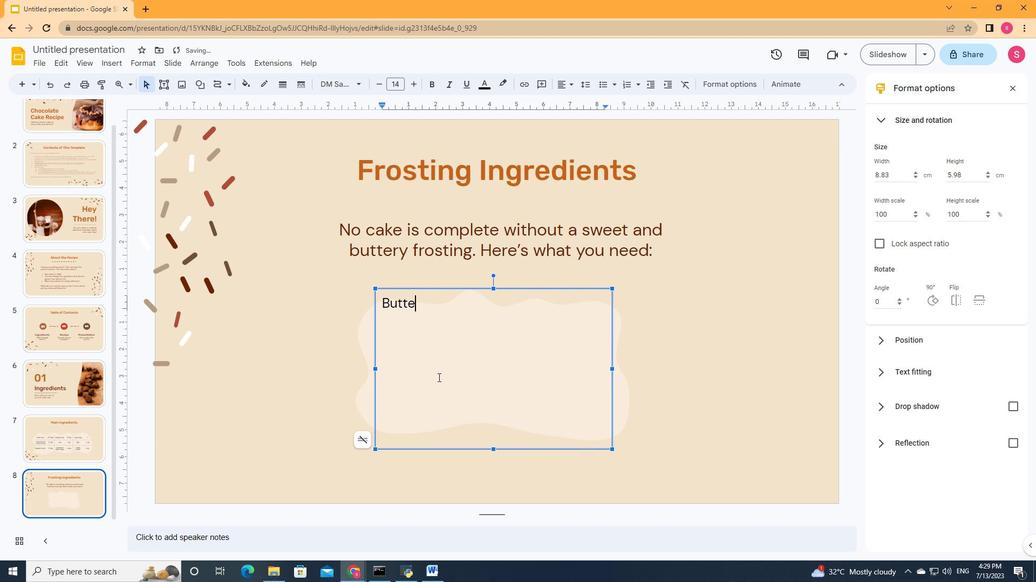 
Action: Mouse moved to (435, 331)
Screenshot: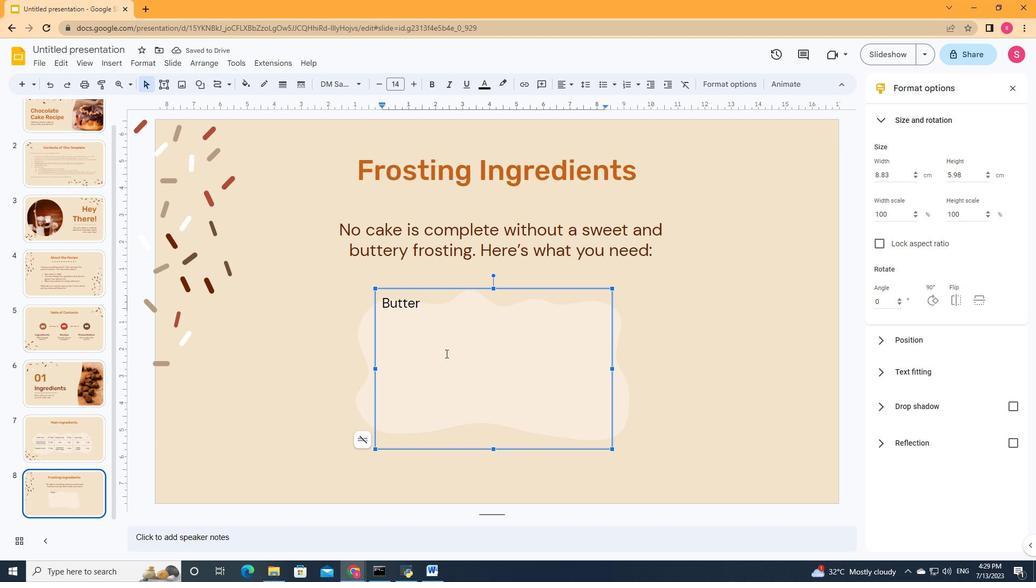 
Action: Key pressed <Key.space><Key.shift><Key.shift><Key.shift><Key.shift>(1<Key.space>ctrl+V
Screenshot: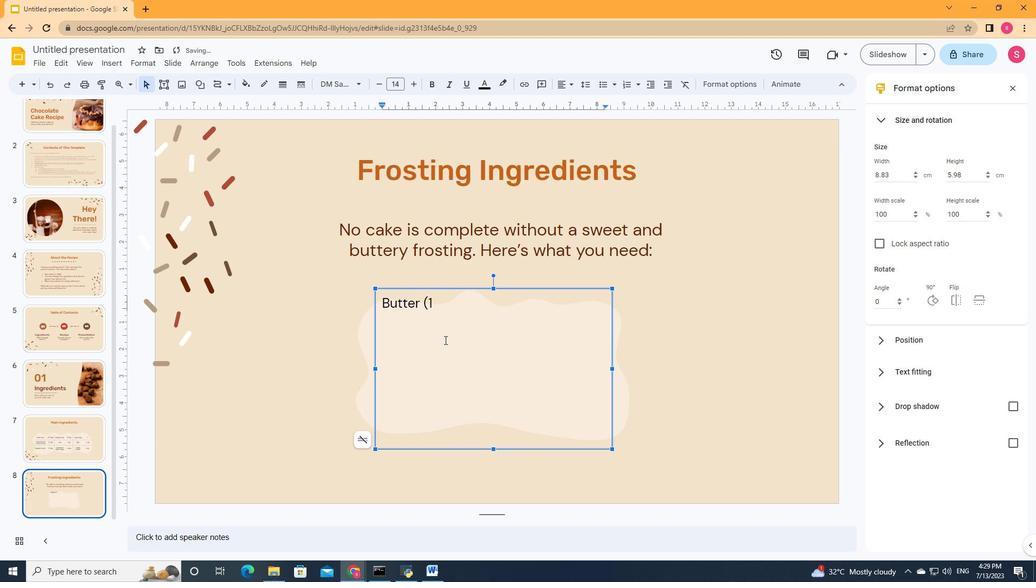 
Action: Mouse moved to (371, 298)
Screenshot: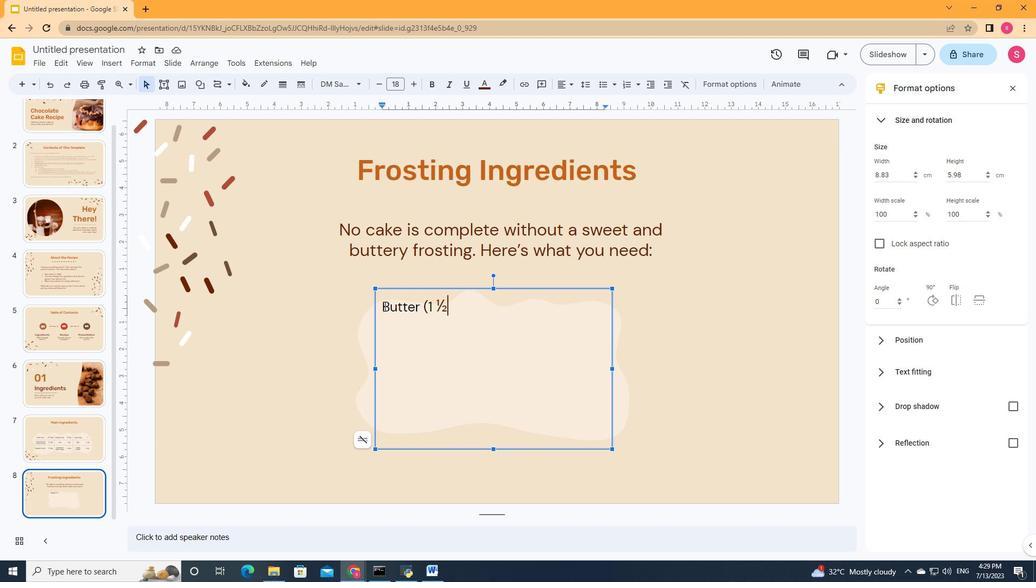 
Action: Mouse pressed left at (371, 298)
Screenshot: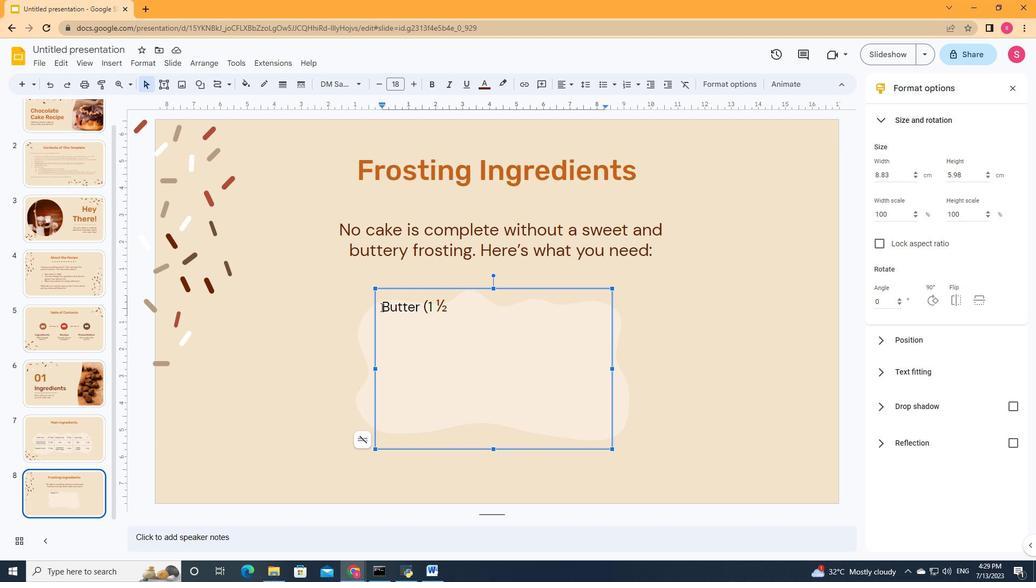 
Action: Mouse moved to (478, 76)
Screenshot: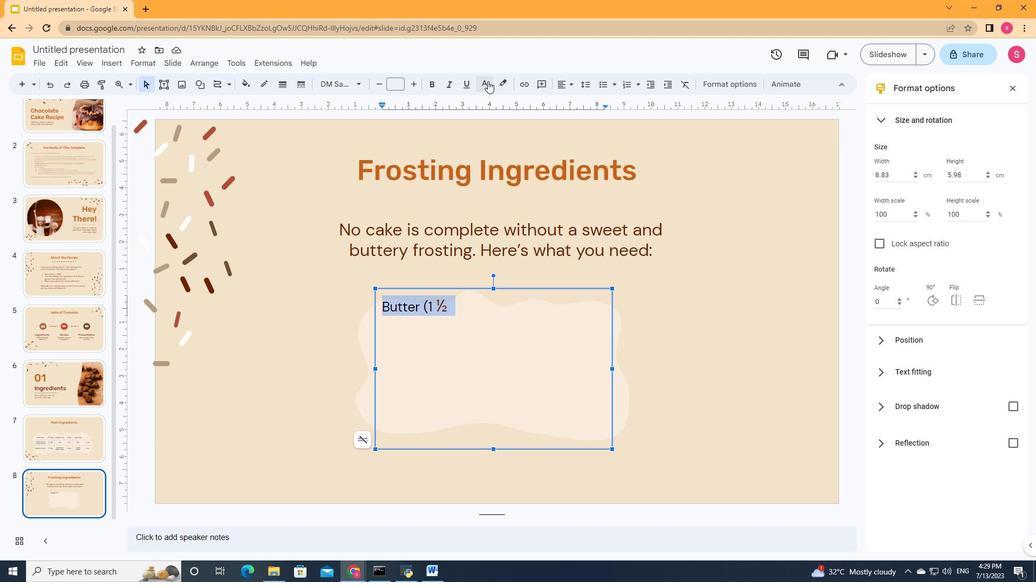 
Action: Mouse pressed left at (478, 76)
Screenshot: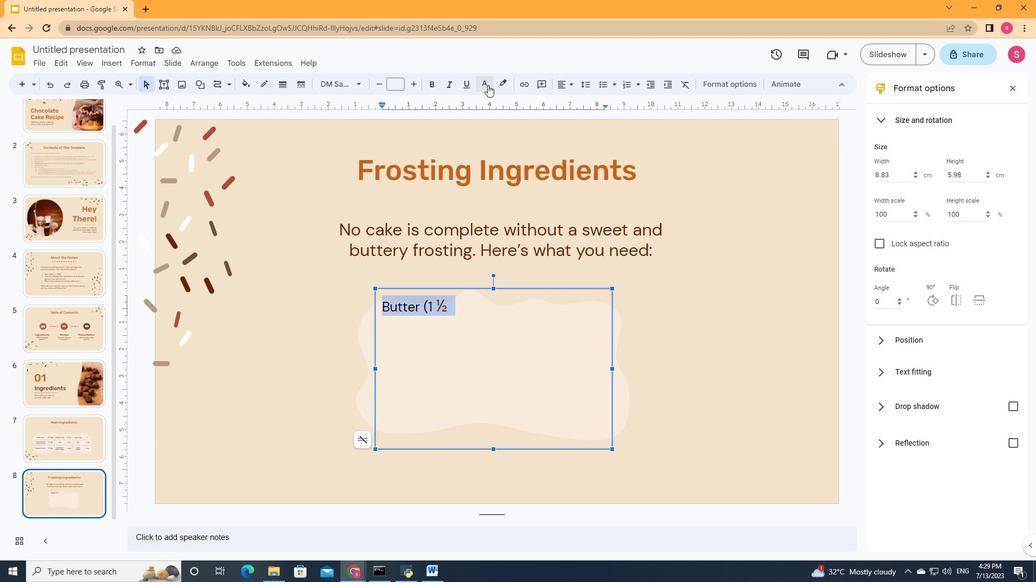 
Action: Mouse moved to (480, 106)
Screenshot: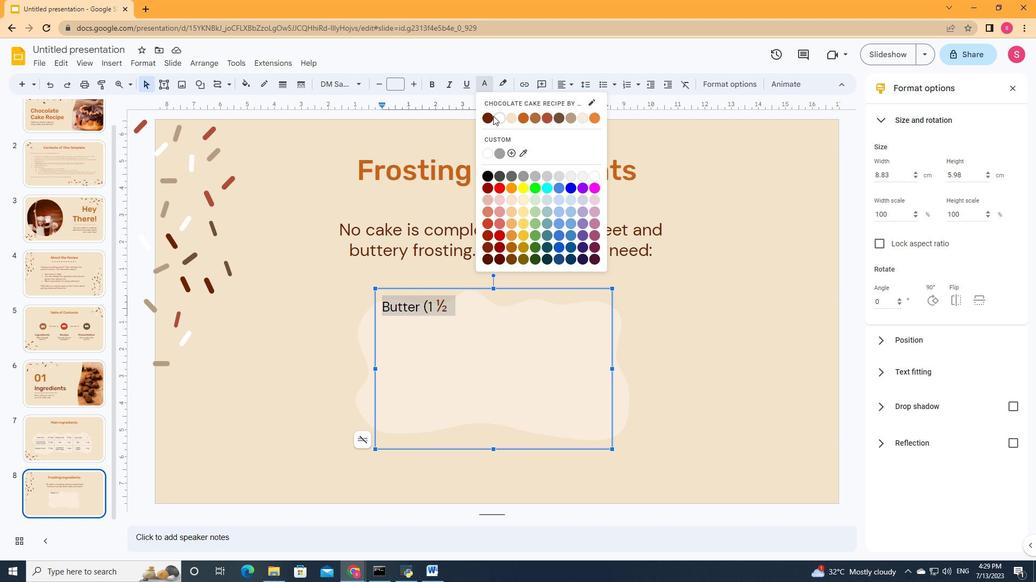 
Action: Mouse pressed left at (480, 106)
Screenshot: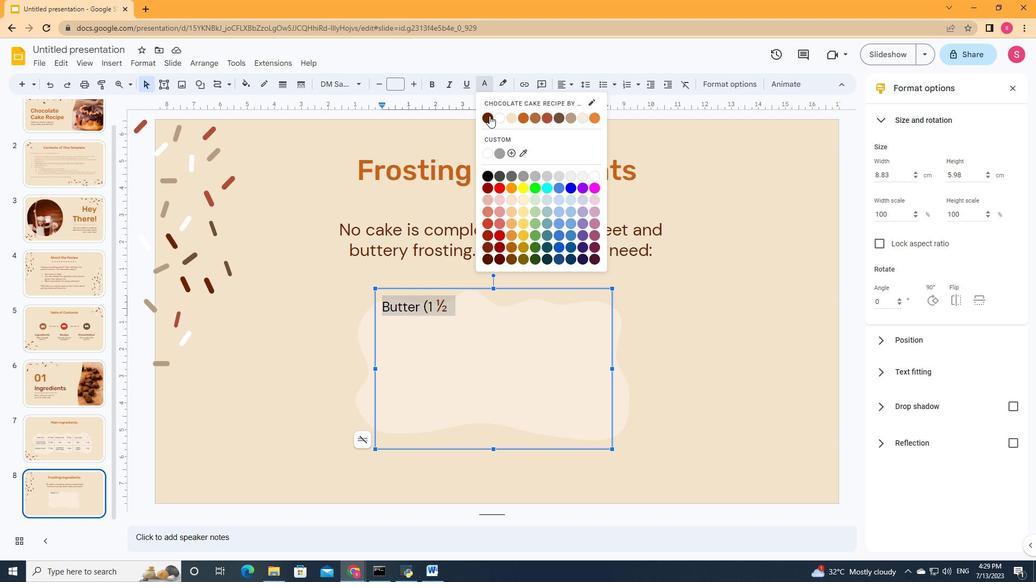 
Action: Mouse moved to (470, 301)
Screenshot: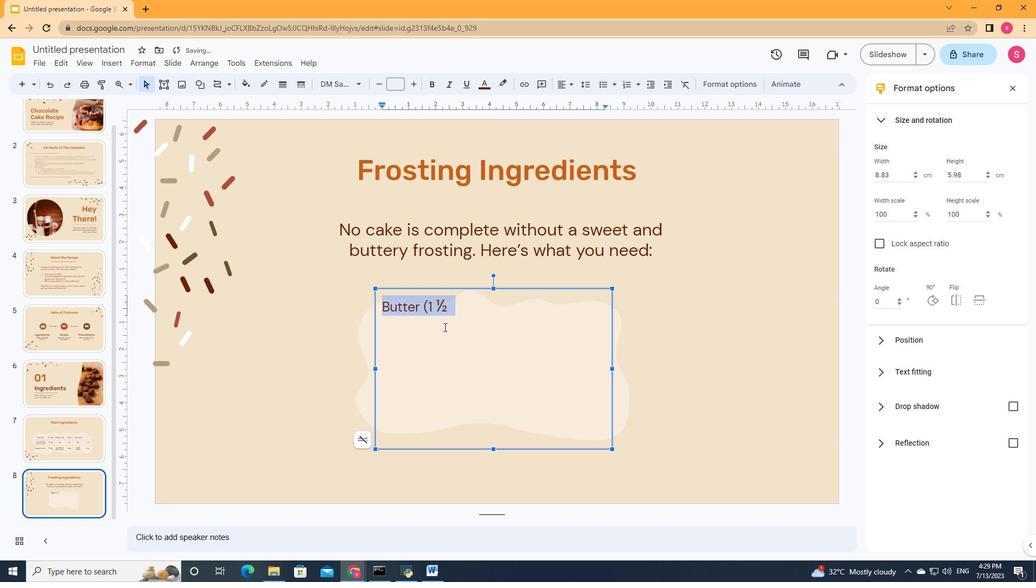 
Action: Mouse pressed left at (470, 301)
Screenshot: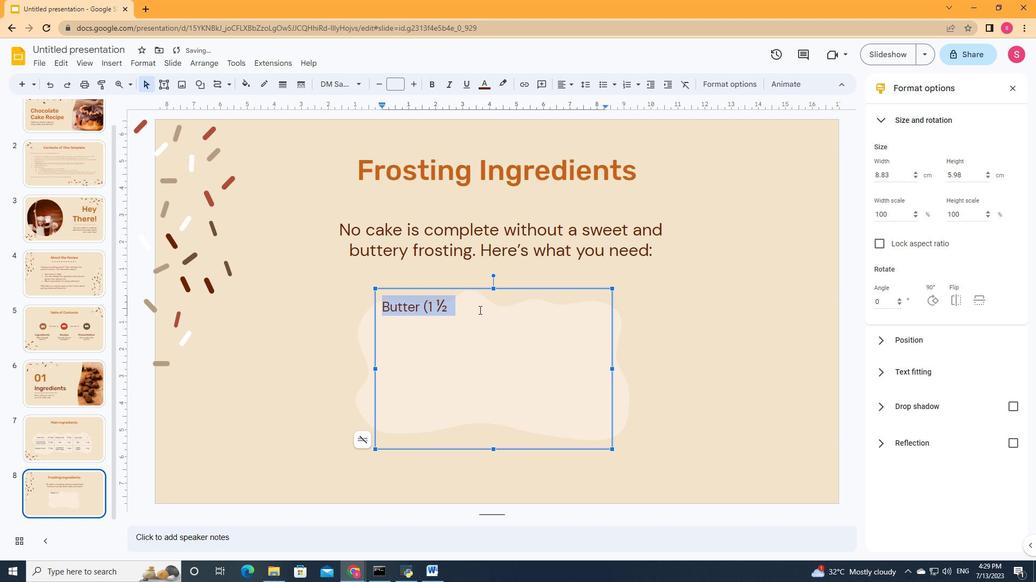 
Action: Mouse moved to (451, 301)
Screenshot: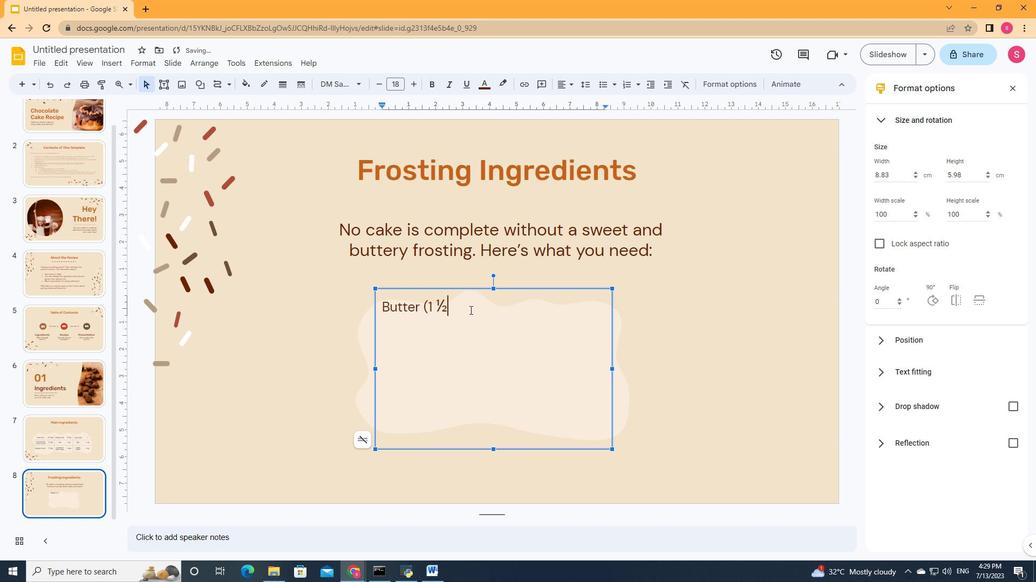 
Action: Key pressed <Key.space>cups
Screenshot: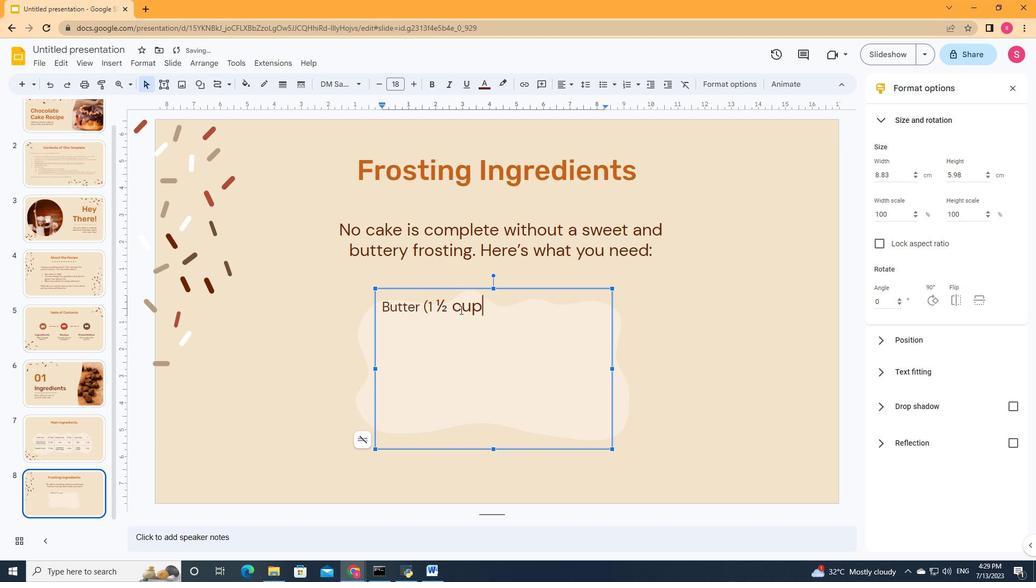 
Action: Mouse moved to (423, 297)
Screenshot: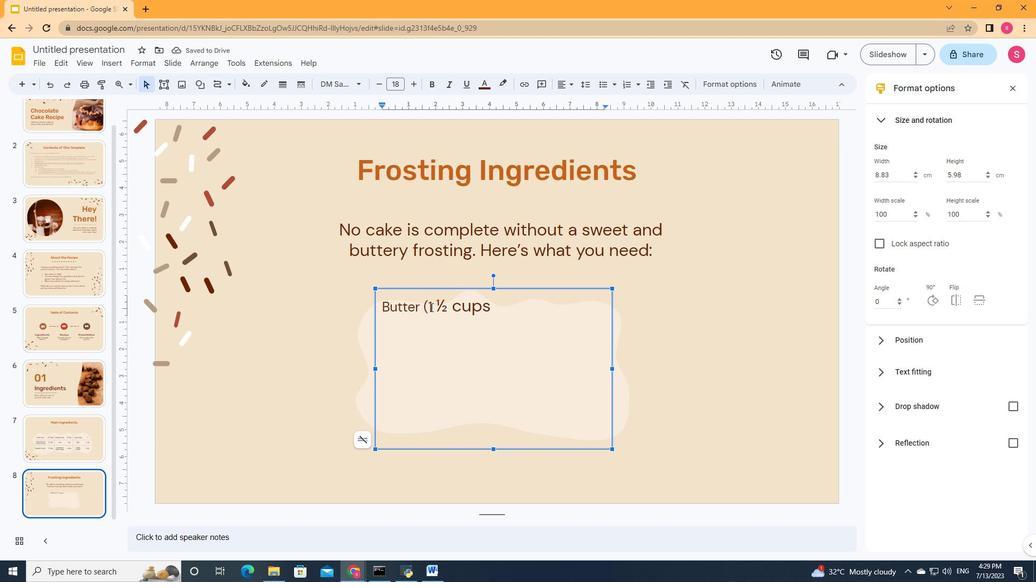 
Action: Mouse pressed left at (423, 297)
Screenshot: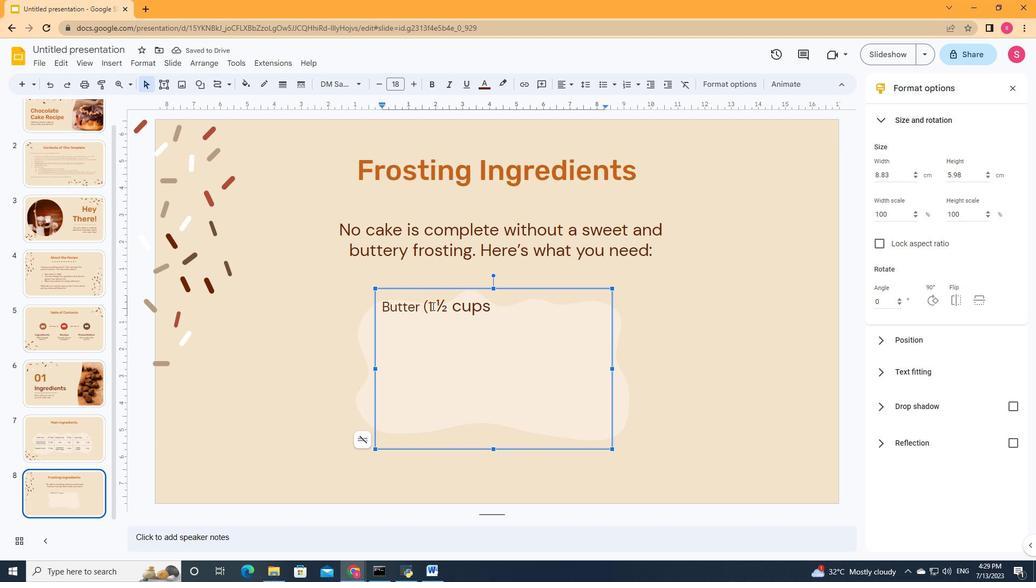 
Action: Mouse moved to (405, 71)
Screenshot: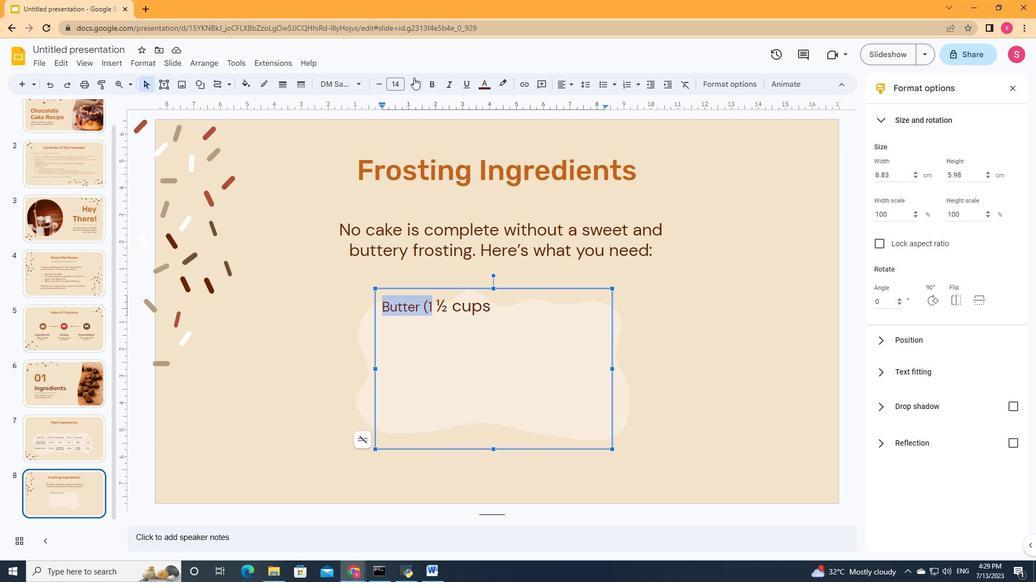
Action: Mouse pressed left at (405, 71)
Screenshot: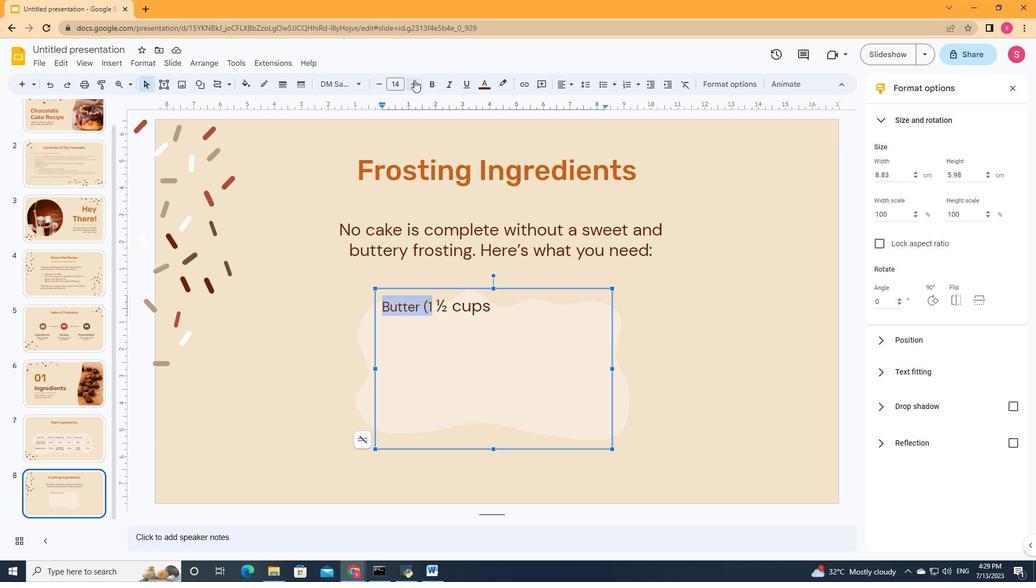 
Action: Mouse pressed left at (405, 71)
Screenshot: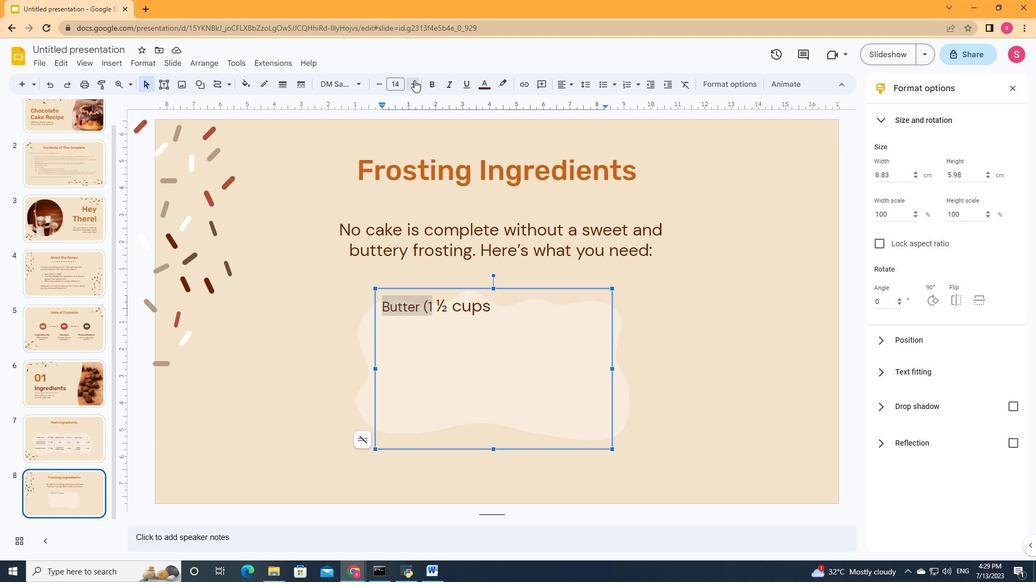 
Action: Mouse pressed left at (405, 71)
Screenshot: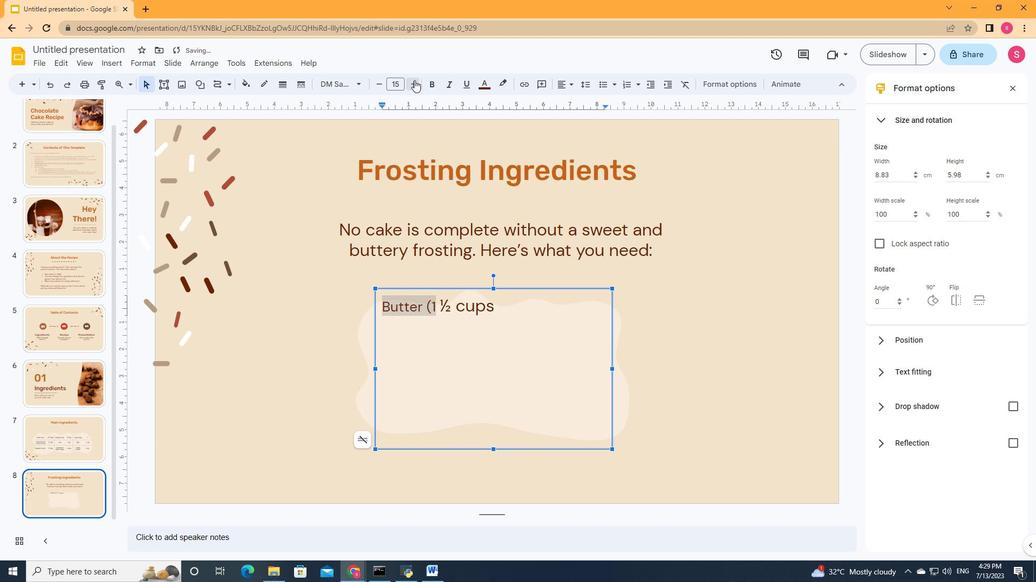 
Action: Mouse pressed left at (405, 71)
Screenshot: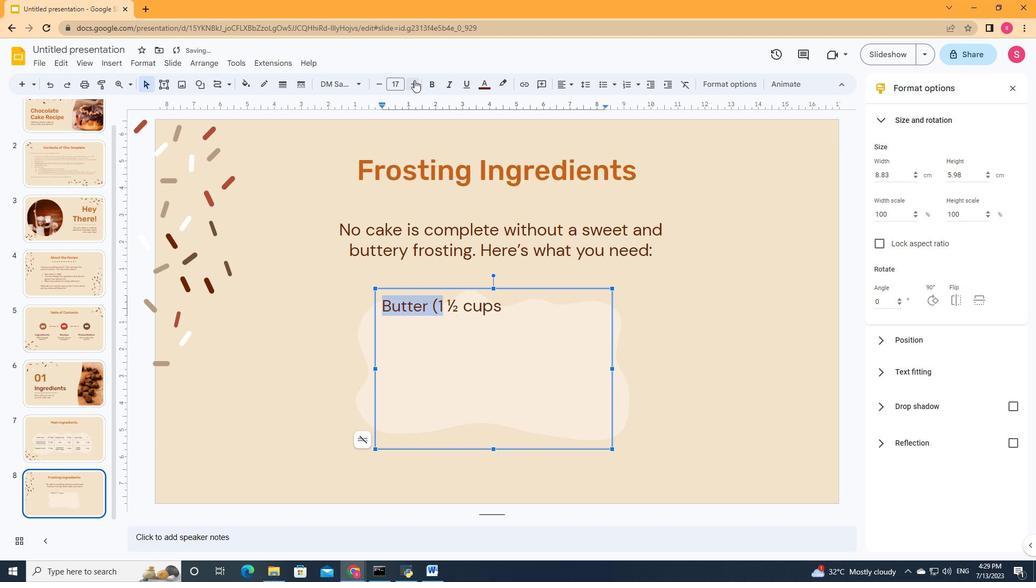 
Action: Mouse moved to (512, 302)
Screenshot: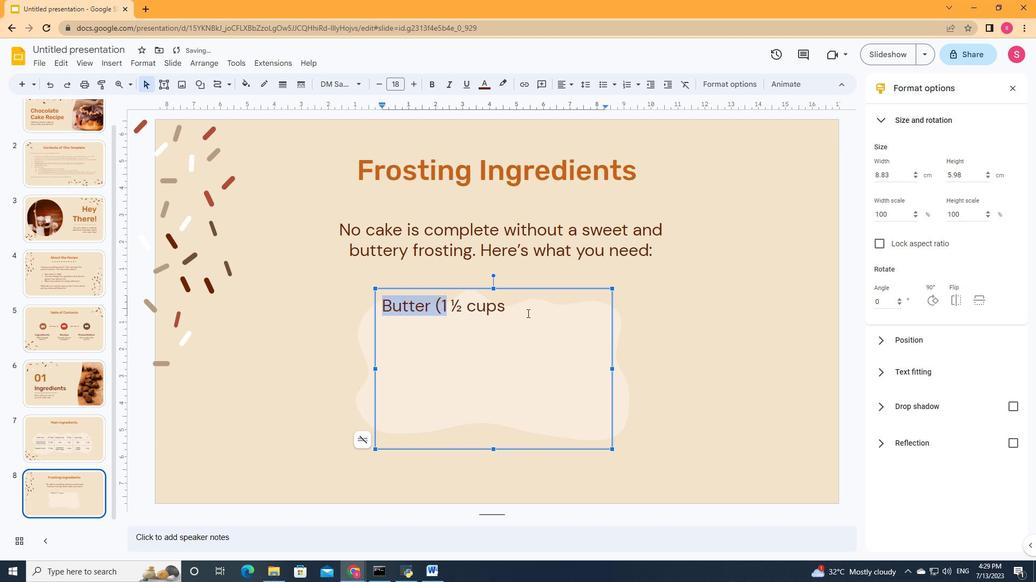 
Action: Mouse pressed left at (512, 302)
Screenshot: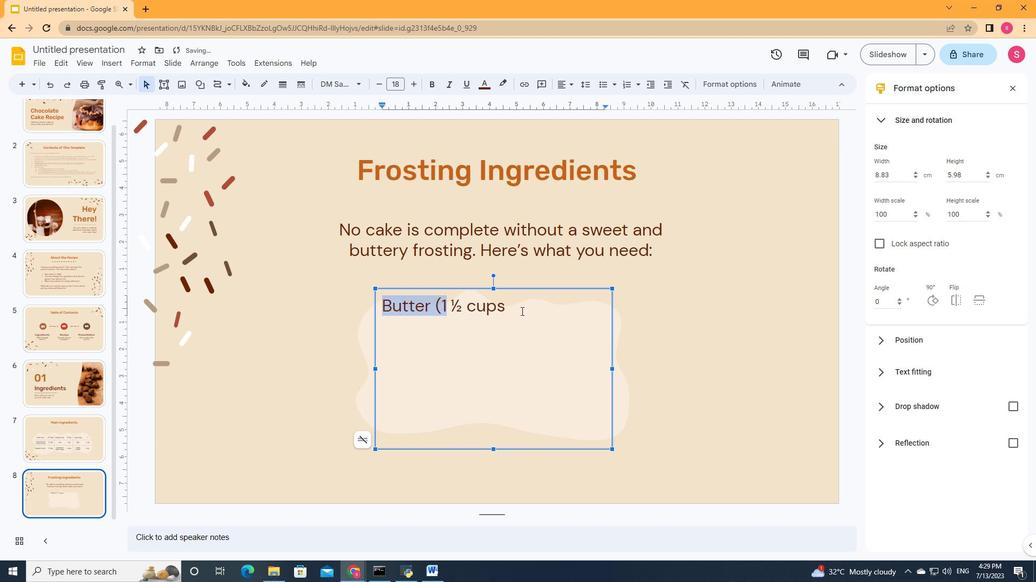 
Action: Mouse moved to (512, 302)
Screenshot: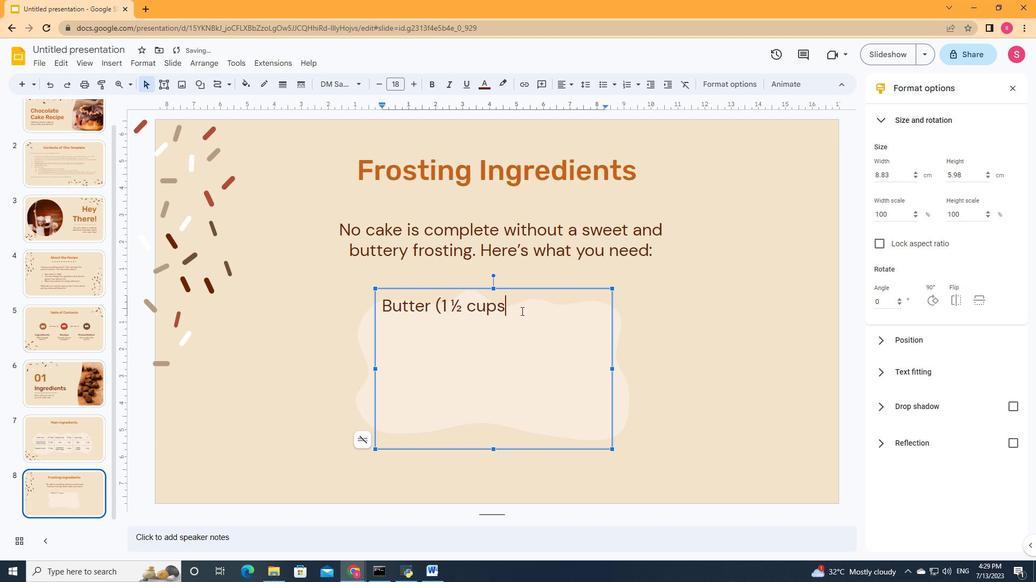 
Action: Key pressed <Key.shift><Key.shift><Key.shift><Key.shift><Key.shift><Key.shift><Key.shift><Key.shift><Key.shift><Key.shift><Key.shift><Key.shift><Key.shift><Key.shift><Key.shift>)<Key.enter><Key.shift>Unsweetened<Key.space>cocoa<Key.space><Key.shift><Key.shift><Key.shift><Key.shift><Key.shift>(1<Key.space>cup<Key.shift><Key.shift><Key.shift><Key.shift><Key.shift><Key.shift><Key.shift><Key.shift><Key.shift><Key.shift><Key.shift><Key.shift><Key.shift><Key.shift><Key.shift><Key.shift><Key.shift><Key.shift><Key.shift><Key.shift><Key.shift><Key.shift><Key.shift><Key.shift><Key.shift><Key.shift><Key.shift><Key.shift><Key.shift><Key.shift><Key.shift><Key.shift><Key.shift><Key.shift><Key.shift><Key.shift><Key.shift><Key.shift><Key.shift><Key.shift><Key.shift><Key.shift><Key.shift><Key.shift><Key.shift><Key.shift><Key.shift><Key.shift>)<Key.enter><Key.shift>Powdered<Key.space>sugar<Key.space><Key.shift>(5<Key.space>cups<Key.shift>)<Key.enter><Key.shift><Key.shift><Key.shift><Key.shift><Key.shift>Milk<Key.space><Key.shift><Key.shift><Key.shift><Key.shift>(ctrl+V<Key.space>cup<Key.shift>)<Key.enter><Key.shift><Key.shift><Key.shift><Key.shift><Key.shift><Key.shift><Key.shift>Vanilla<Key.space>extract<Key.space><Key.shift><Key.shift><Key.shift><Key.shift><Key.shift>(2<Key.space>teaspoons<Key.shift><Key.shift><Key.shift>)
Screenshot: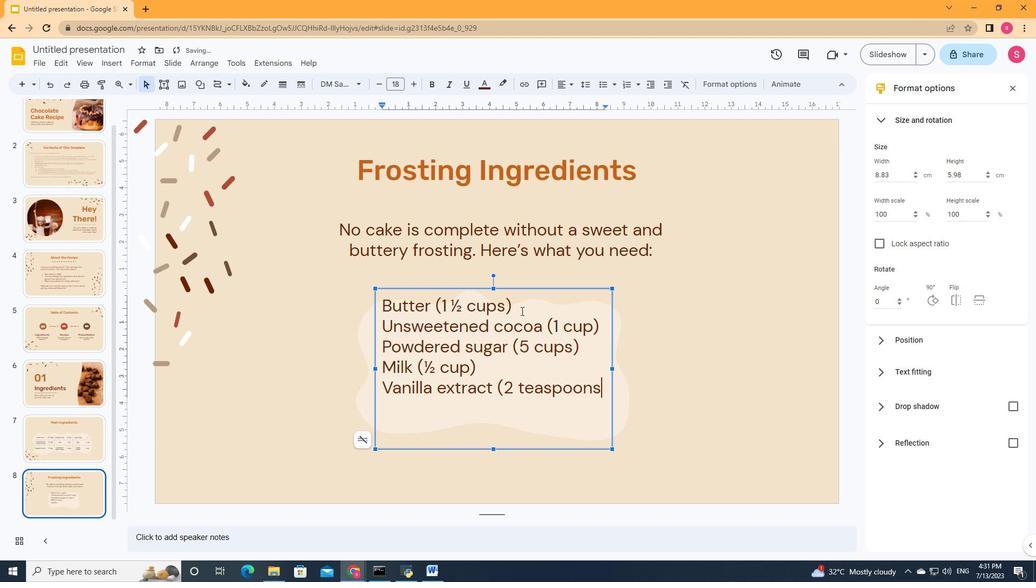 
Action: Mouse moved to (604, 360)
Screenshot: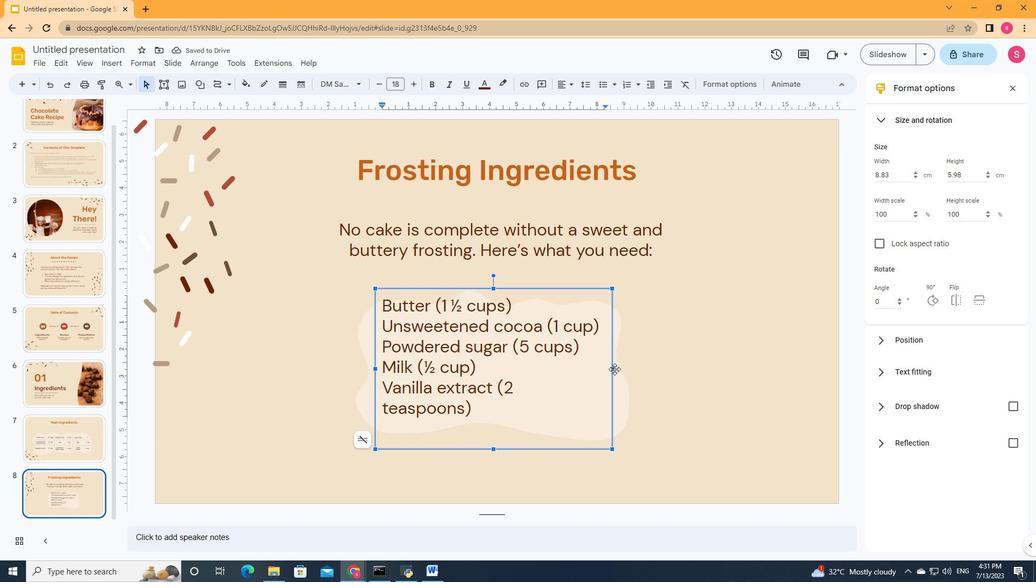 
Action: Mouse pressed left at (604, 360)
Screenshot: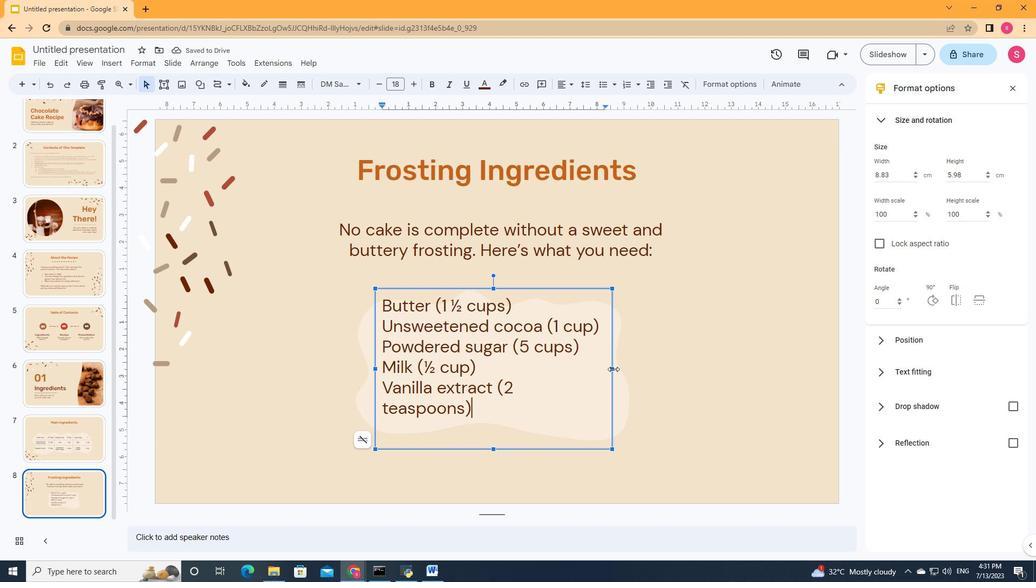 
Action: Mouse moved to (488, 279)
Screenshot: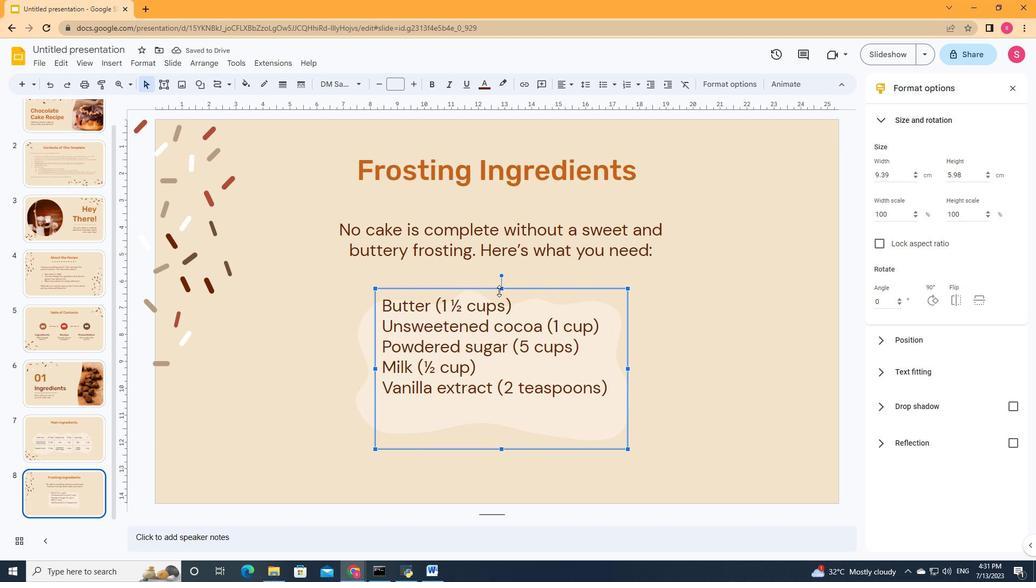 
Action: Mouse pressed left at (488, 279)
Screenshot: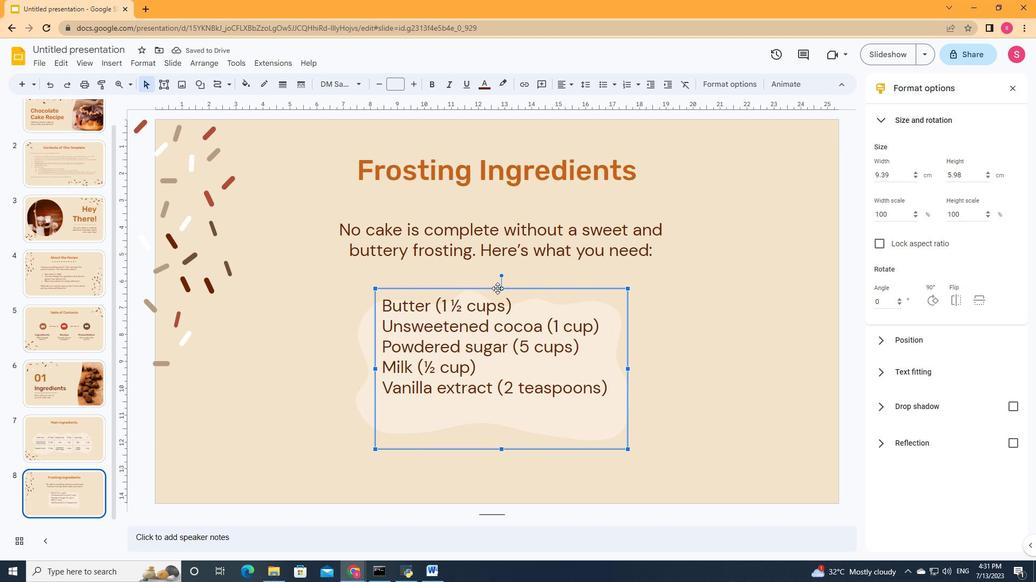 
Action: Mouse moved to (600, 394)
Screenshot: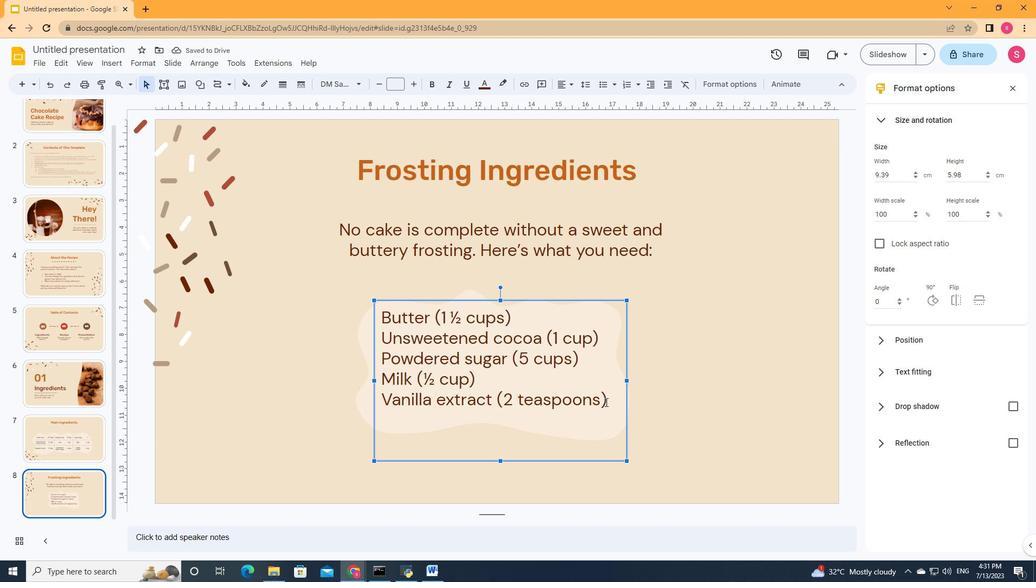 
Action: Mouse pressed left at (600, 394)
Screenshot: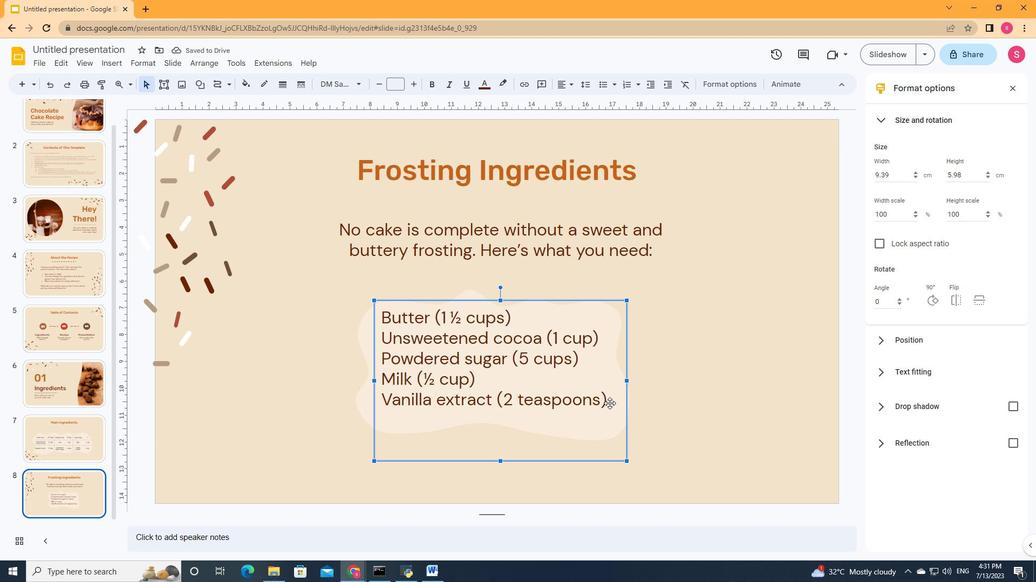 
Action: Mouse moved to (657, 386)
Screenshot: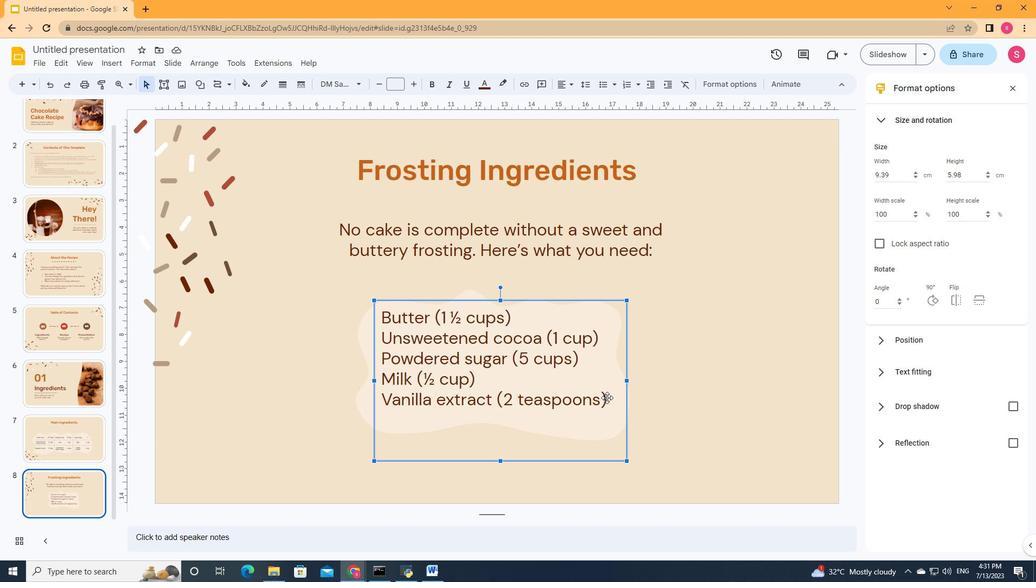 
Action: Mouse pressed left at (657, 386)
Screenshot: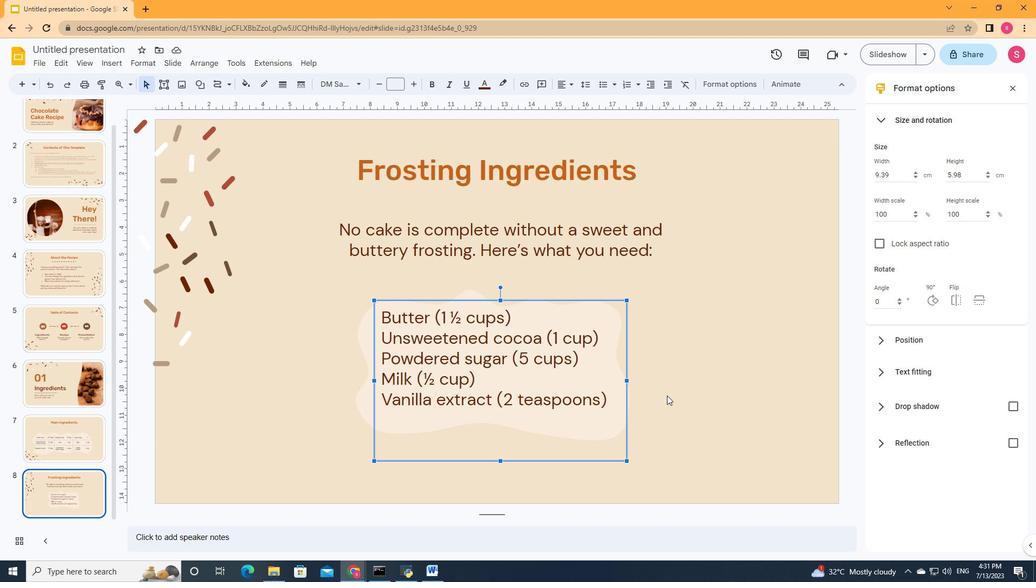 
Action: Mouse moved to (596, 393)
Screenshot: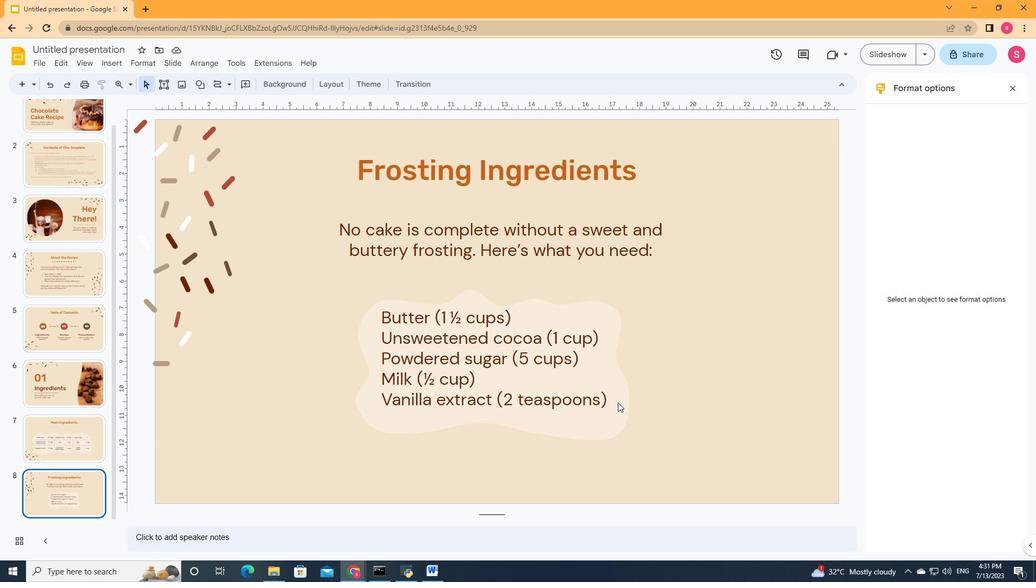 
Action: Mouse pressed left at (596, 393)
Screenshot: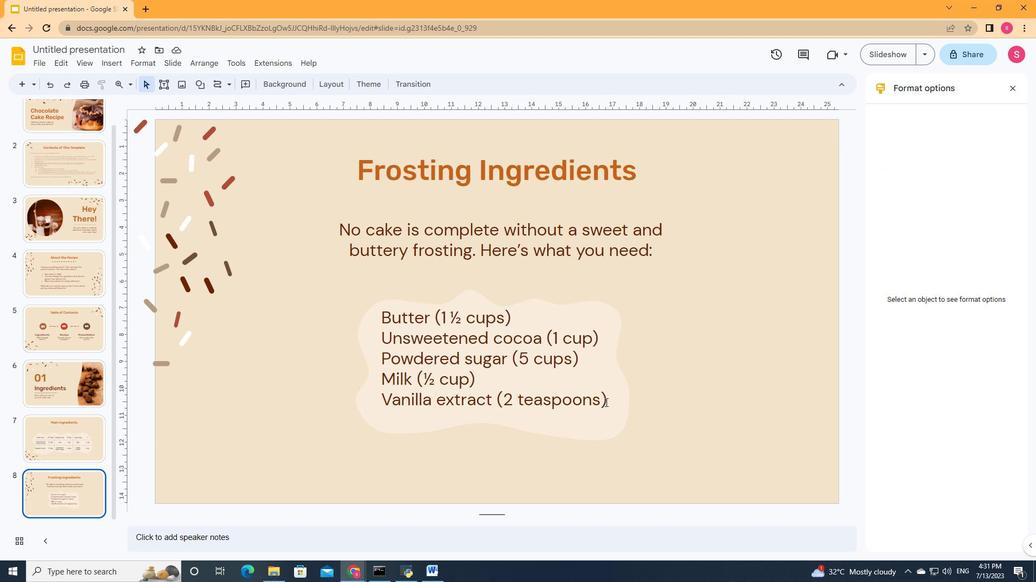 
Action: Mouse pressed left at (596, 393)
Screenshot: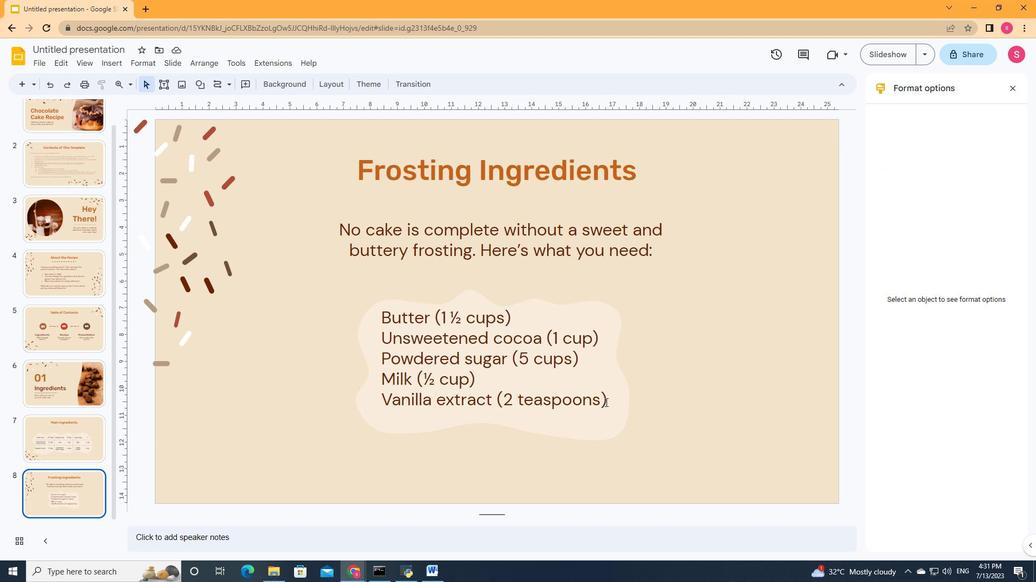
Action: Mouse moved to (601, 392)
Screenshot: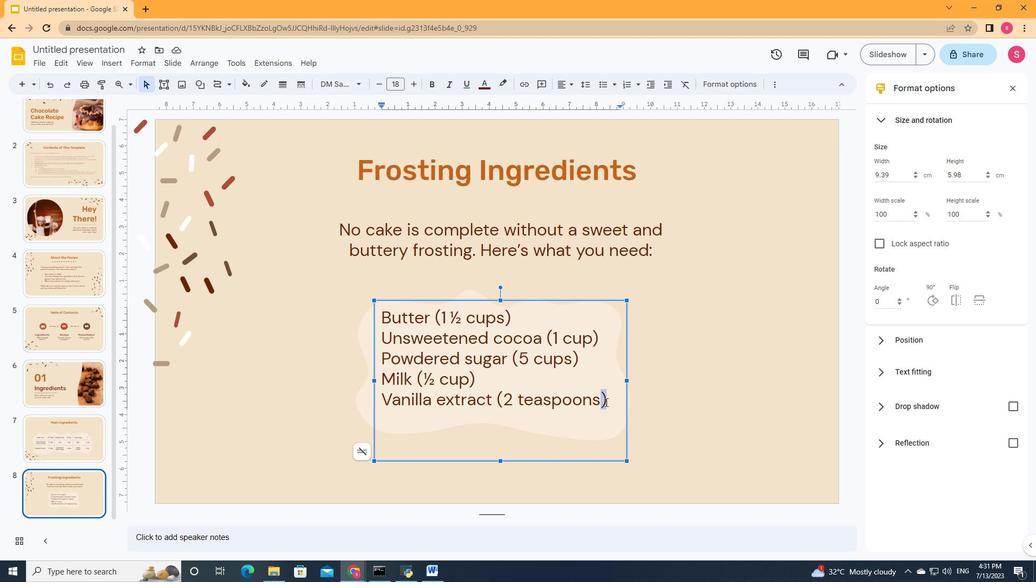 
Action: Mouse pressed left at (601, 392)
Screenshot: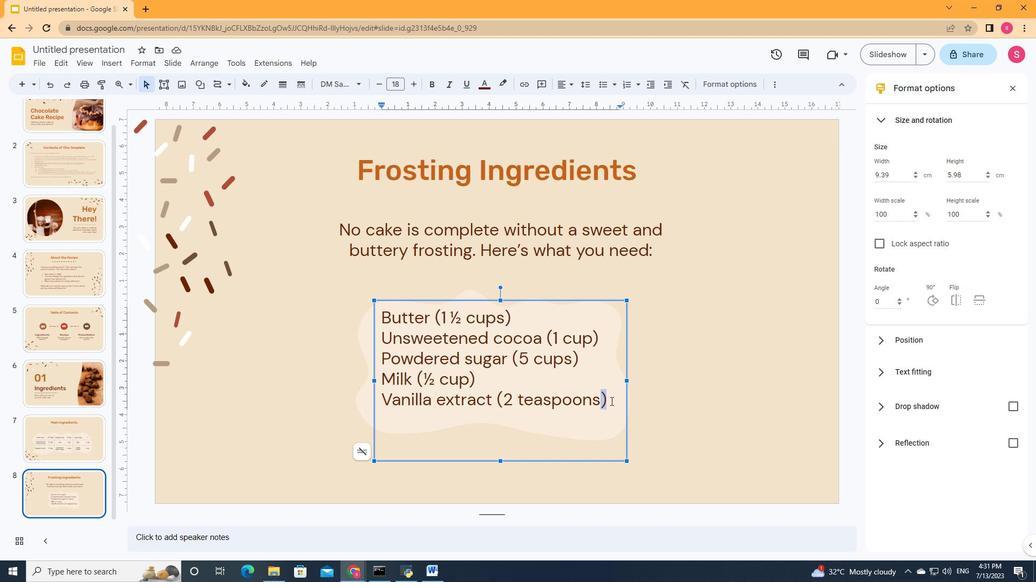 
Action: Mouse pressed left at (601, 392)
Screenshot: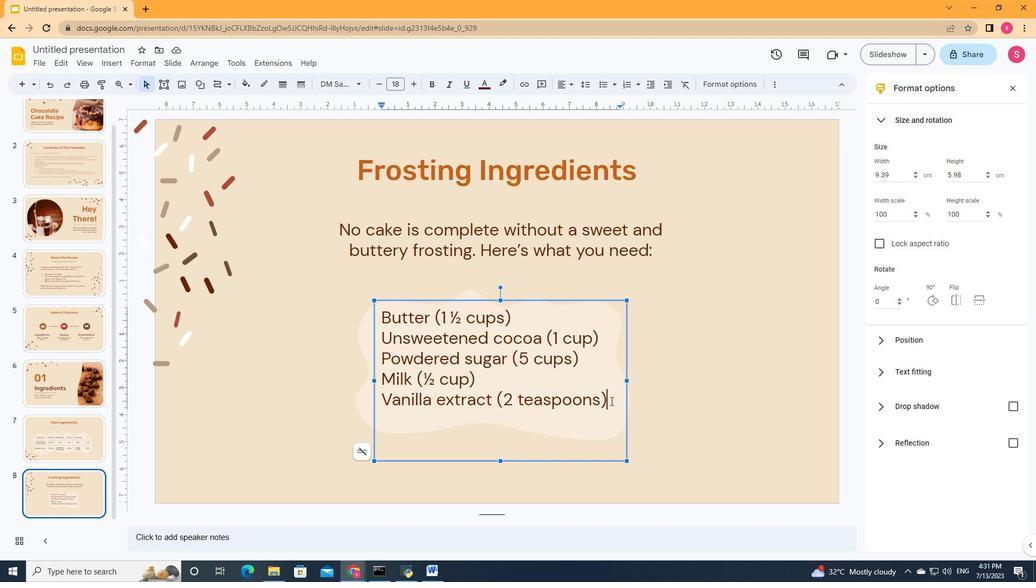 
Action: Mouse moved to (604, 76)
Screenshot: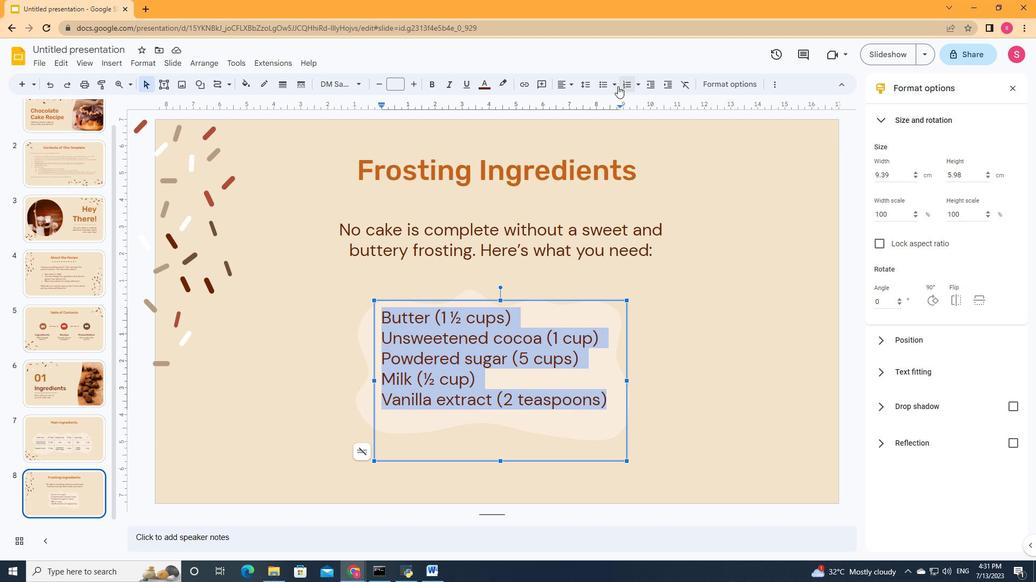 
Action: Mouse pressed left at (604, 76)
Screenshot: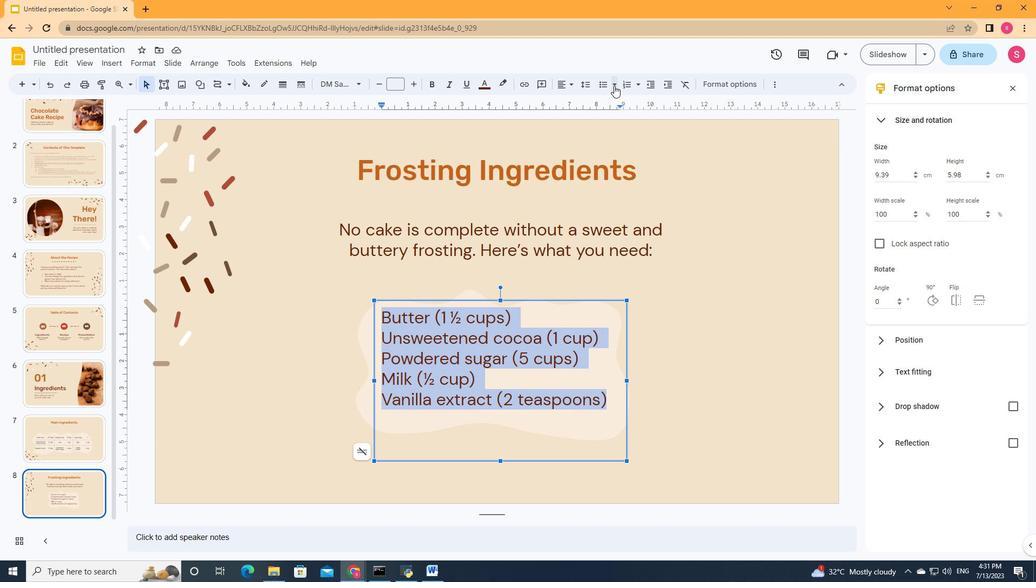 
Action: Mouse moved to (603, 108)
Screenshot: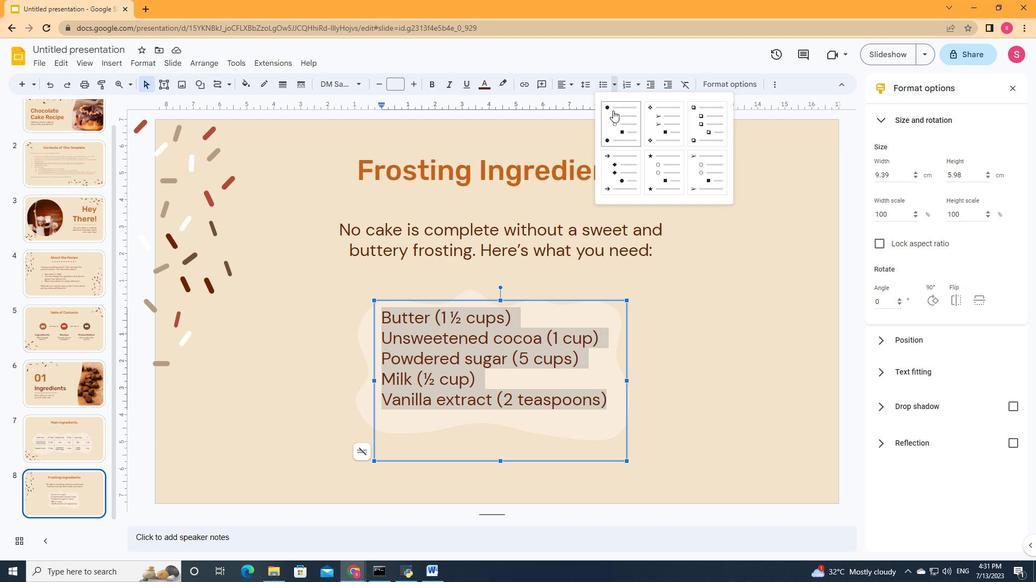 
Action: Mouse pressed left at (603, 108)
Screenshot: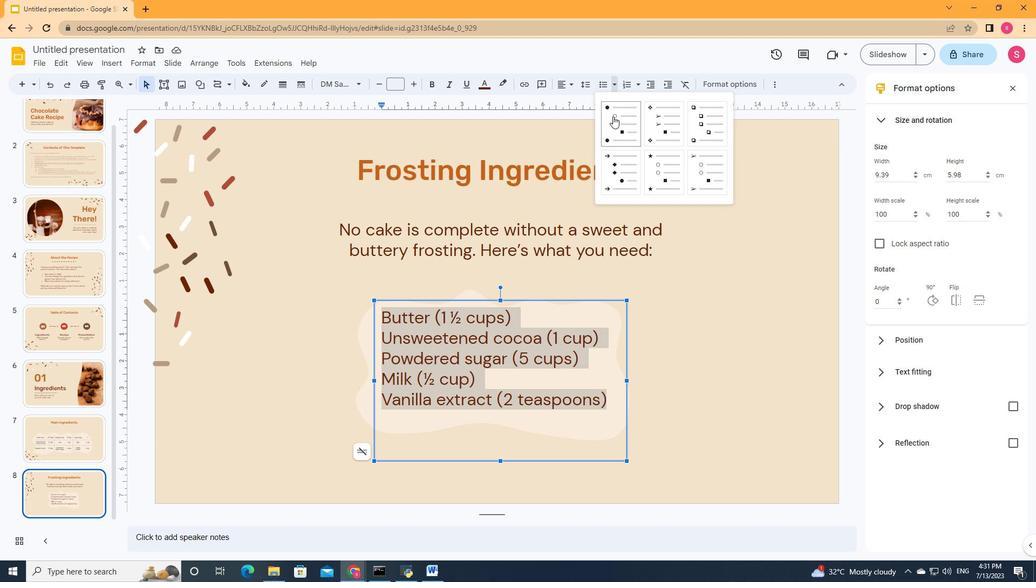 
Action: Mouse moved to (391, 308)
Screenshot: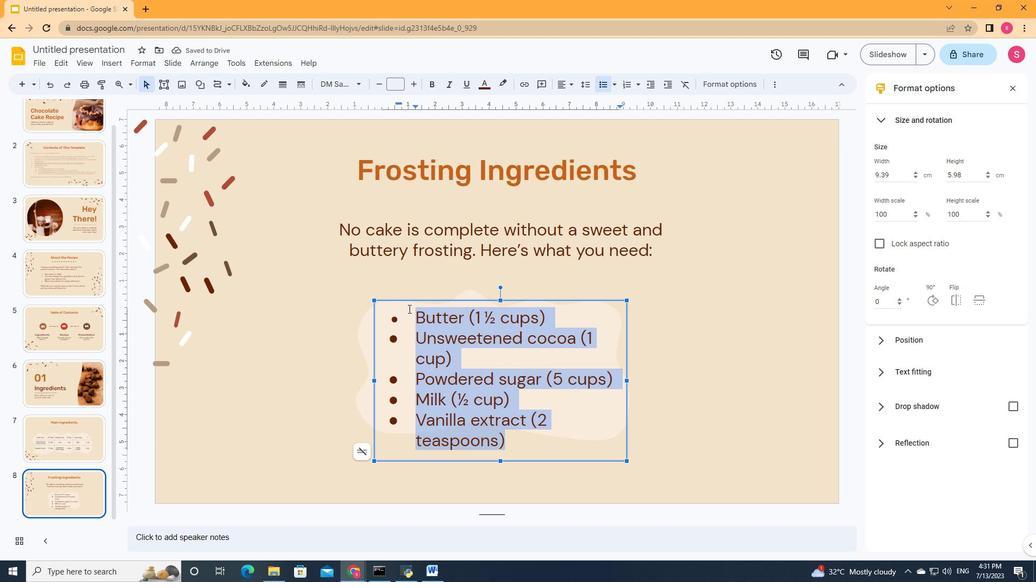 
Action: Mouse pressed left at (391, 308)
Screenshot: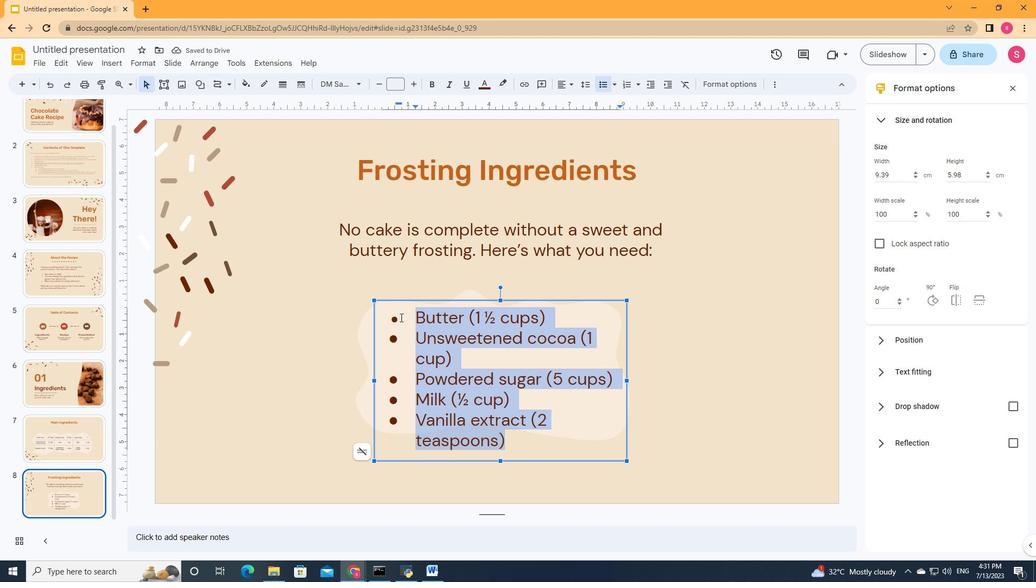 
Action: Mouse moved to (384, 311)
Screenshot: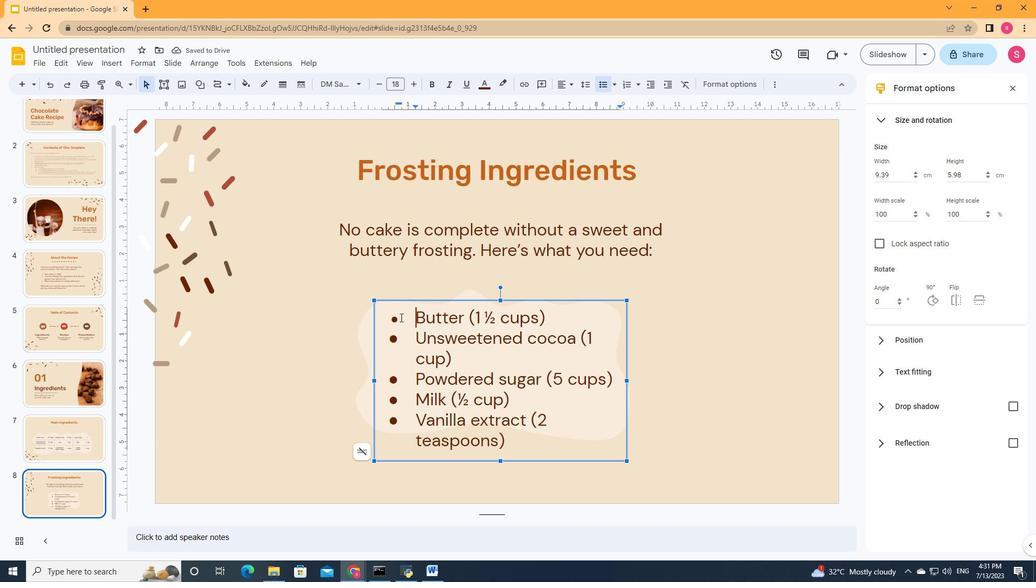 
Action: Mouse pressed left at (384, 311)
Screenshot: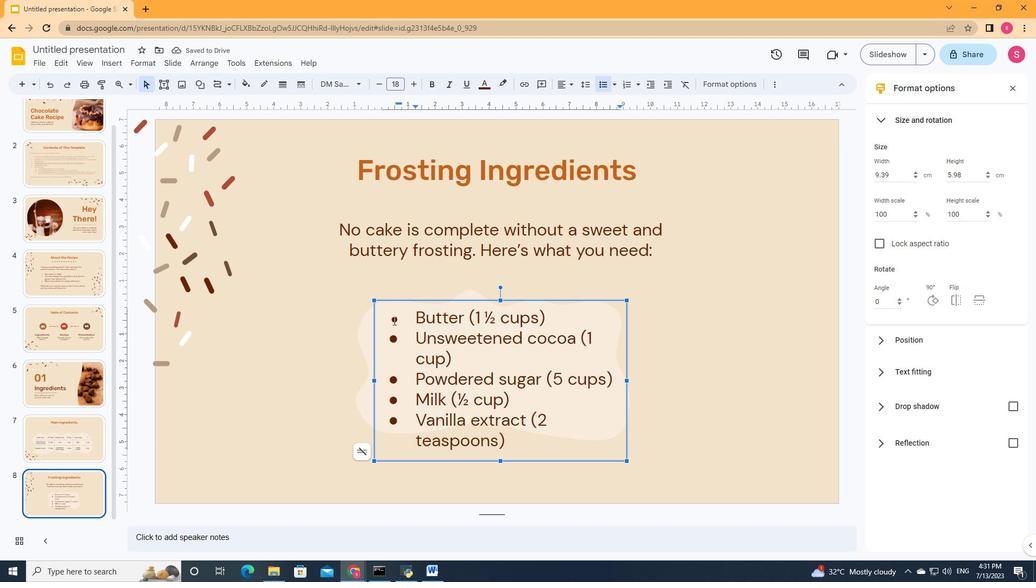
Action: Mouse moved to (409, 77)
Screenshot: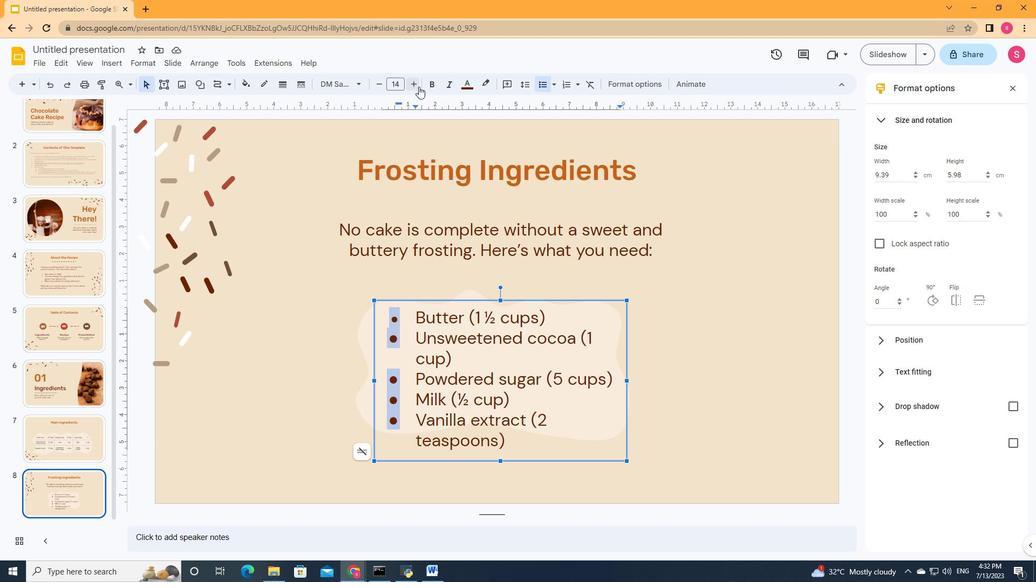 
Action: Mouse pressed left at (409, 77)
Screenshot: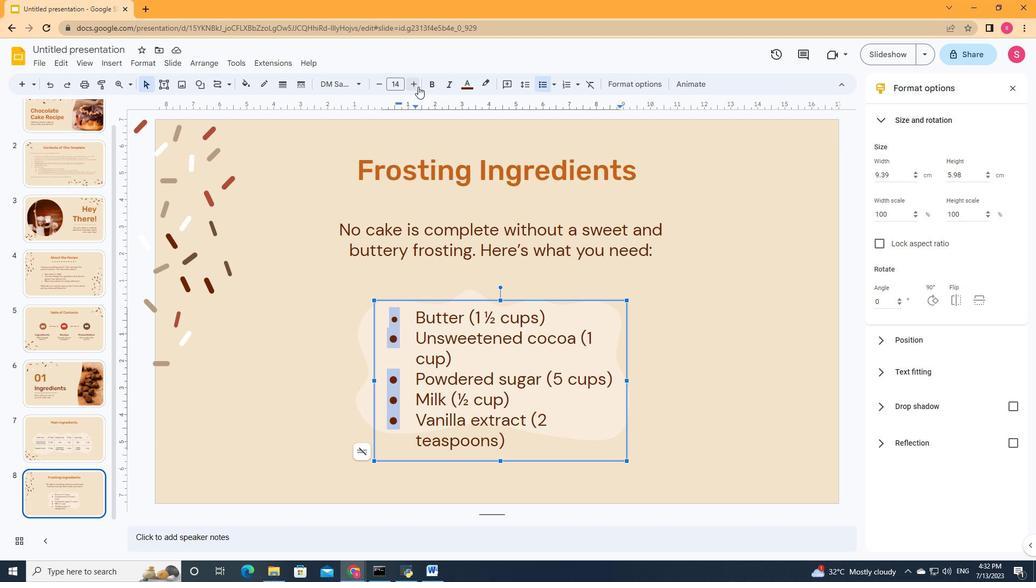 
Action: Mouse moved to (372, 77)
Screenshot: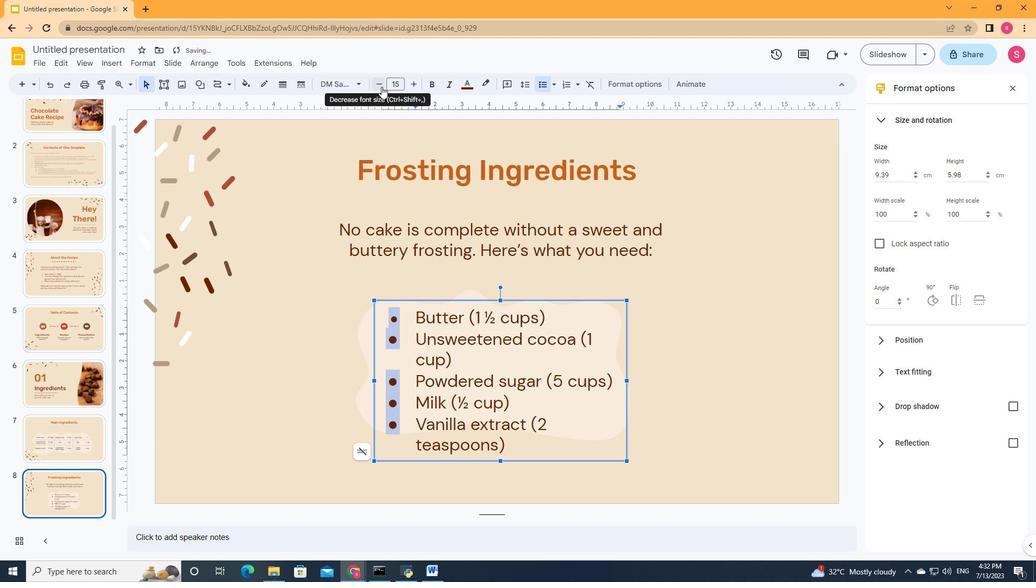 
Action: Mouse pressed left at (372, 77)
Screenshot: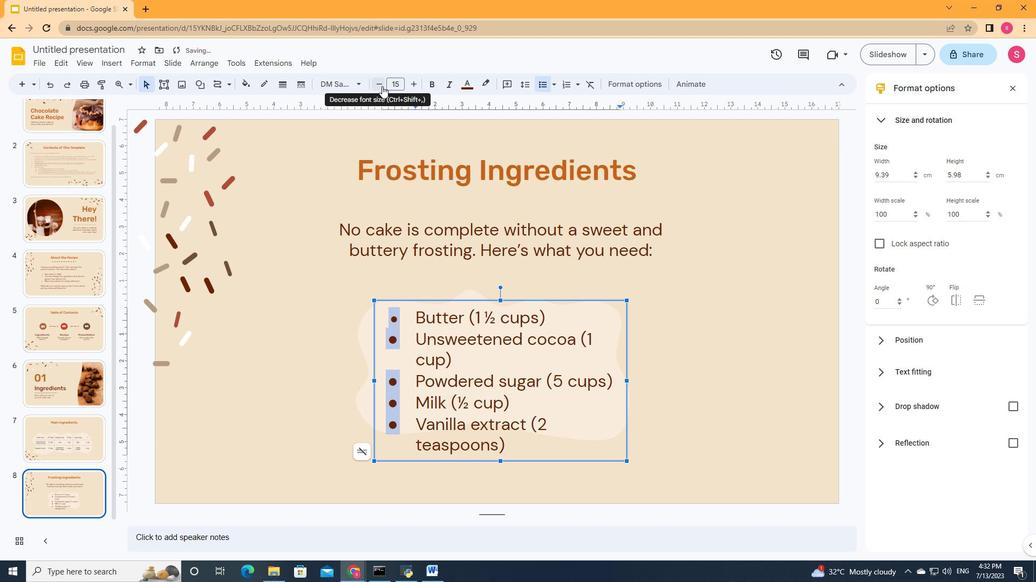 
Action: Mouse moved to (390, 75)
Screenshot: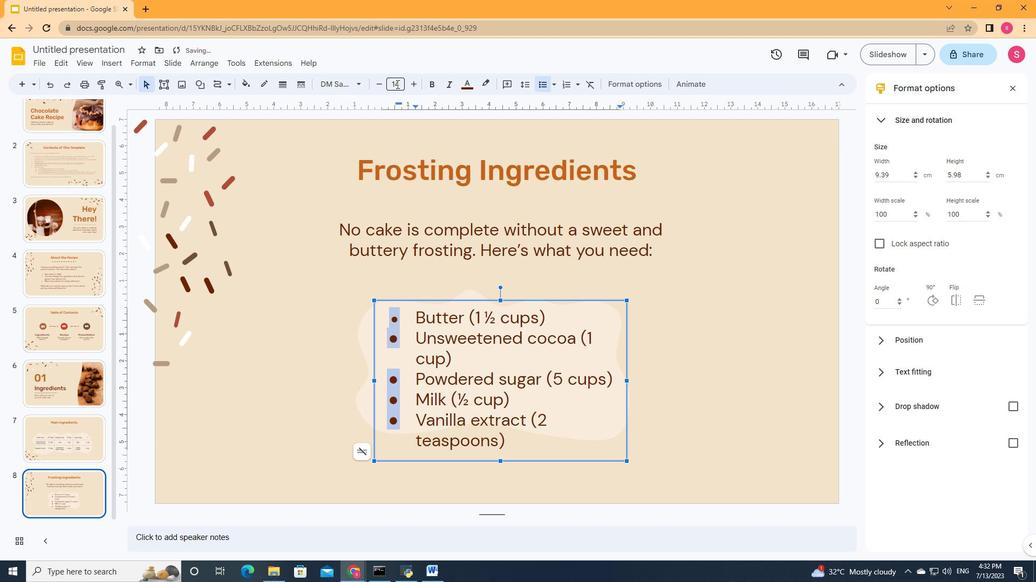 
Action: Mouse pressed left at (390, 75)
Screenshot: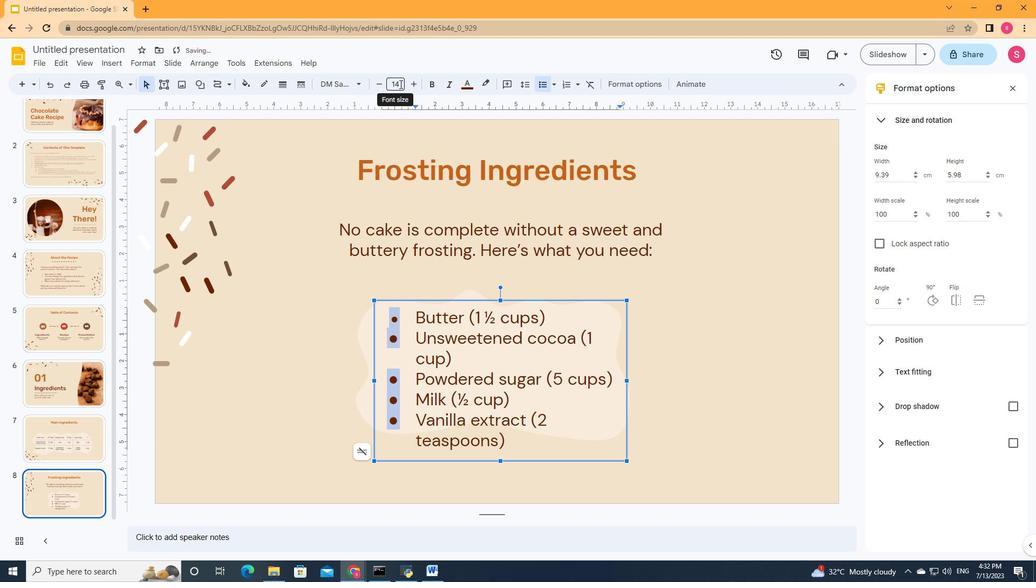 
Action: Mouse moved to (379, 77)
Screenshot: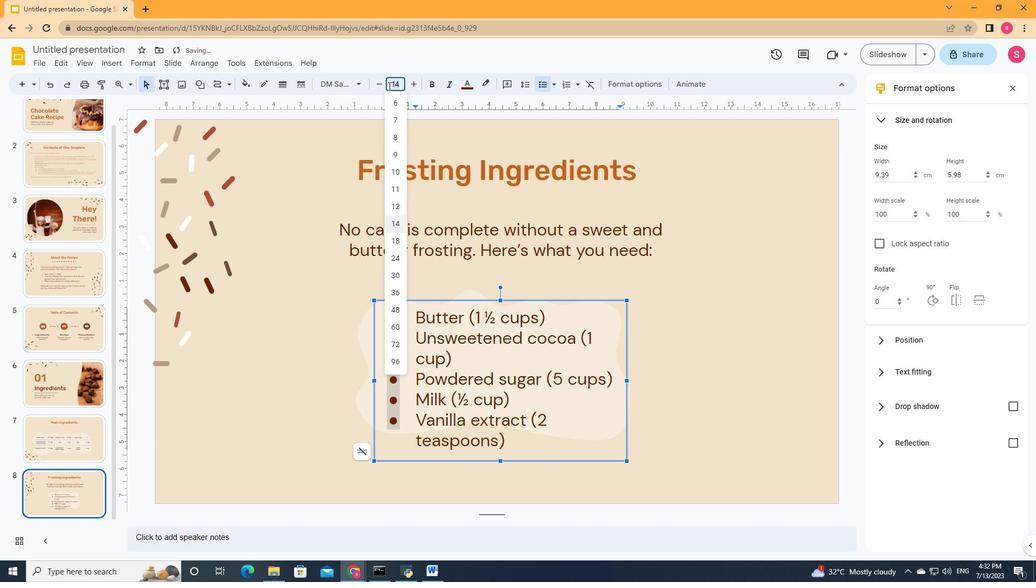 
Action: Key pressed 18<Key.enter>
Screenshot: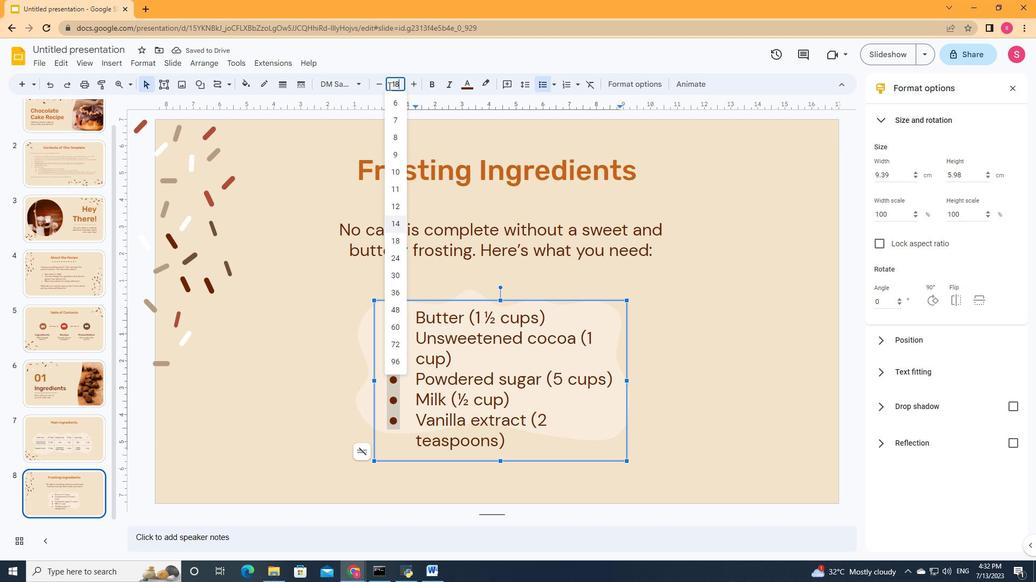 
Action: Mouse moved to (592, 342)
Screenshot: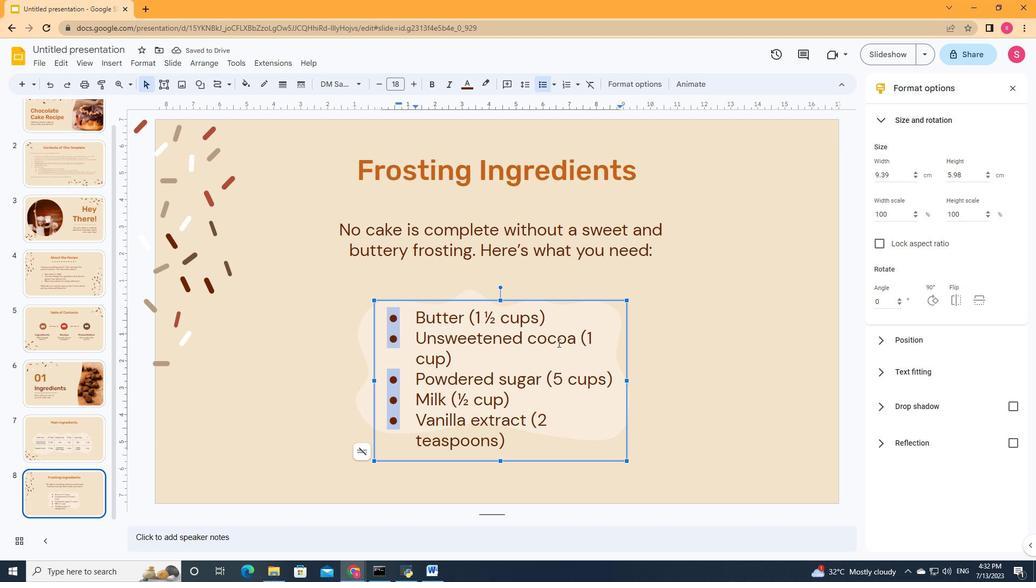 
Action: Mouse pressed left at (592, 342)
Screenshot: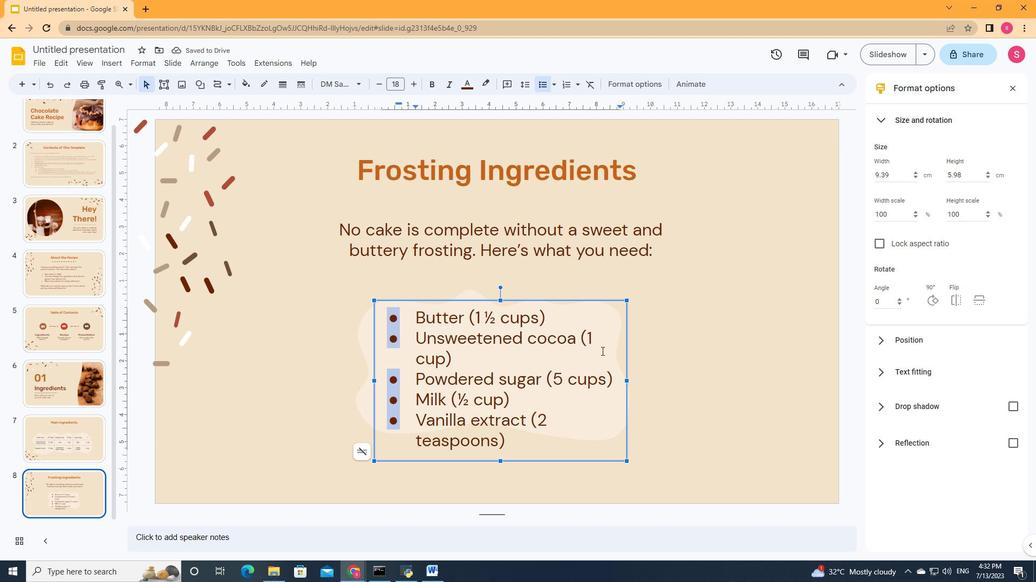 
Action: Mouse moved to (614, 371)
Screenshot: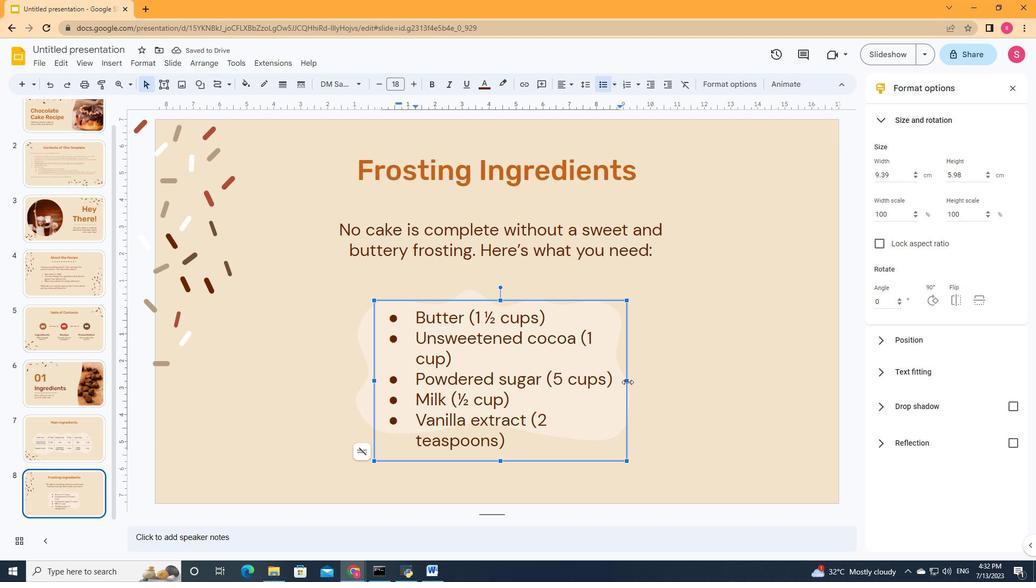 
Action: Mouse pressed left at (614, 371)
Screenshot: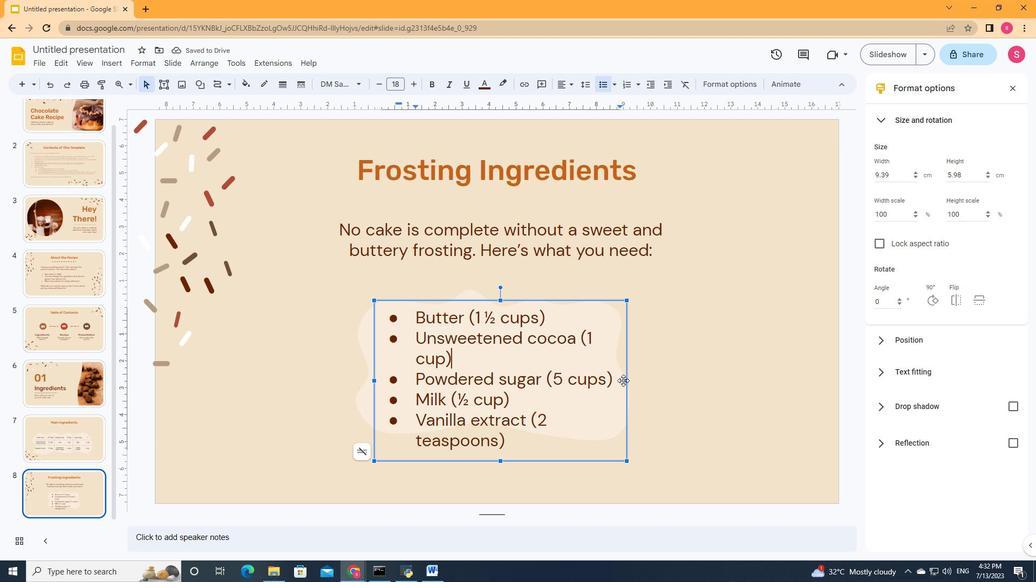 
Action: Mouse moved to (616, 372)
Screenshot: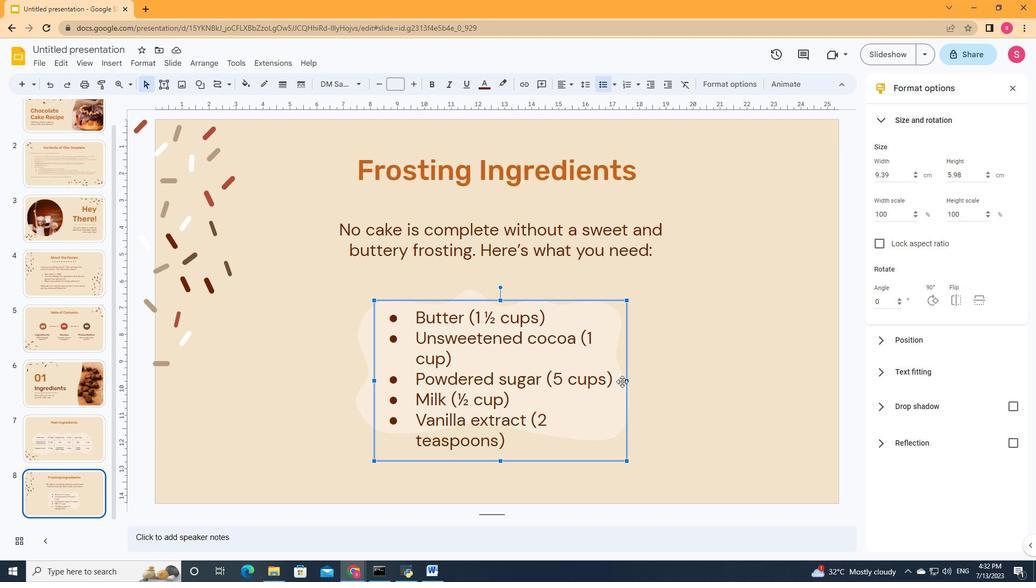 
Action: Mouse pressed left at (616, 372)
Screenshot: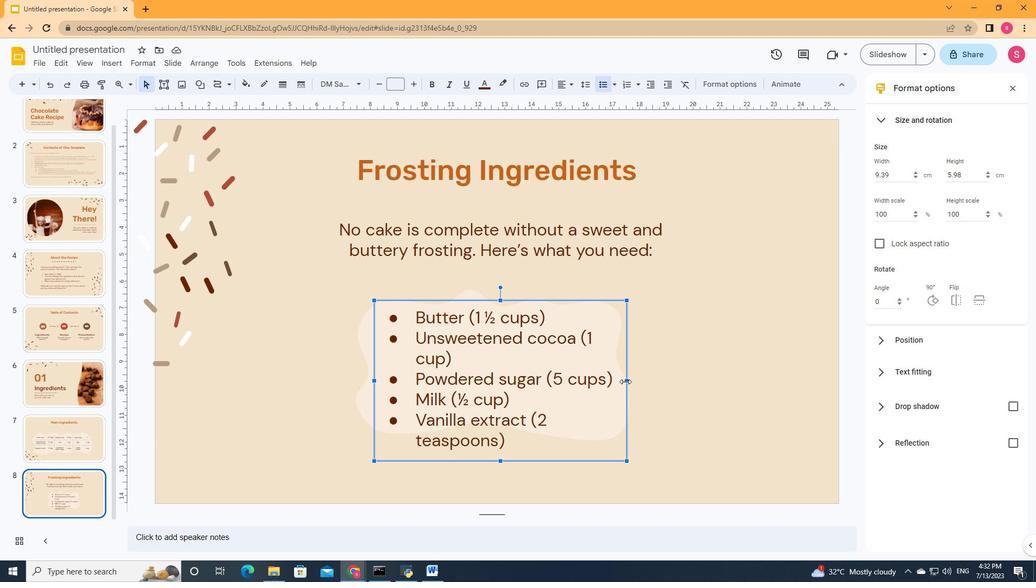 
Action: Mouse moved to (634, 372)
Screenshot: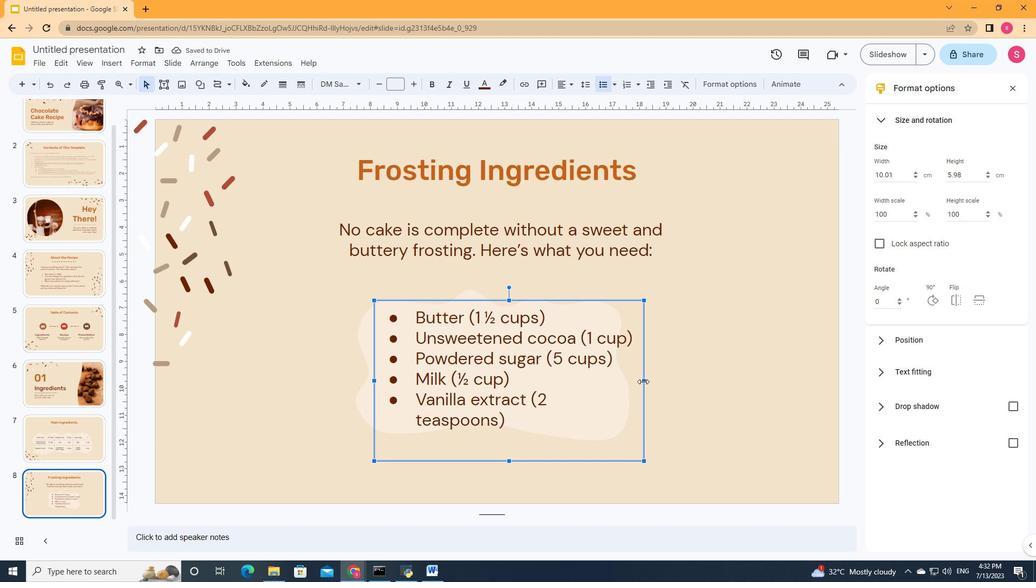 
Action: Mouse pressed left at (634, 372)
Screenshot: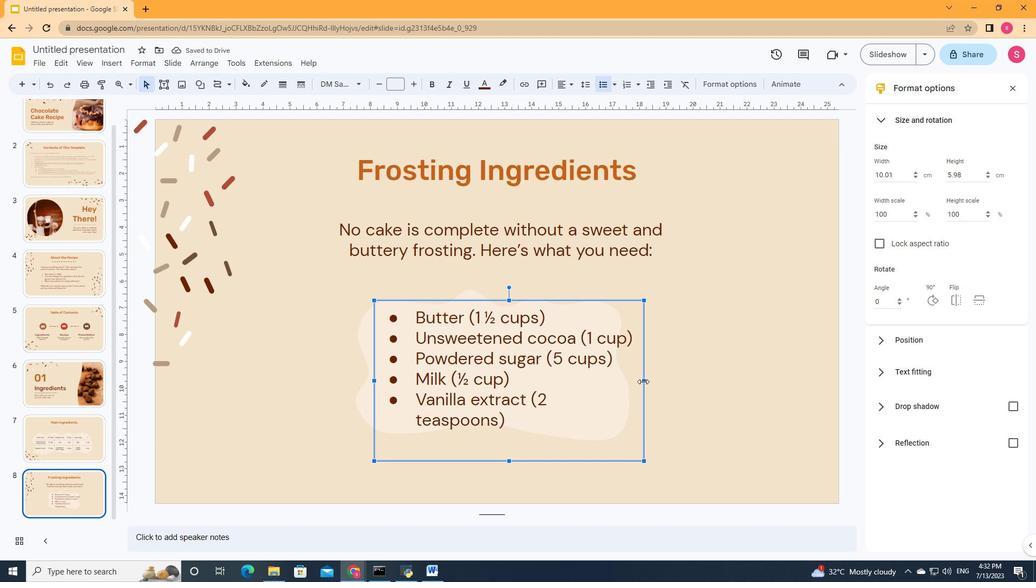 
Action: Mouse moved to (488, 294)
Screenshot: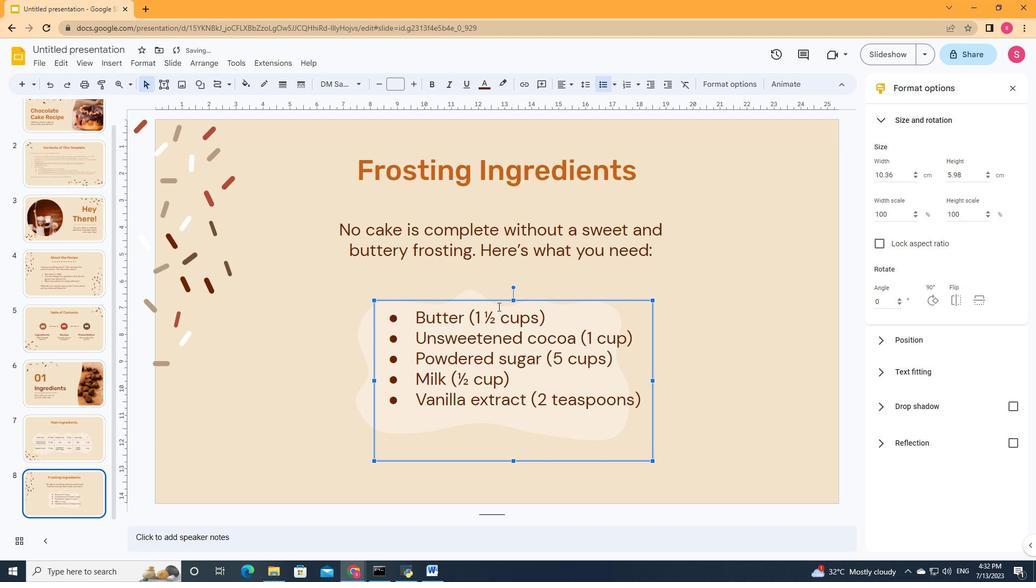 
Action: Mouse pressed left at (488, 294)
Screenshot: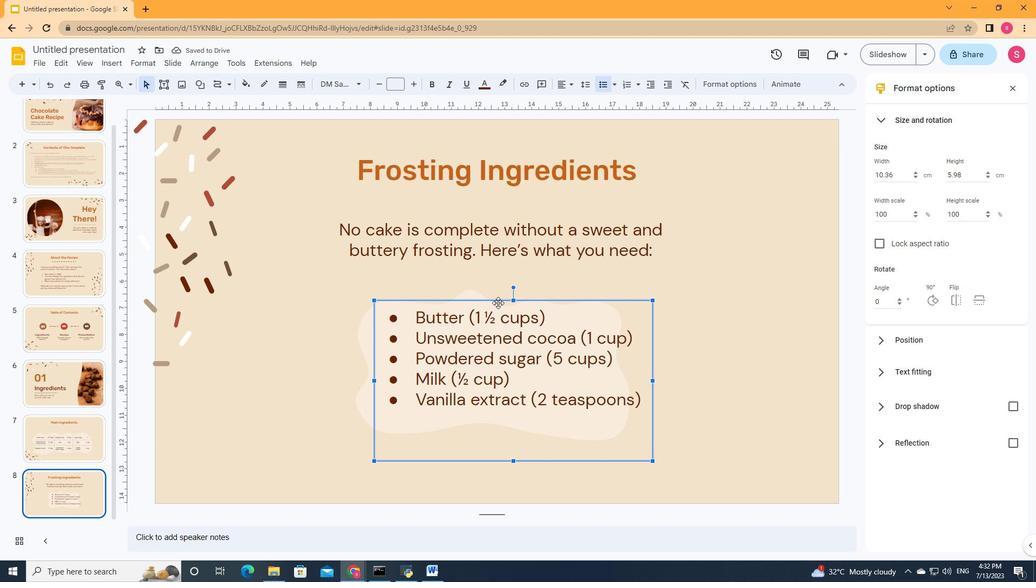 
Action: Mouse moved to (483, 293)
Screenshot: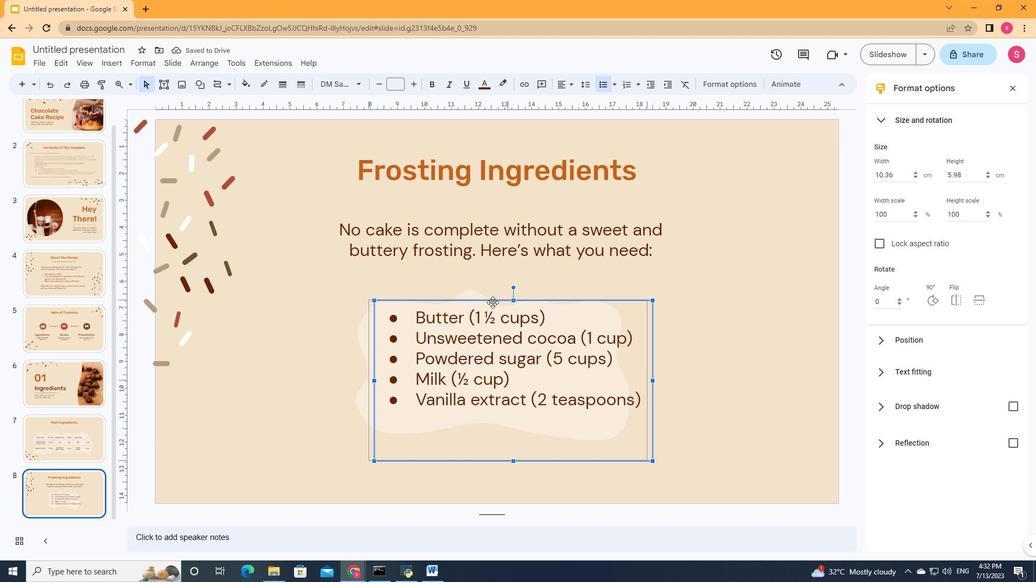 
Action: Mouse pressed left at (483, 293)
Screenshot: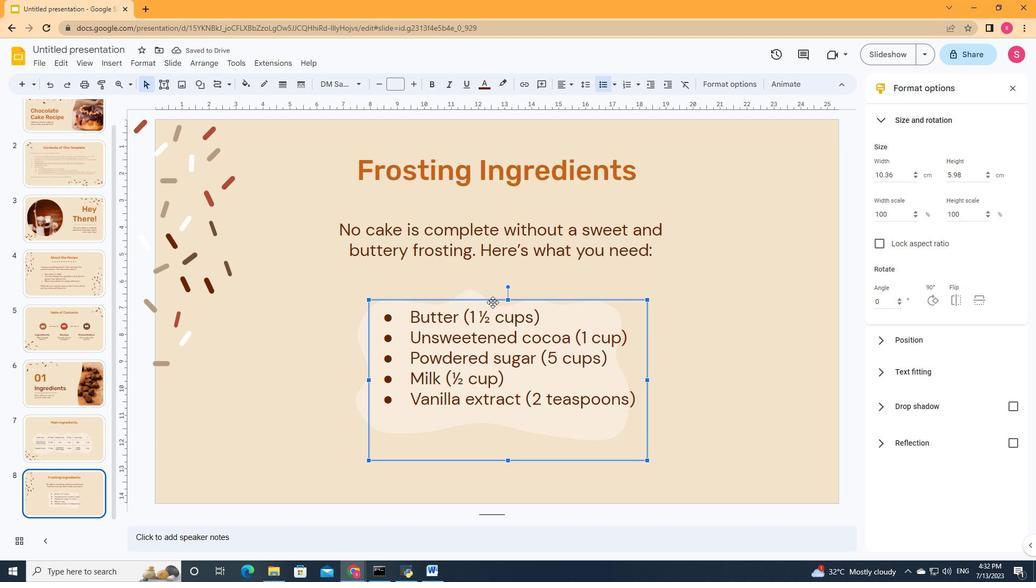
Action: Mouse moved to (637, 316)
Screenshot: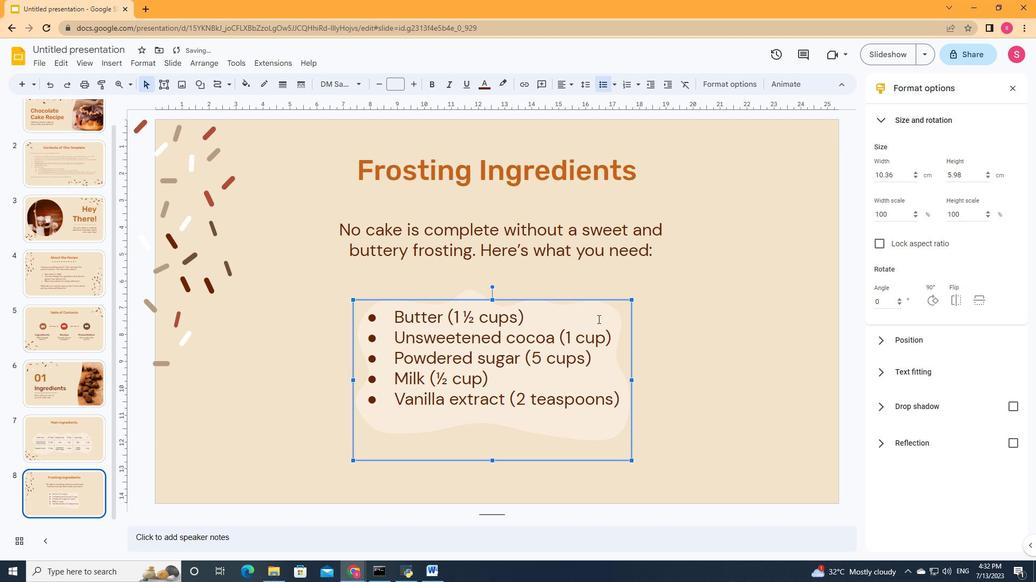 
Action: Mouse pressed left at (637, 316)
Screenshot: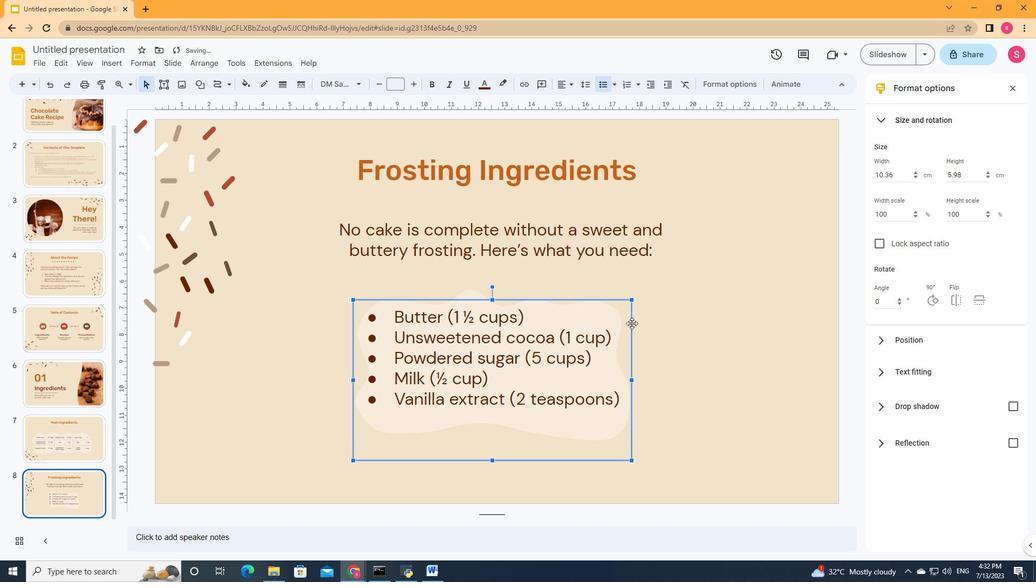 
Action: Mouse moved to (641, 323)
Screenshot: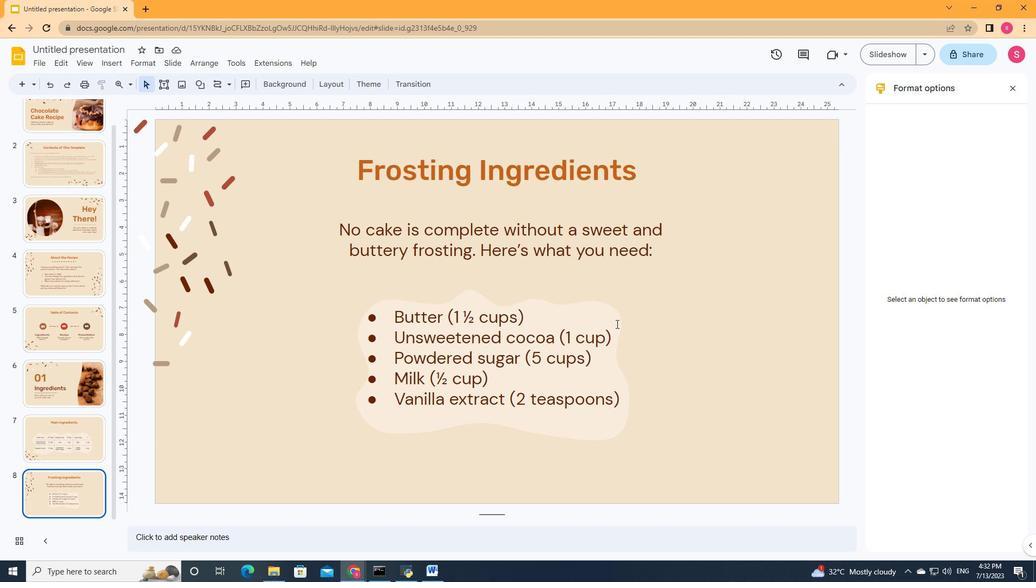 
Action: Mouse pressed left at (641, 323)
Screenshot: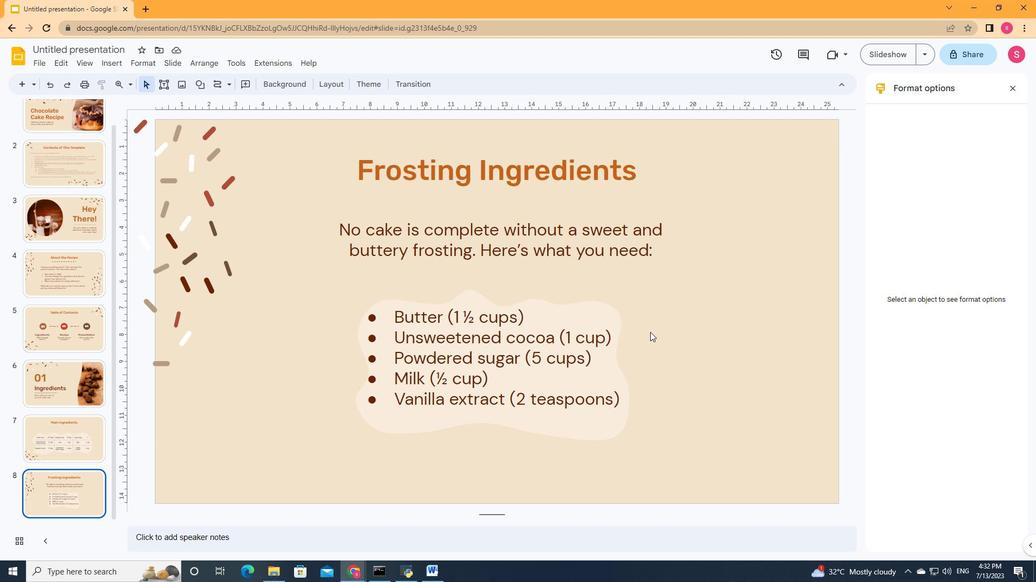 
Action: Mouse moved to (358, 407)
Screenshot: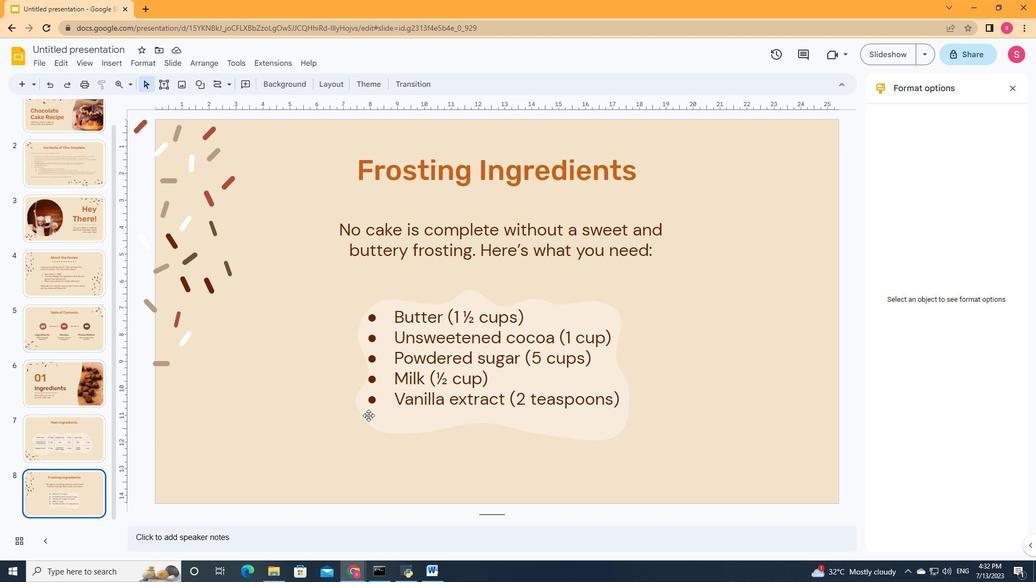 
Action: Mouse scrolled (358, 406) with delta (0, 0)
Screenshot: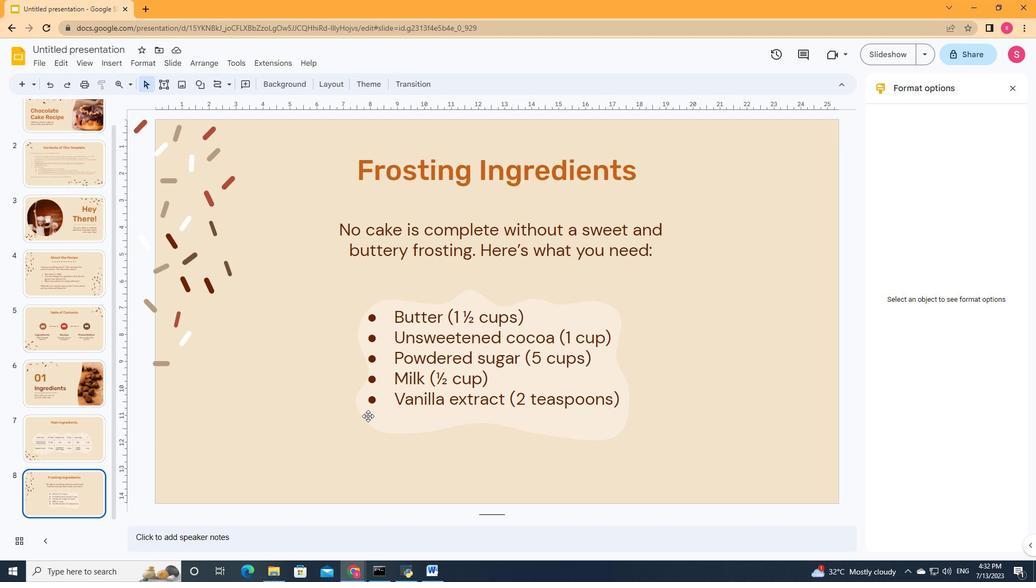 
Action: Mouse moved to (361, 406)
Screenshot: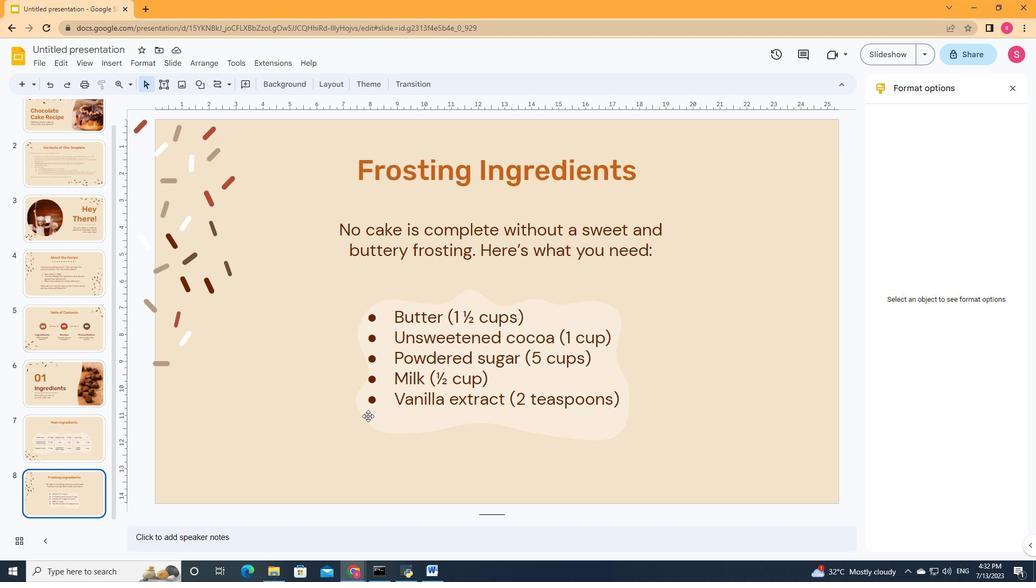 
Action: Mouse scrolled (361, 406) with delta (0, 0)
Screenshot: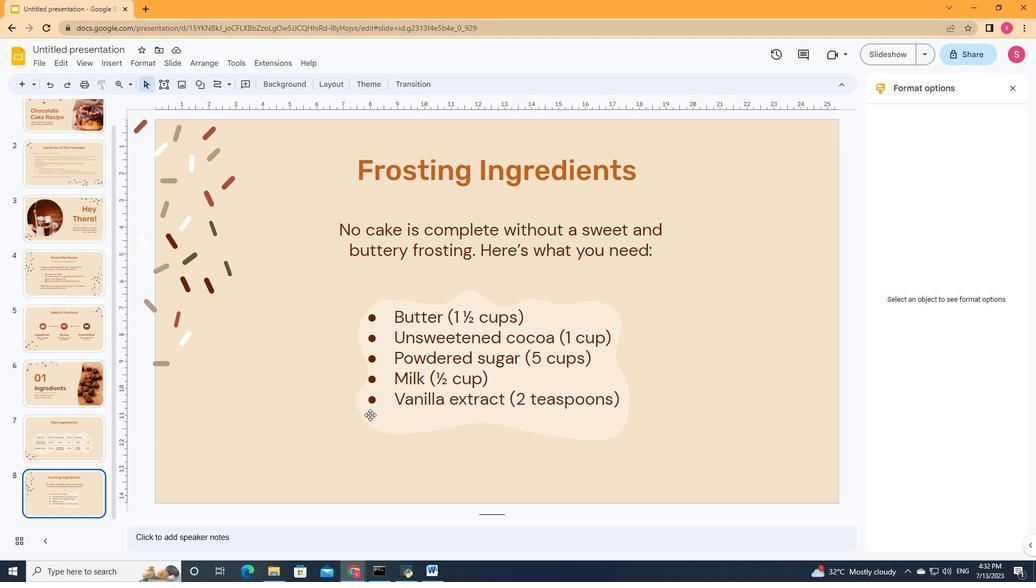 
Action: Mouse scrolled (361, 405) with delta (0, 0)
Screenshot: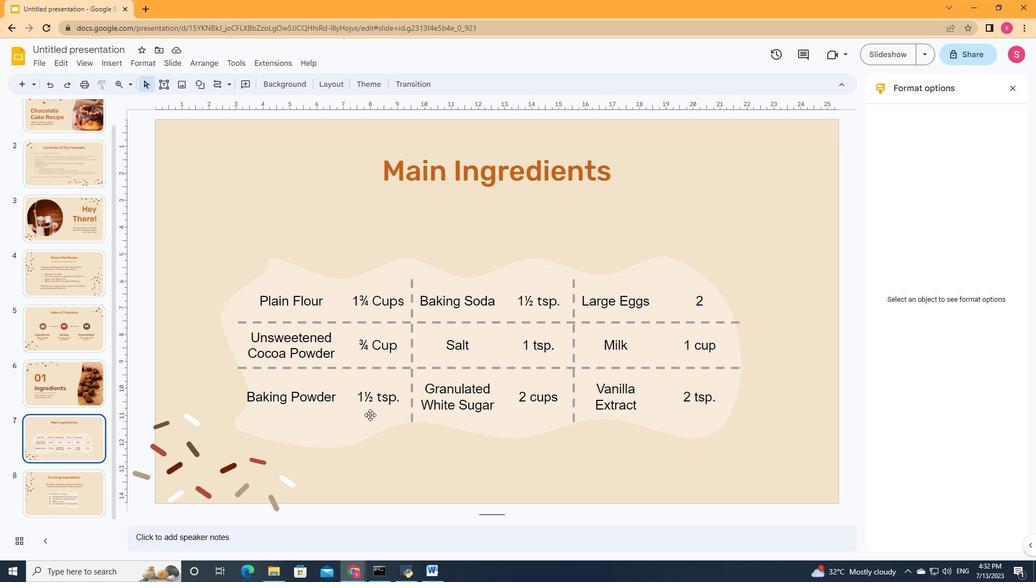 
Action: Mouse scrolled (361, 405) with delta (0, 0)
Screenshot: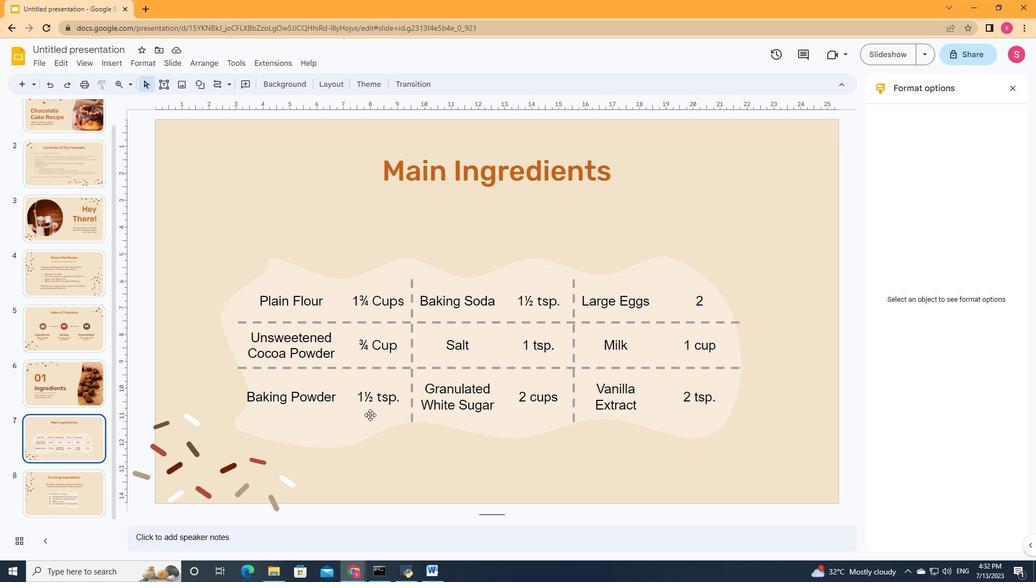 
